 Task: Look for space in Plymouth, United Kingdom from 12th  July, 2023 to 15th July, 2023 for 3 adults in price range Rs.12000 to Rs.16000. Place can be entire place with 2 bedrooms having 3 beds and 1 bathroom. Property type can be house, flat, guest house. Booking option can be shelf check-in. Required host language is English.
Action: Mouse moved to (563, 111)
Screenshot: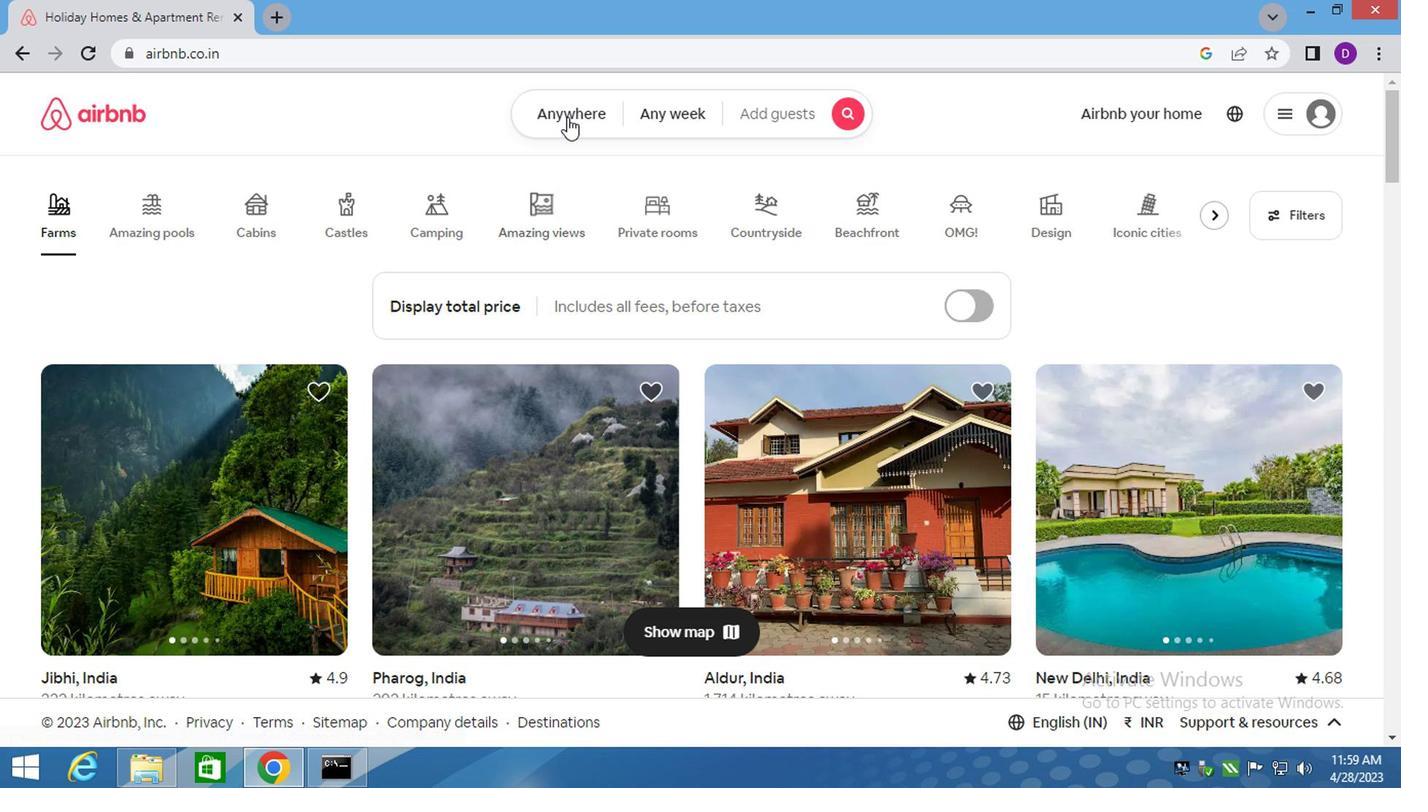 
Action: Mouse pressed left at (563, 111)
Screenshot: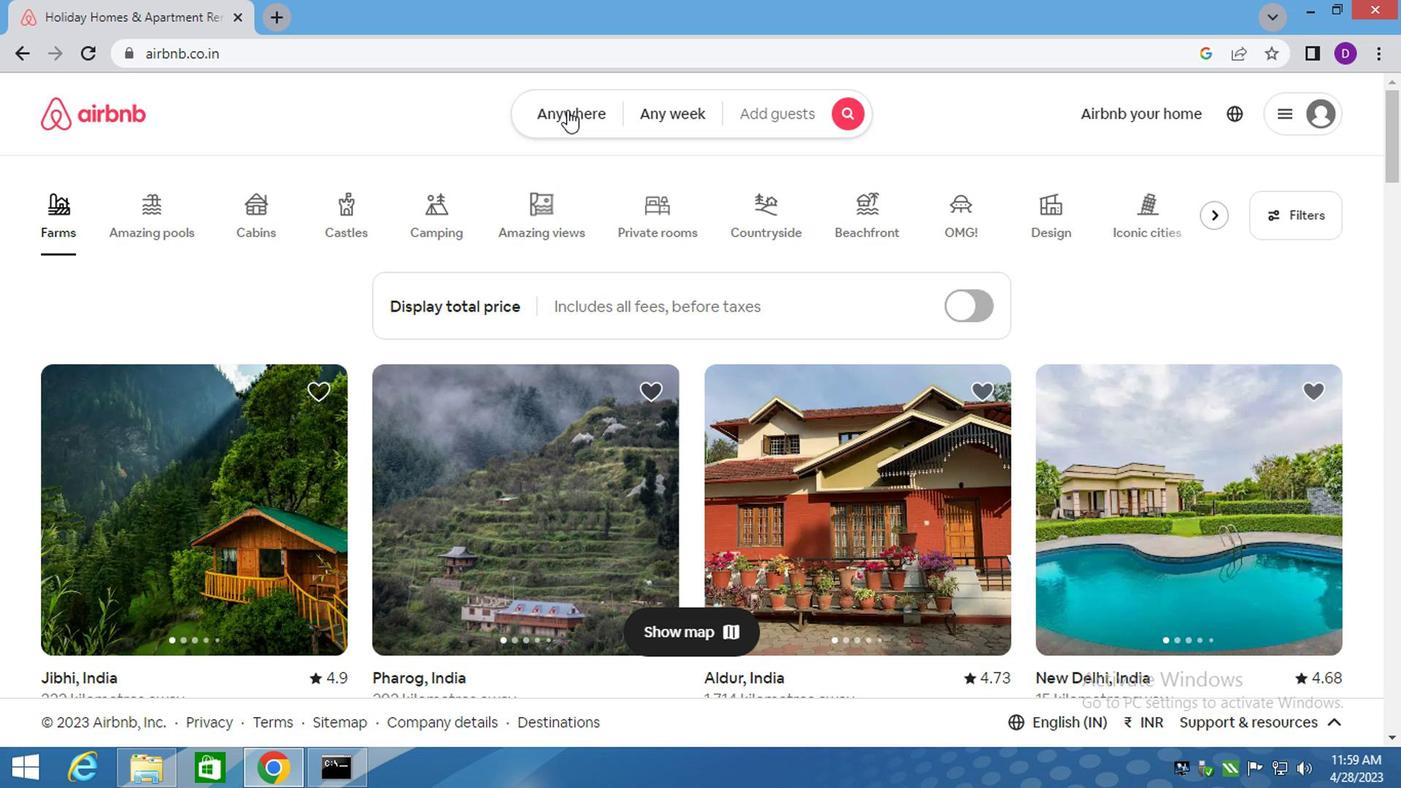 
Action: Mouse moved to (373, 201)
Screenshot: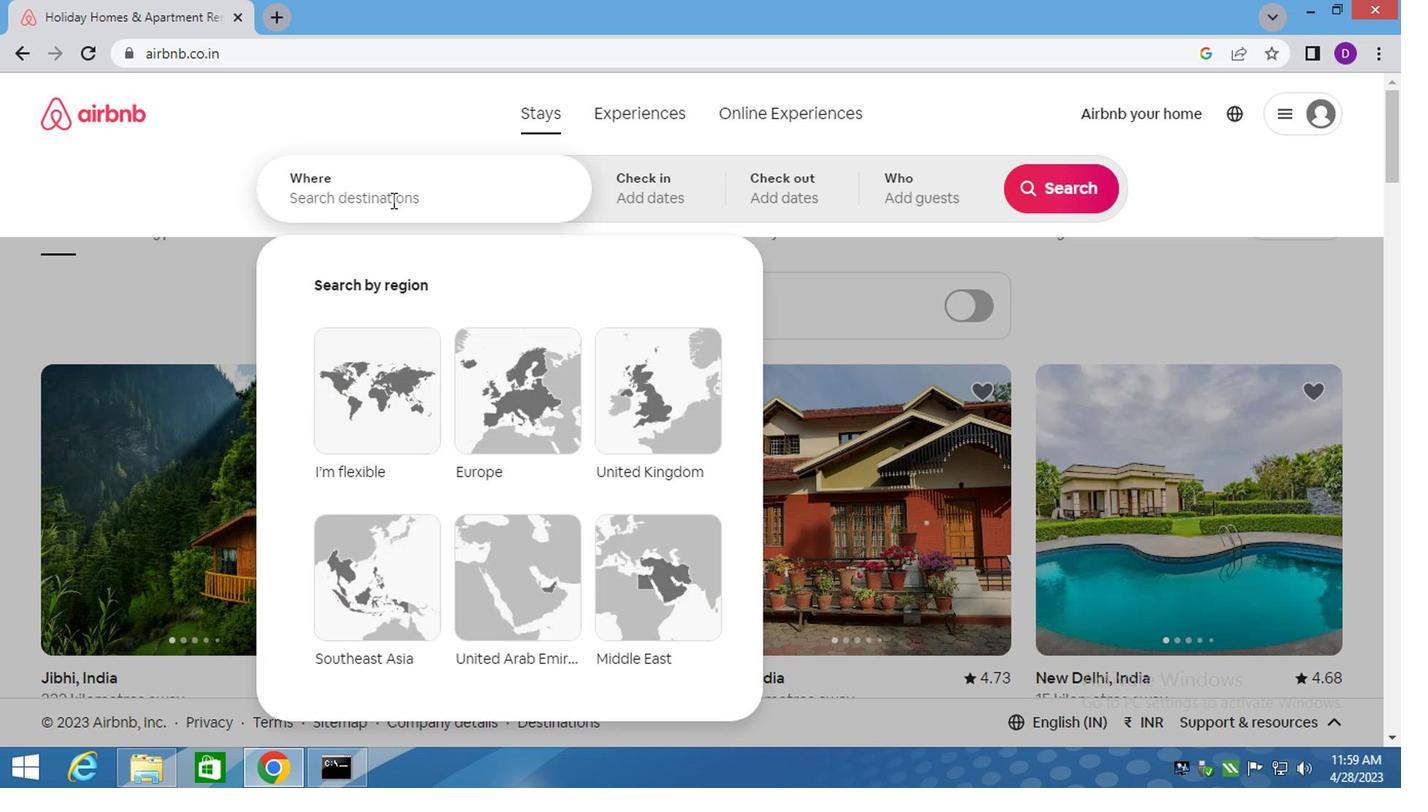 
Action: Mouse pressed left at (373, 201)
Screenshot: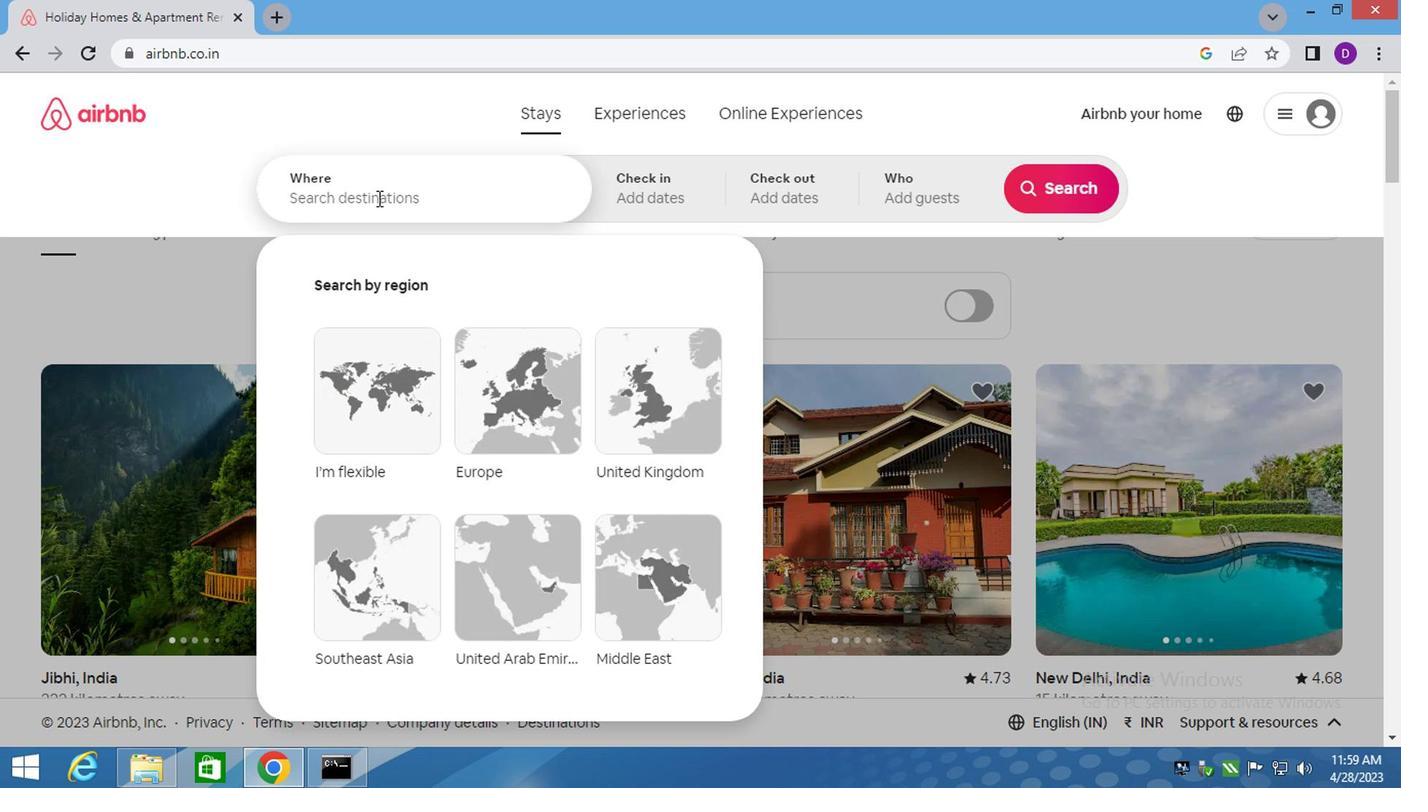 
Action: Key pressed plymouth,<Key.space>united<Key.down><Key.down><Key.enter>
Screenshot: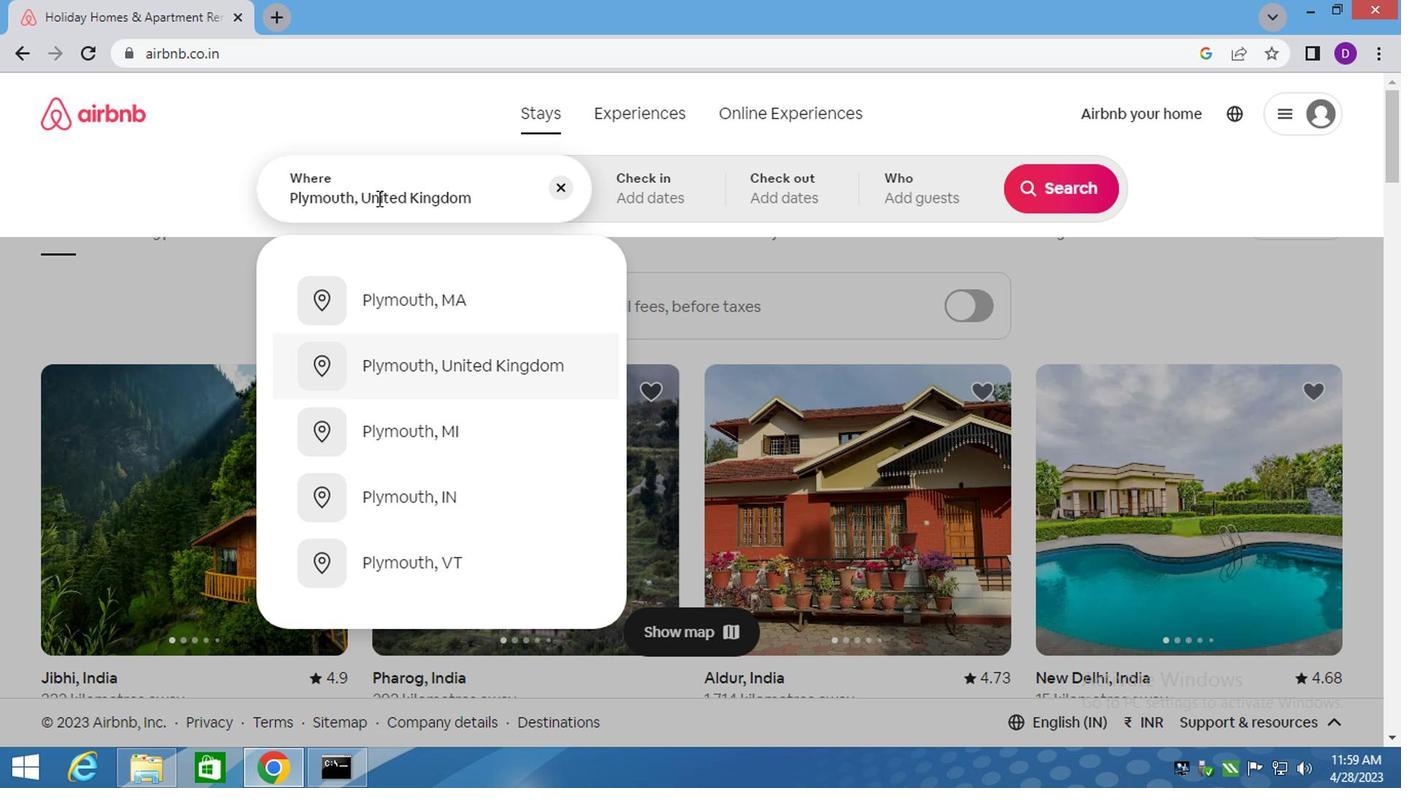 
Action: Mouse moved to (1052, 350)
Screenshot: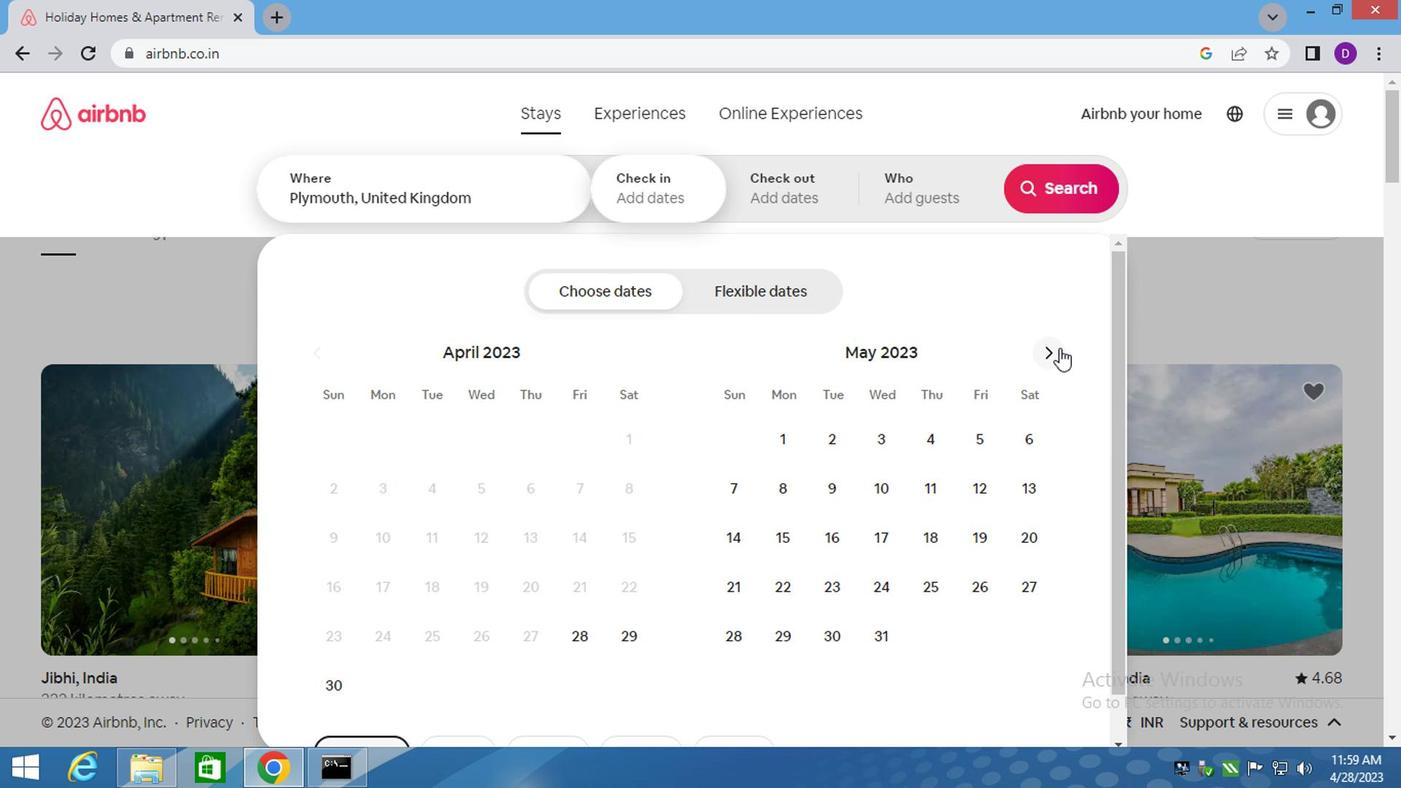 
Action: Mouse pressed left at (1052, 350)
Screenshot: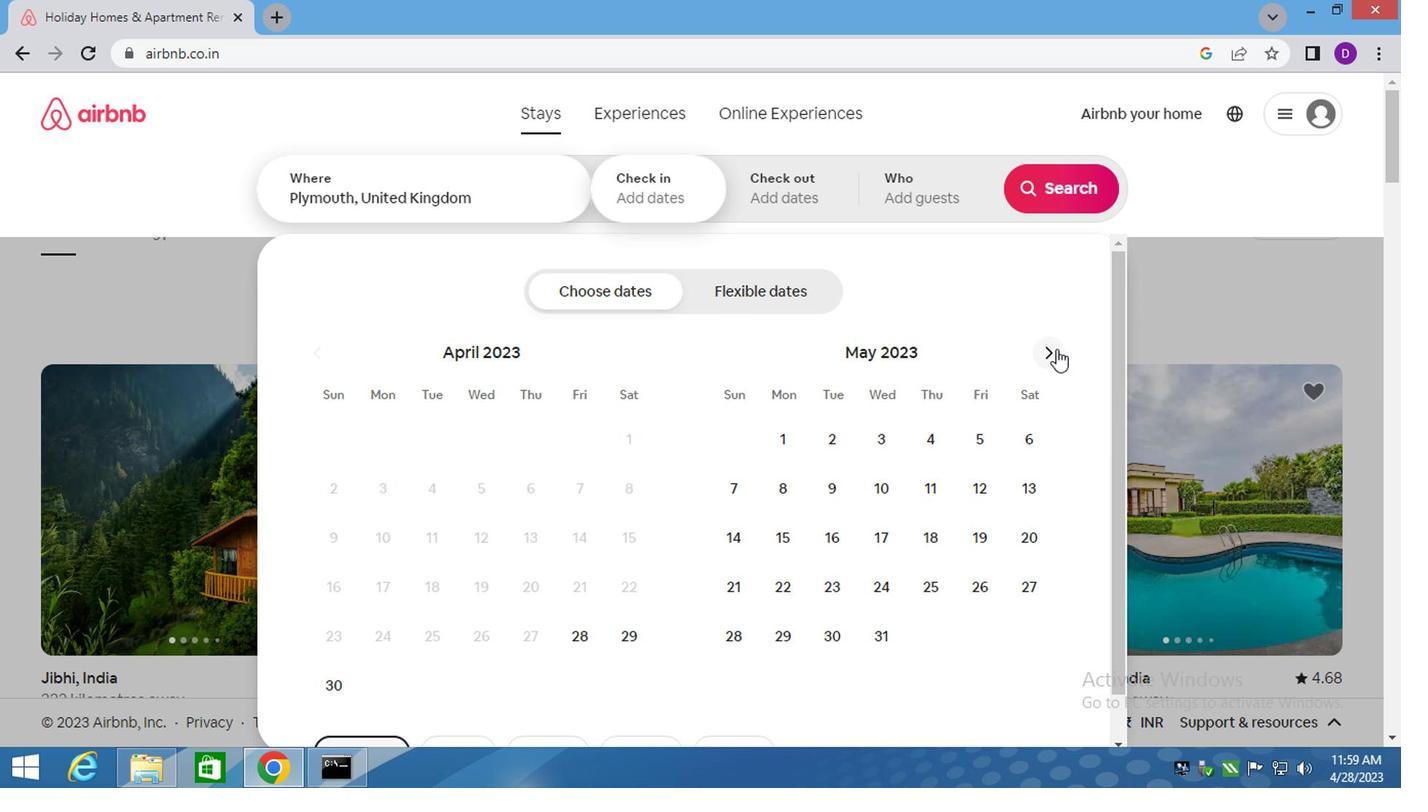 
Action: Mouse pressed left at (1052, 350)
Screenshot: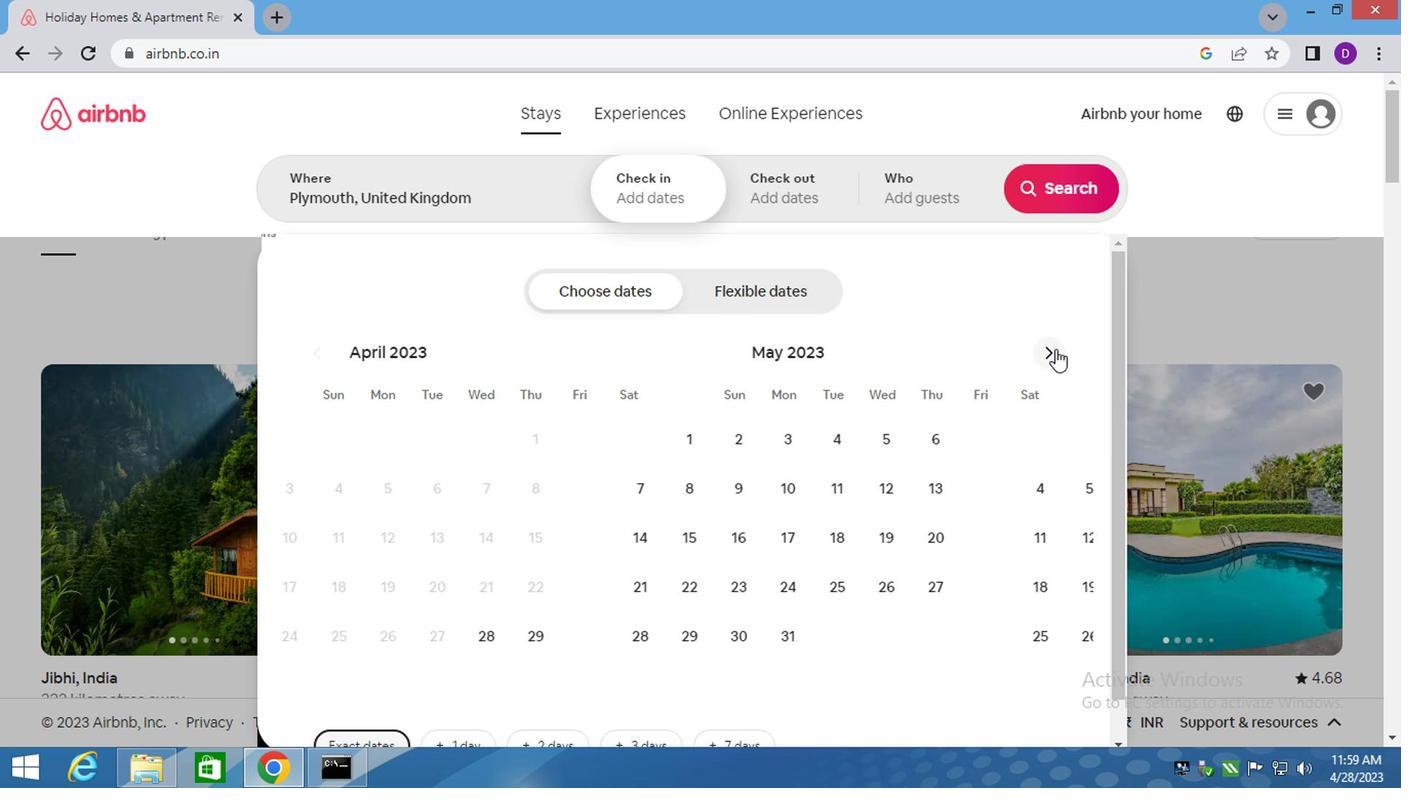 
Action: Mouse moved to (865, 535)
Screenshot: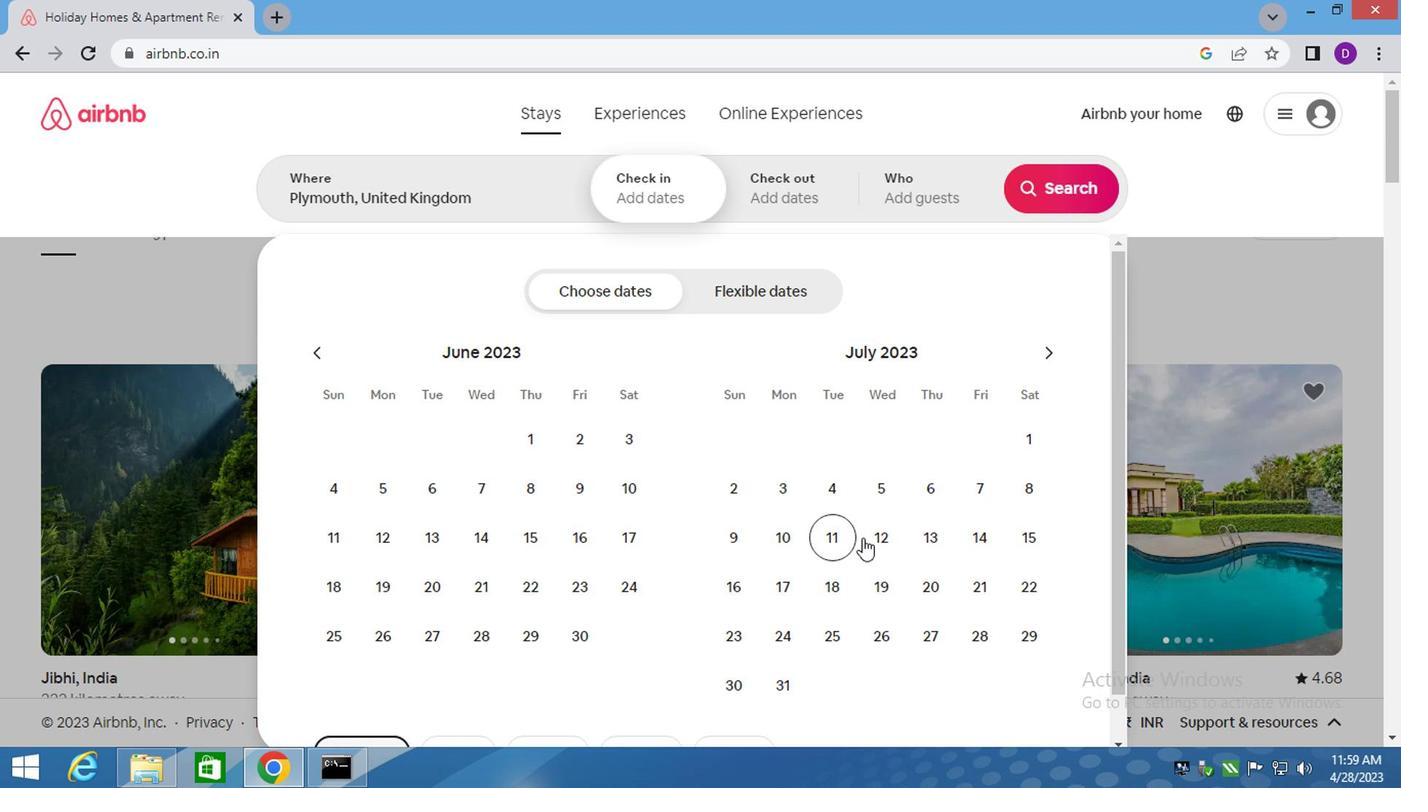 
Action: Mouse pressed left at (865, 535)
Screenshot: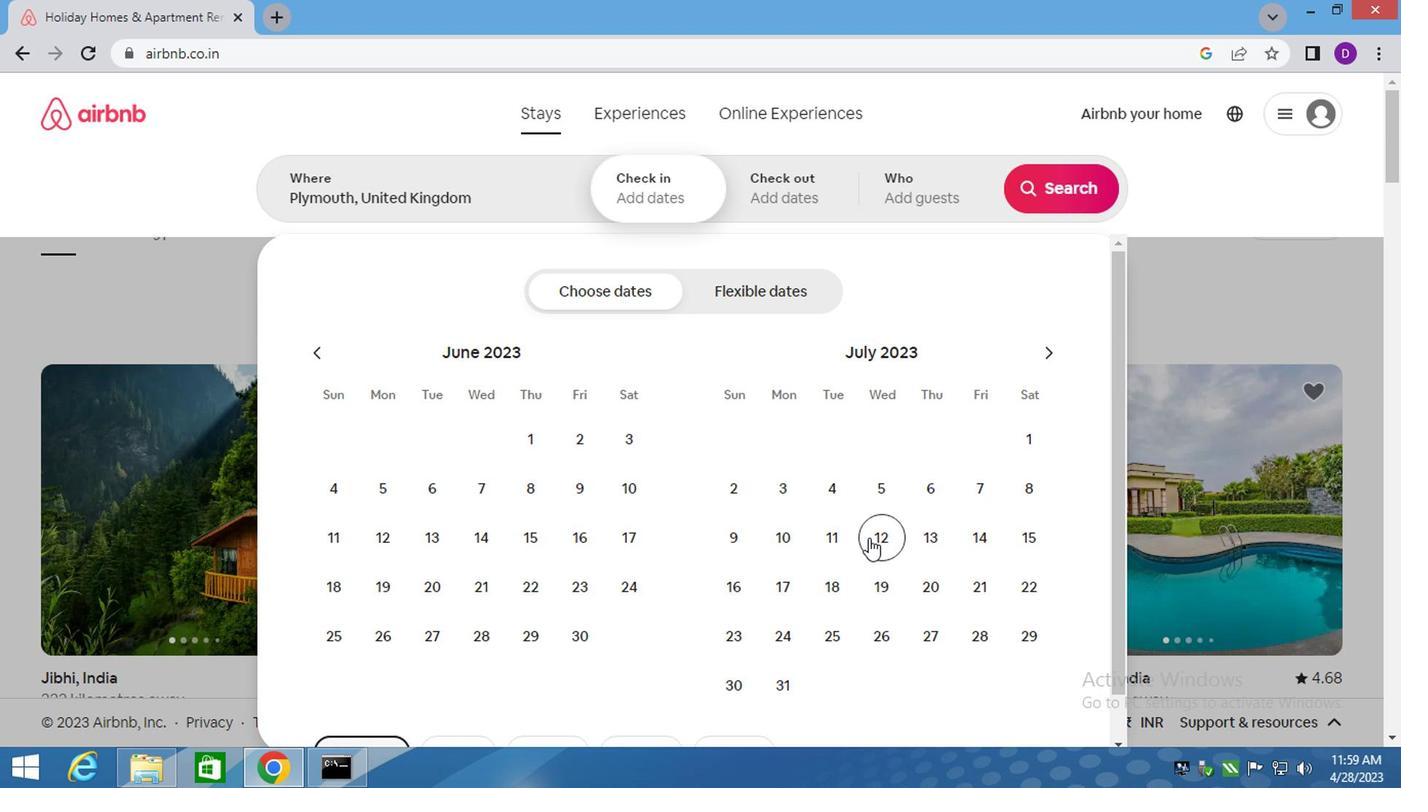 
Action: Mouse moved to (1016, 540)
Screenshot: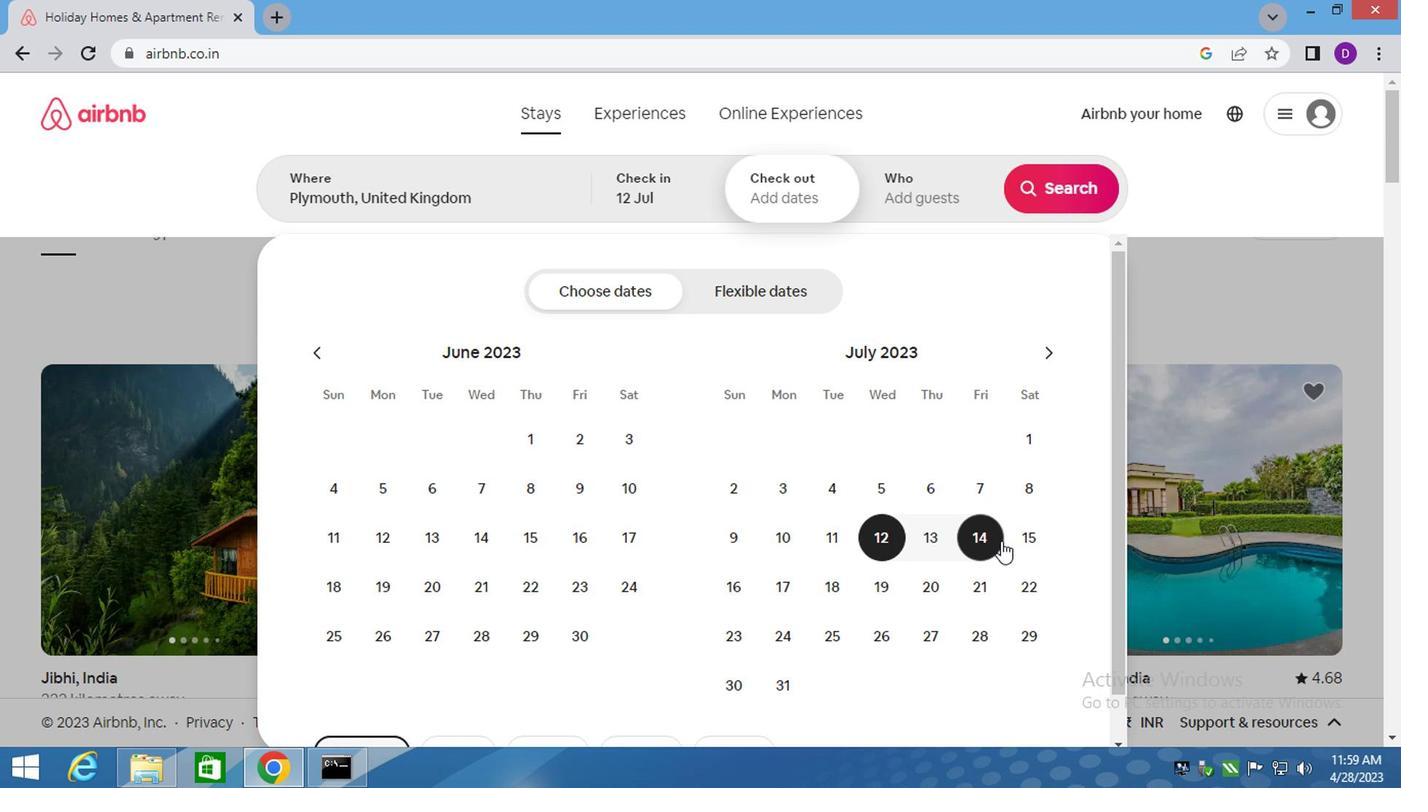
Action: Mouse pressed left at (1016, 540)
Screenshot: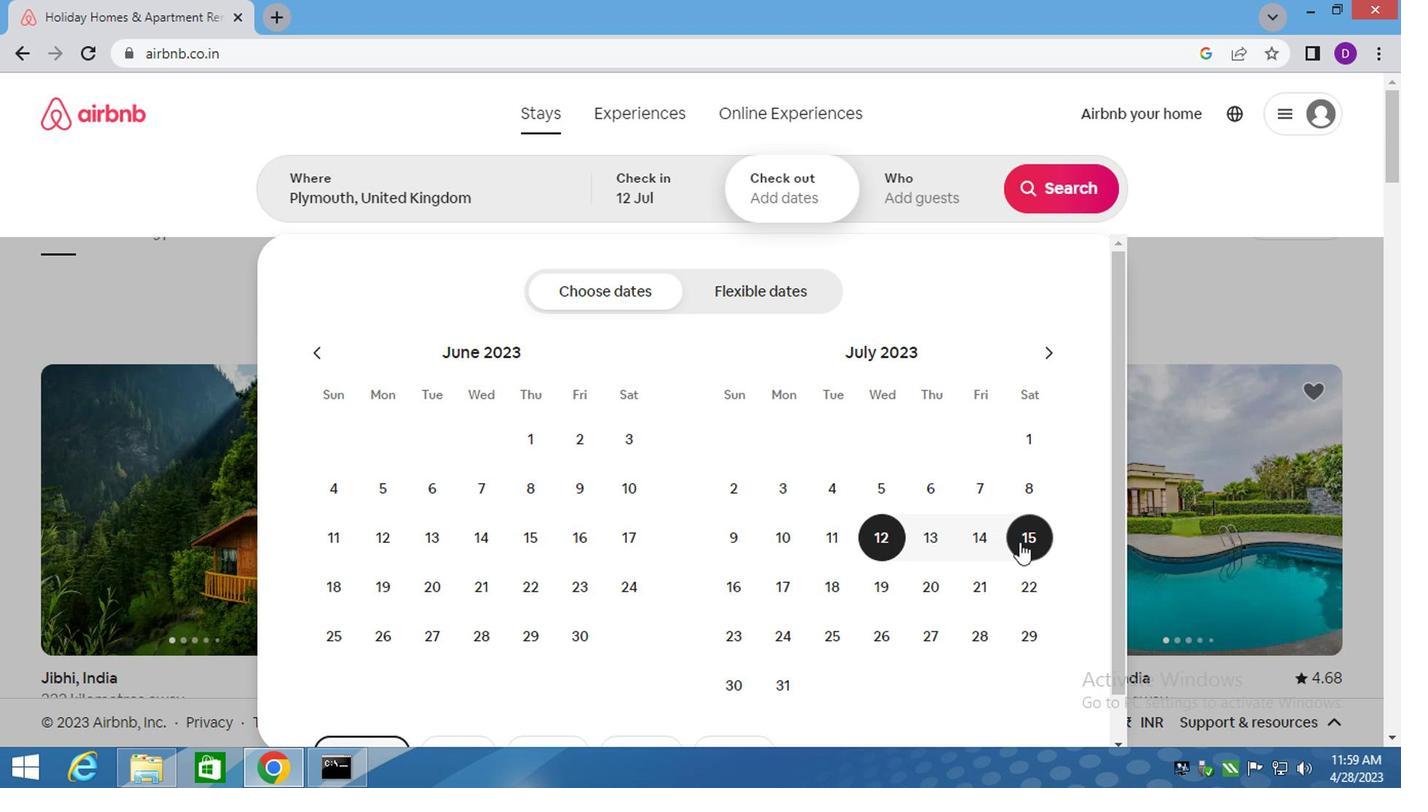 
Action: Mouse moved to (912, 190)
Screenshot: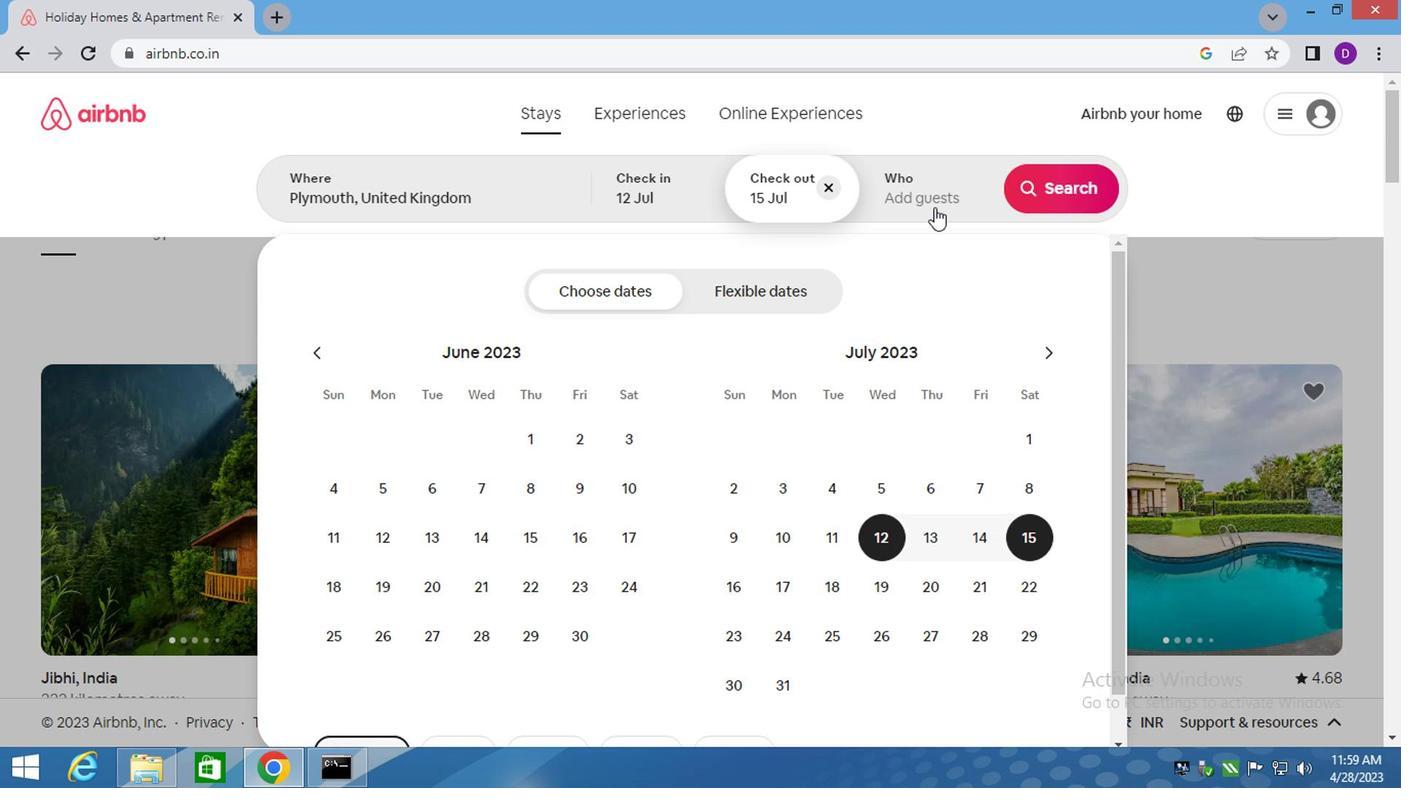 
Action: Mouse pressed left at (912, 190)
Screenshot: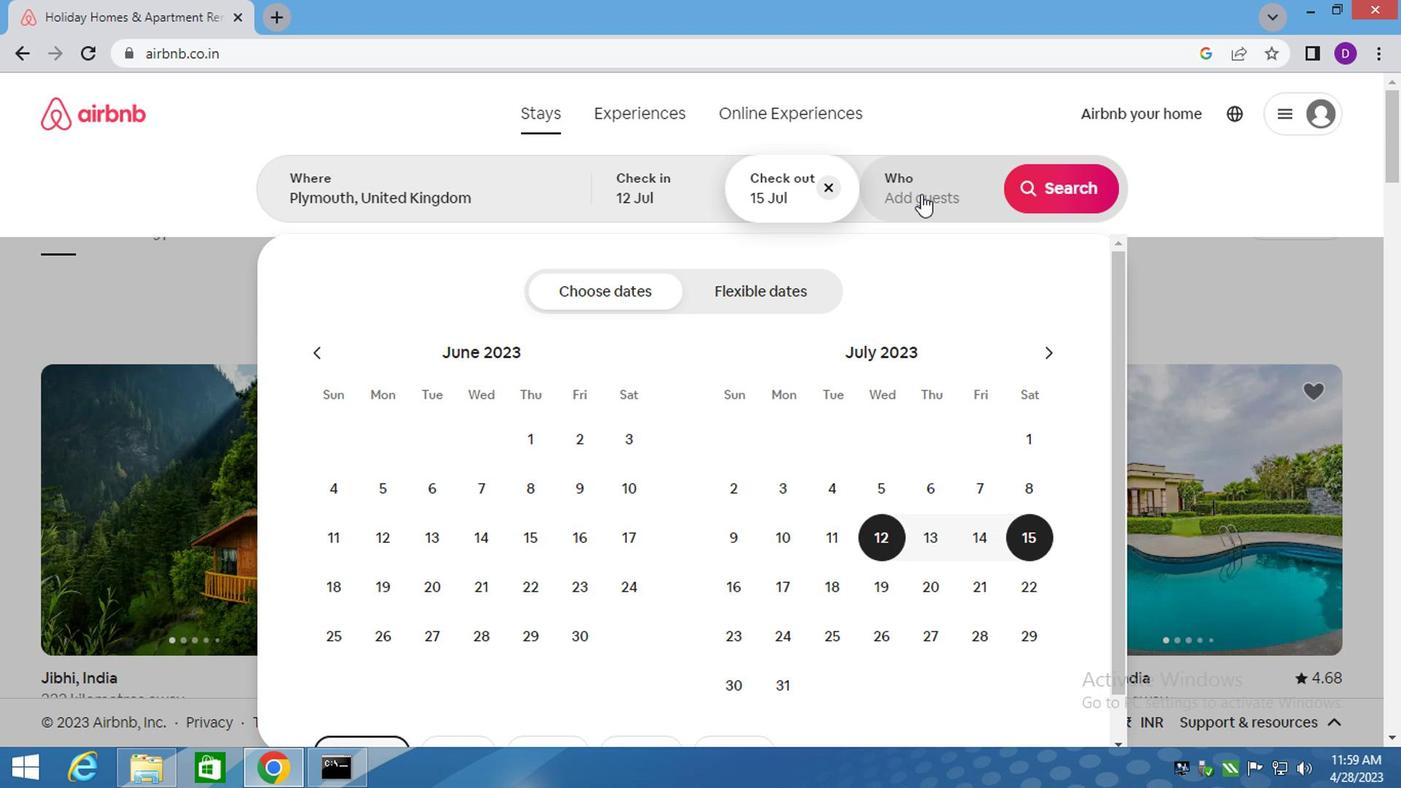 
Action: Mouse moved to (1057, 291)
Screenshot: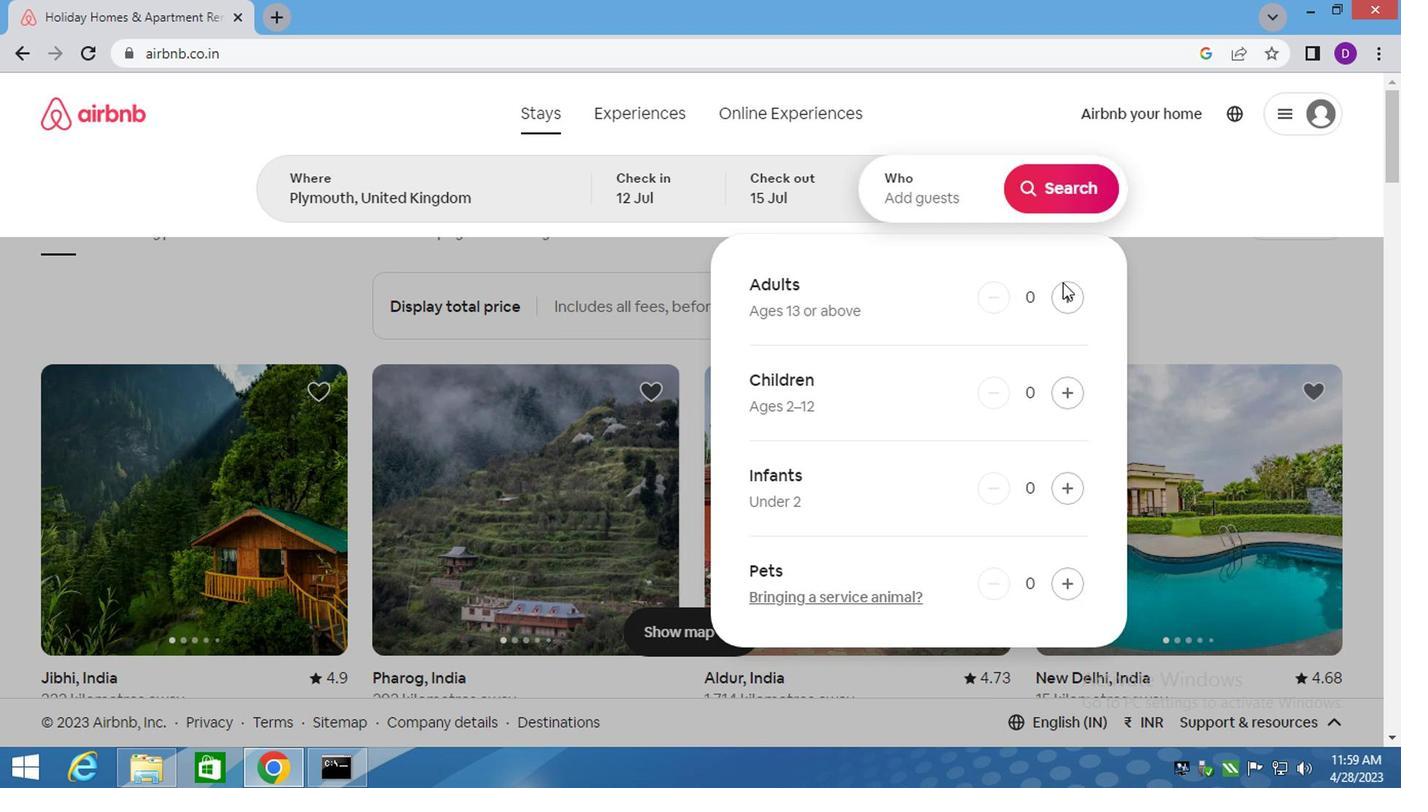 
Action: Mouse pressed left at (1057, 291)
Screenshot: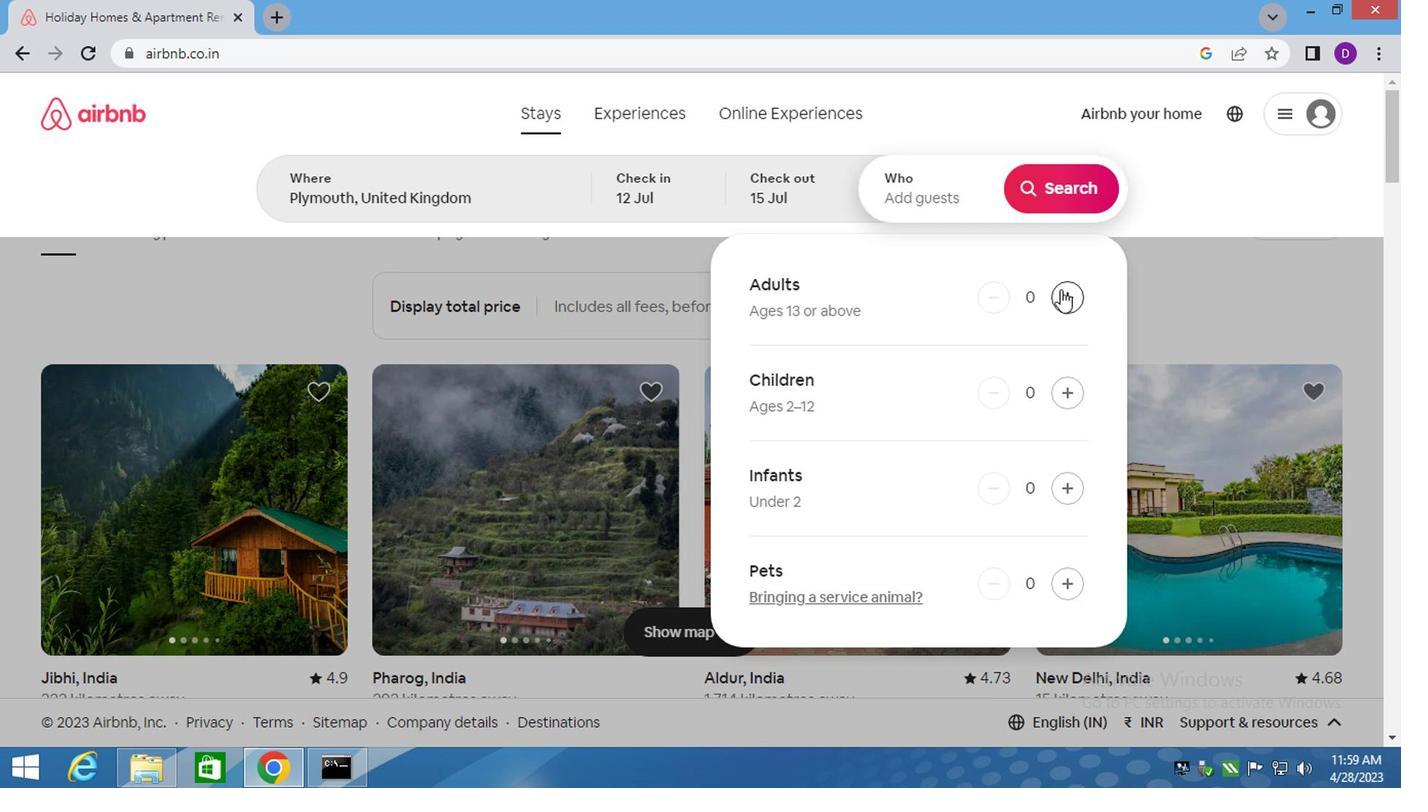 
Action: Mouse pressed left at (1057, 291)
Screenshot: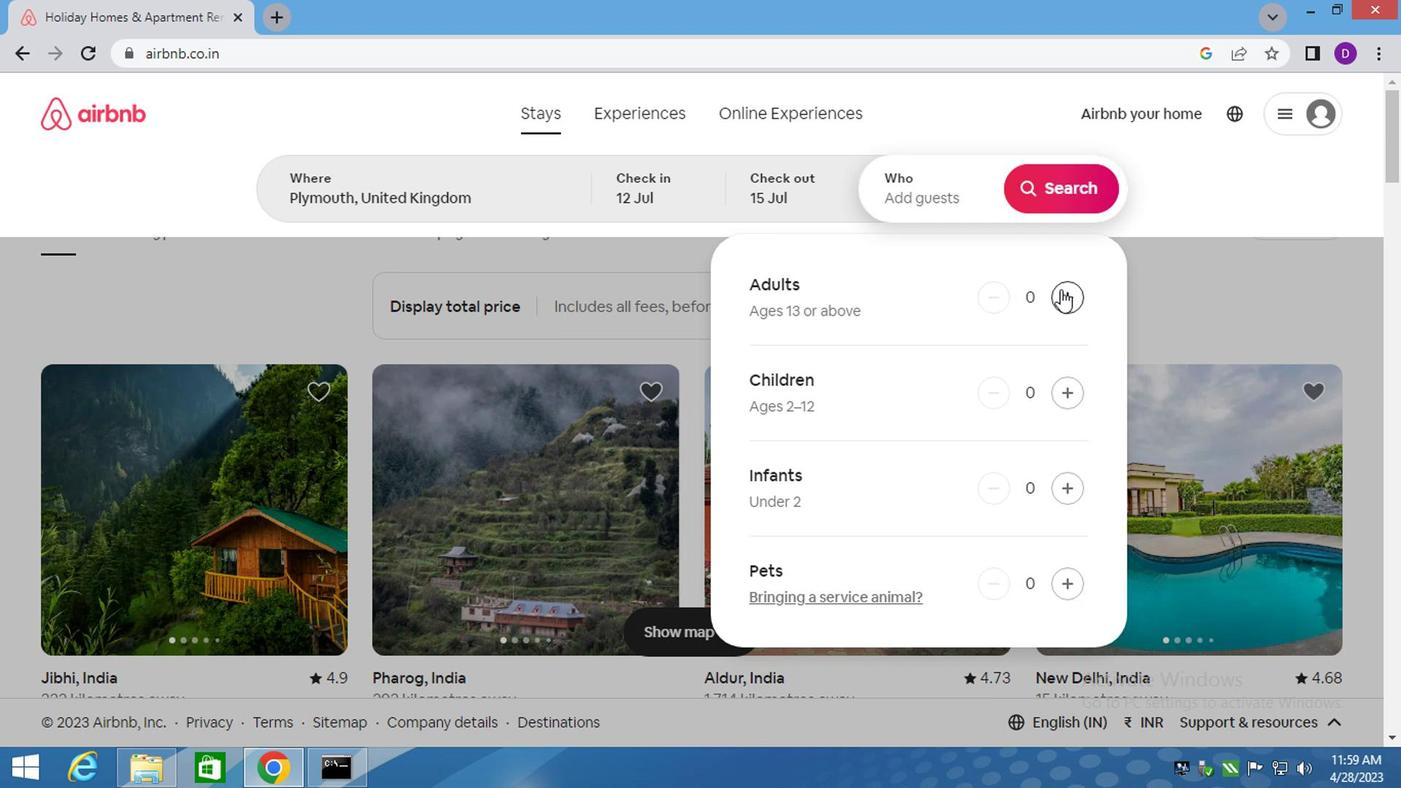 
Action: Mouse moved to (1056, 295)
Screenshot: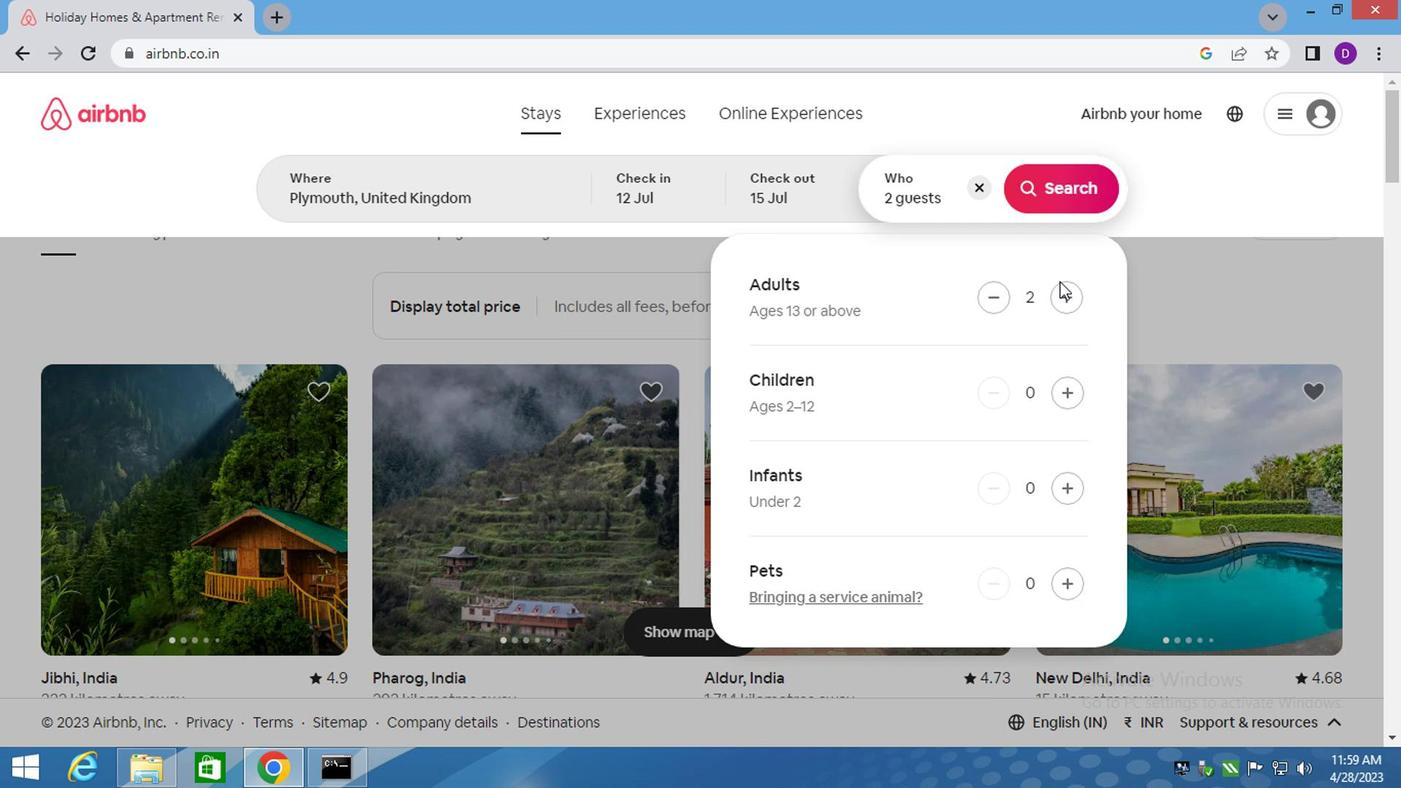 
Action: Mouse pressed left at (1056, 295)
Screenshot: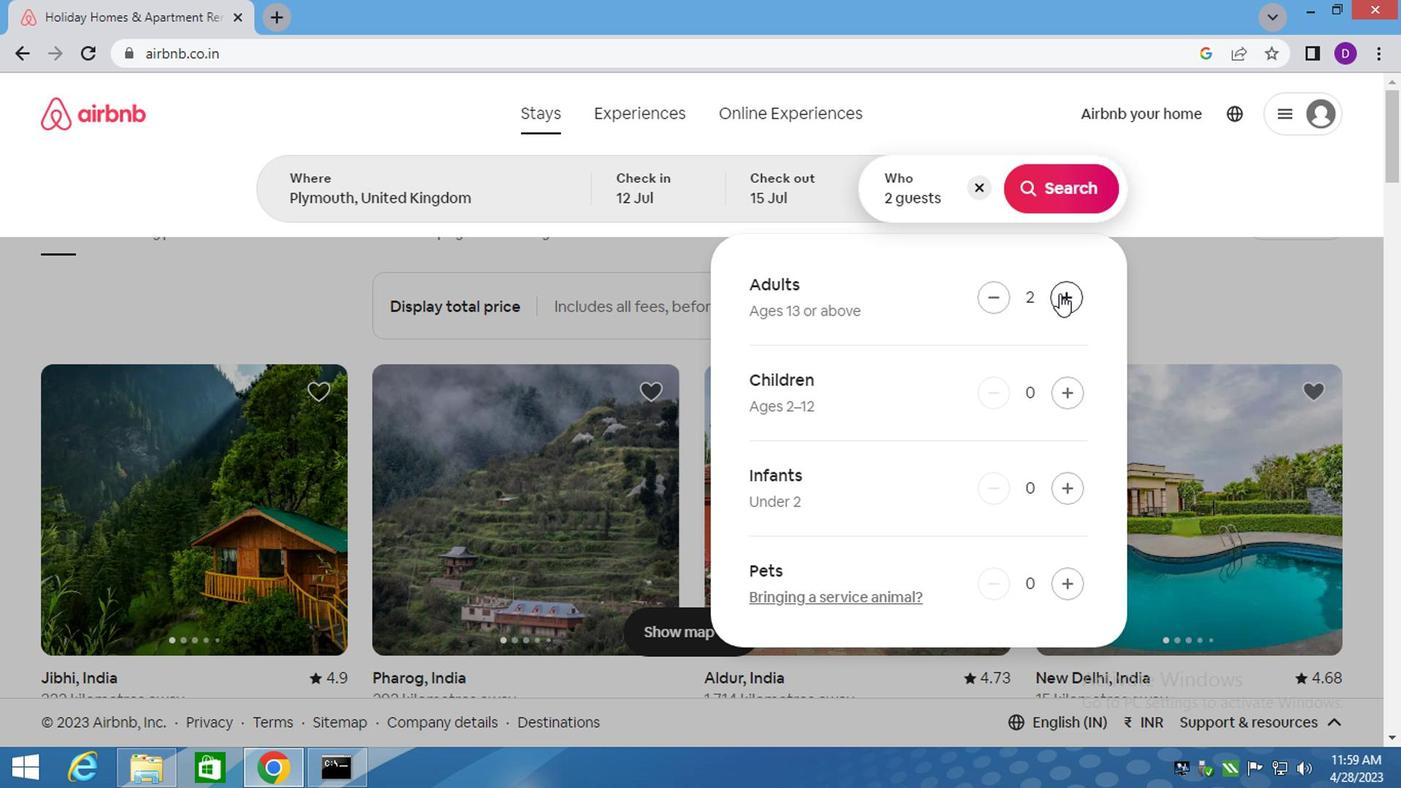 
Action: Mouse moved to (1052, 198)
Screenshot: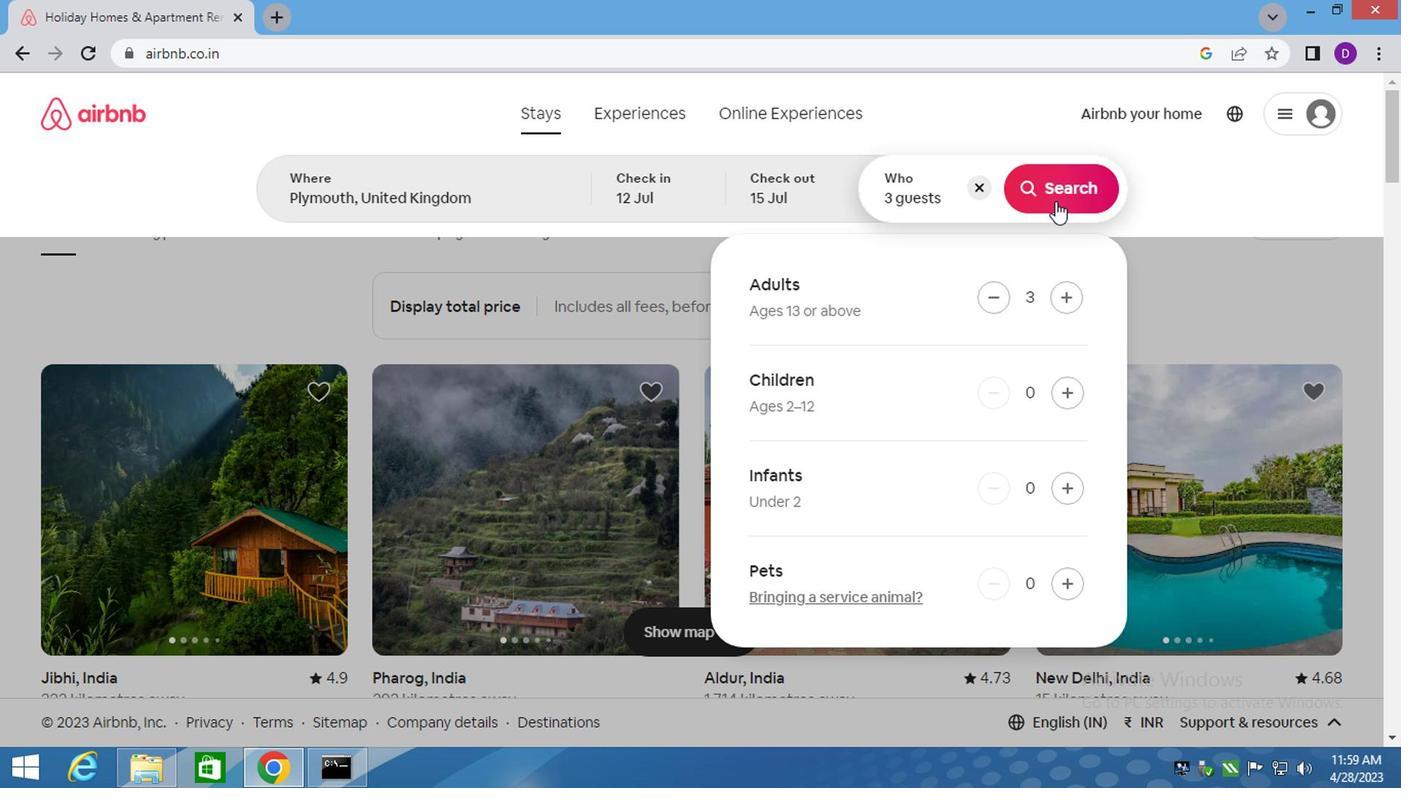 
Action: Mouse pressed left at (1052, 198)
Screenshot: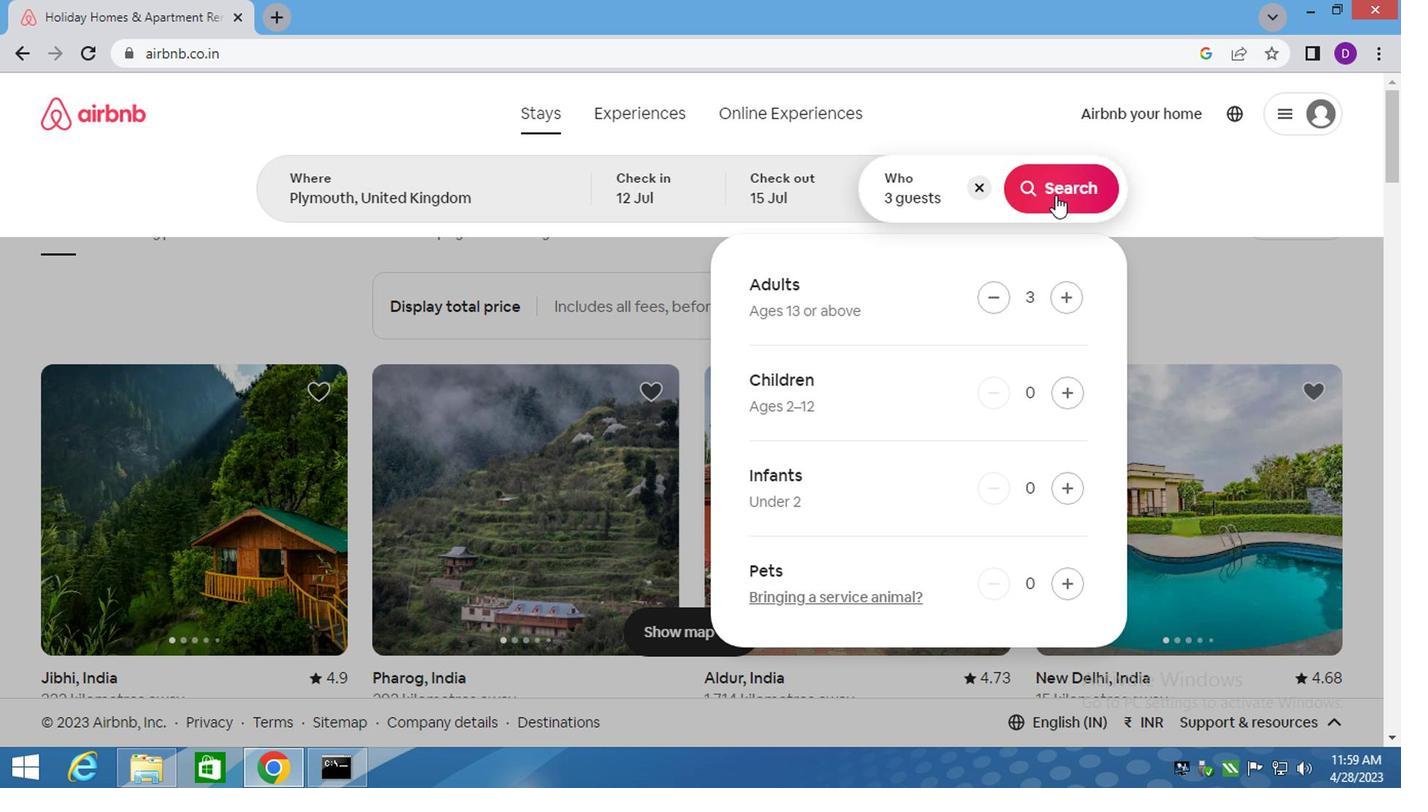 
Action: Mouse moved to (1291, 196)
Screenshot: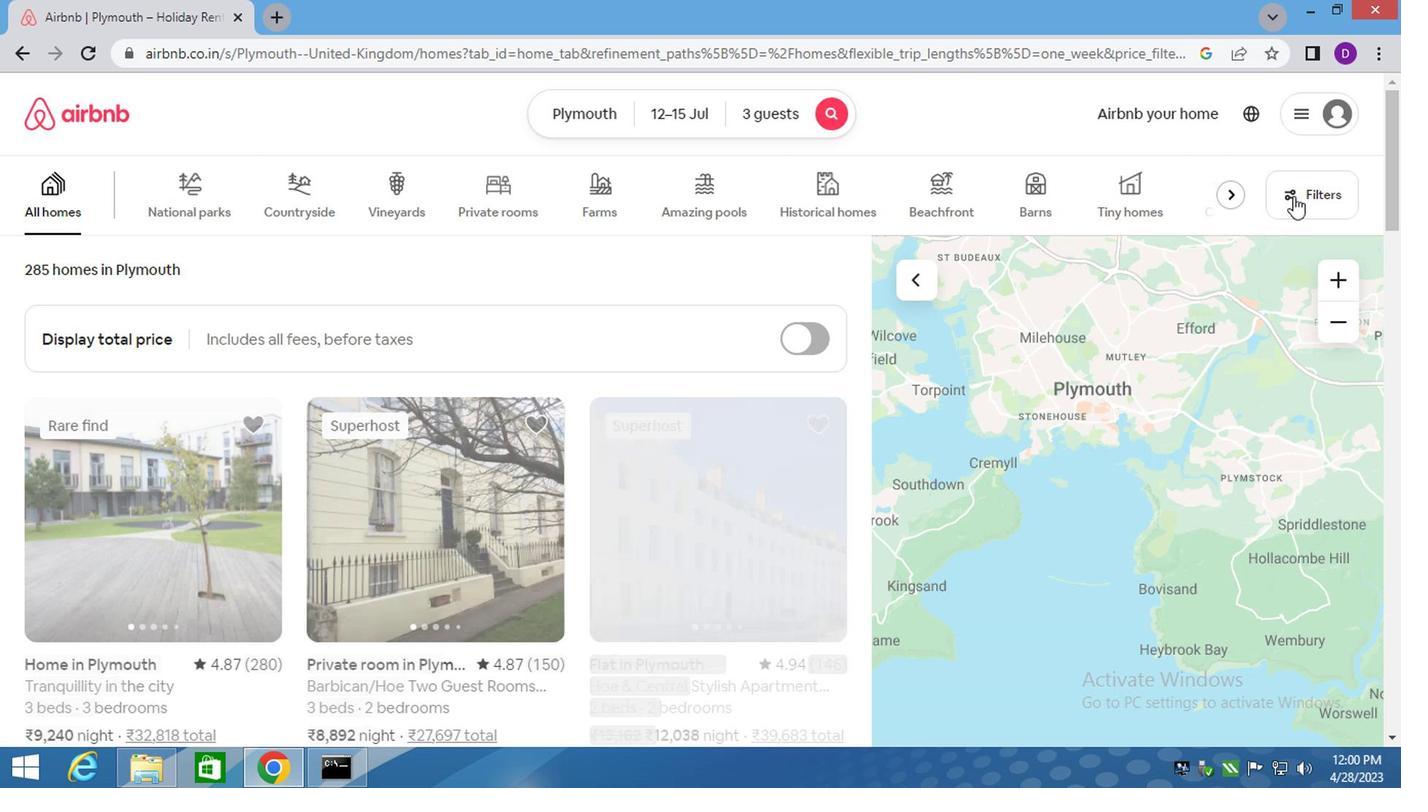 
Action: Mouse pressed left at (1291, 196)
Screenshot: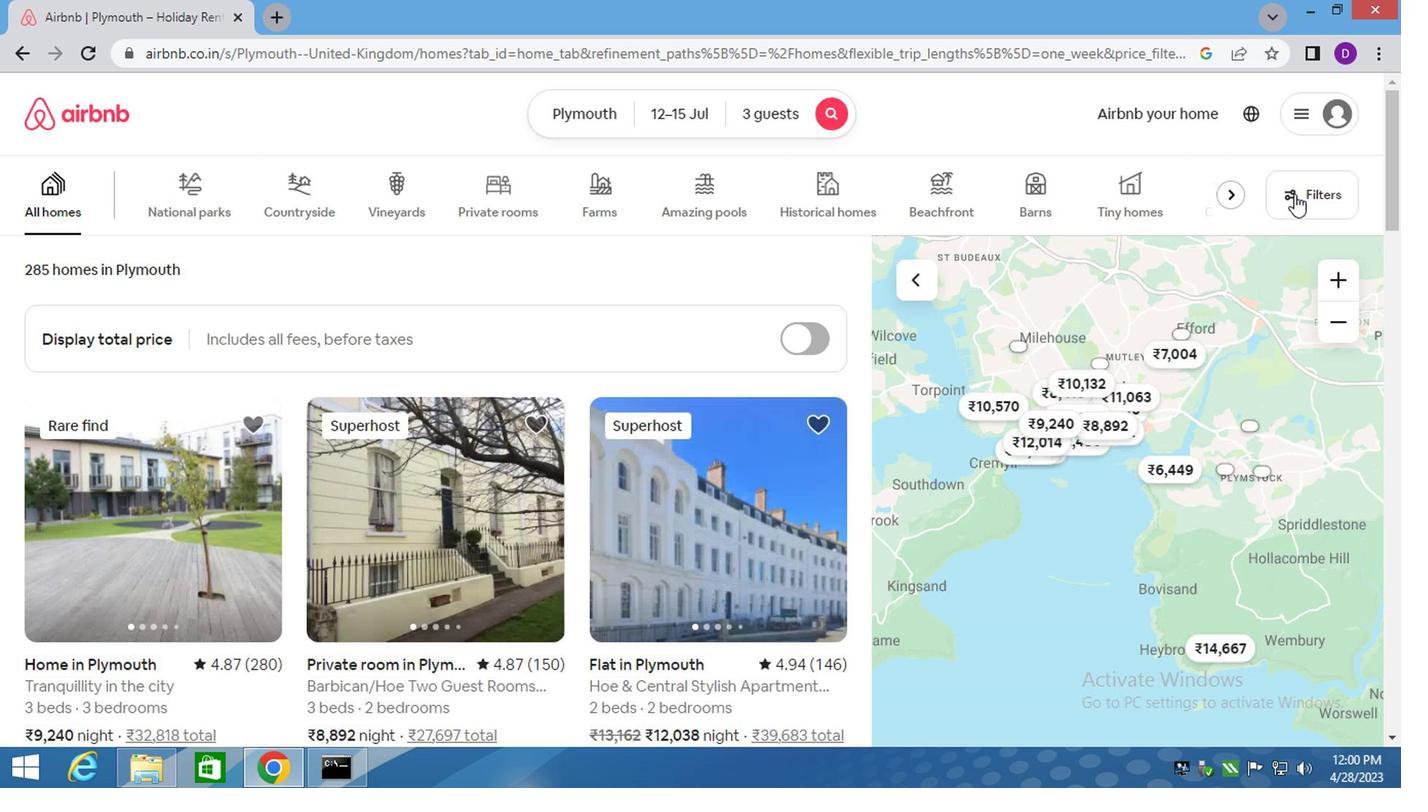 
Action: Mouse moved to (479, 457)
Screenshot: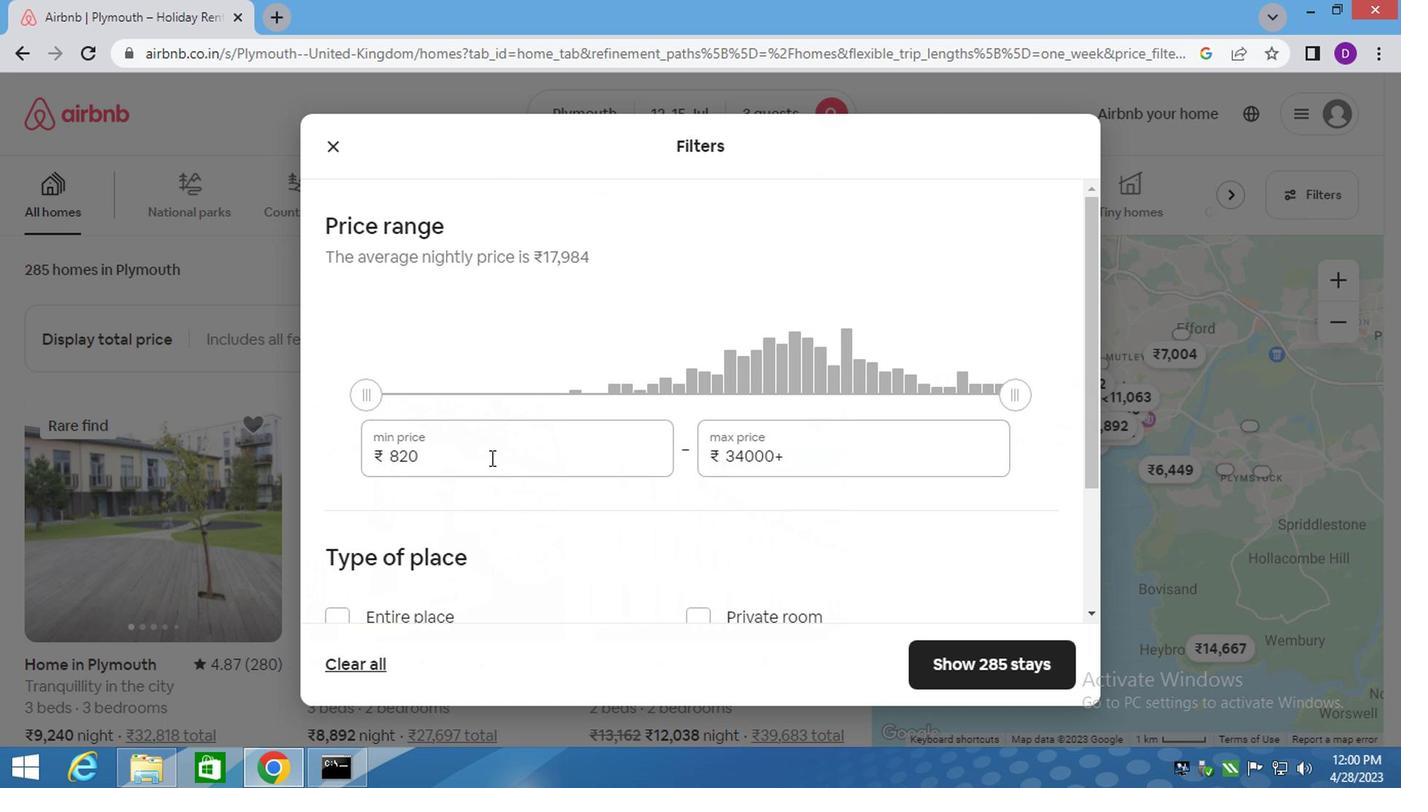 
Action: Mouse pressed left at (479, 457)
Screenshot: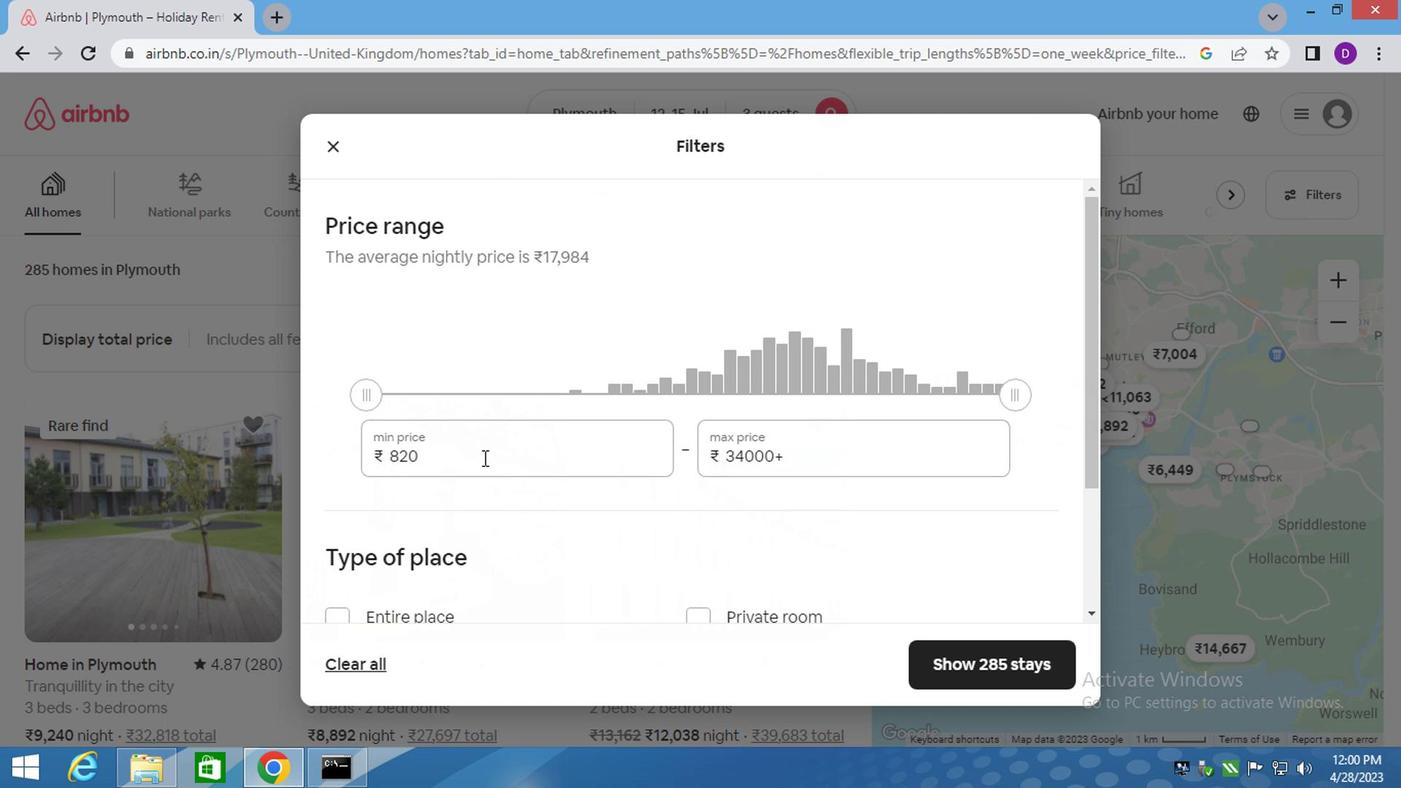 
Action: Mouse pressed left at (479, 457)
Screenshot: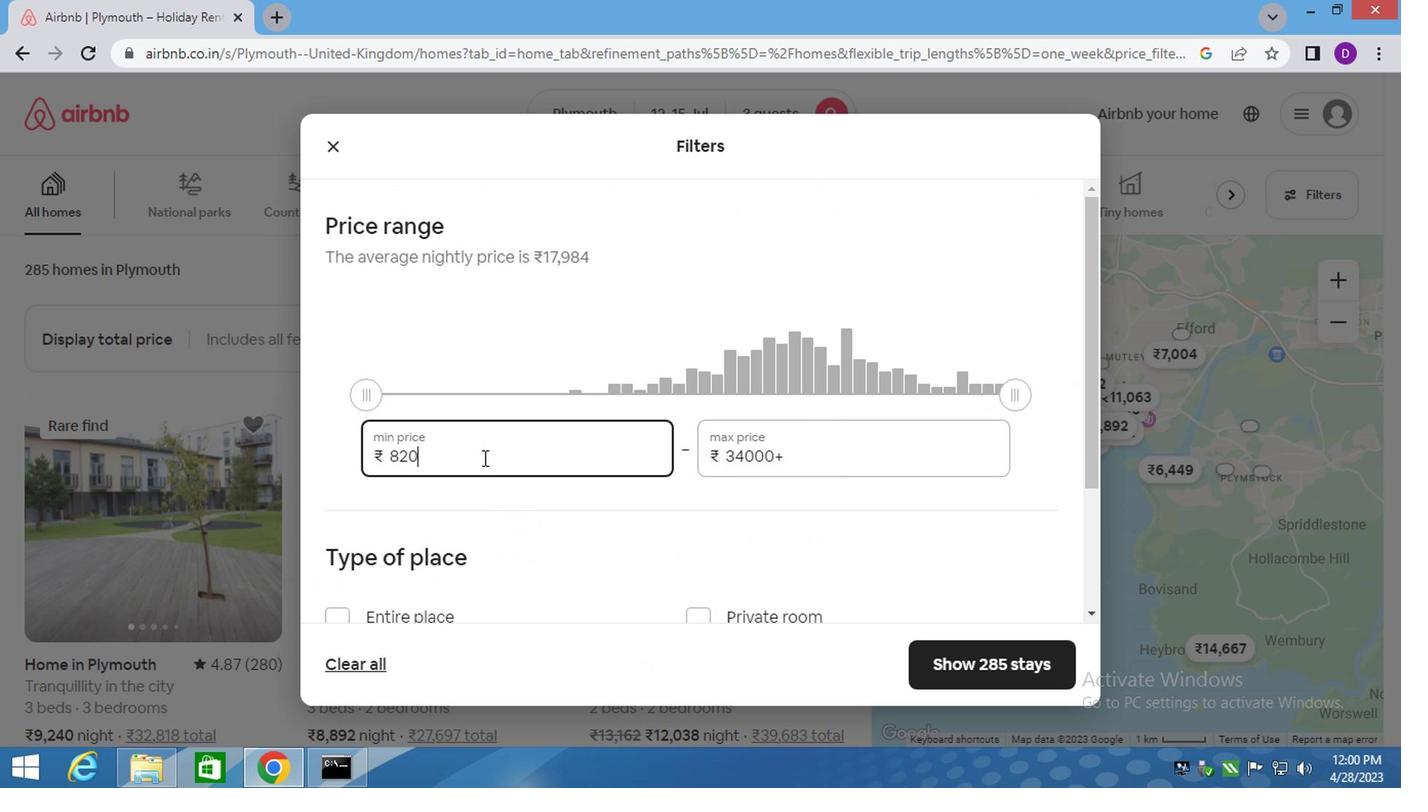 
Action: Mouse pressed left at (479, 457)
Screenshot: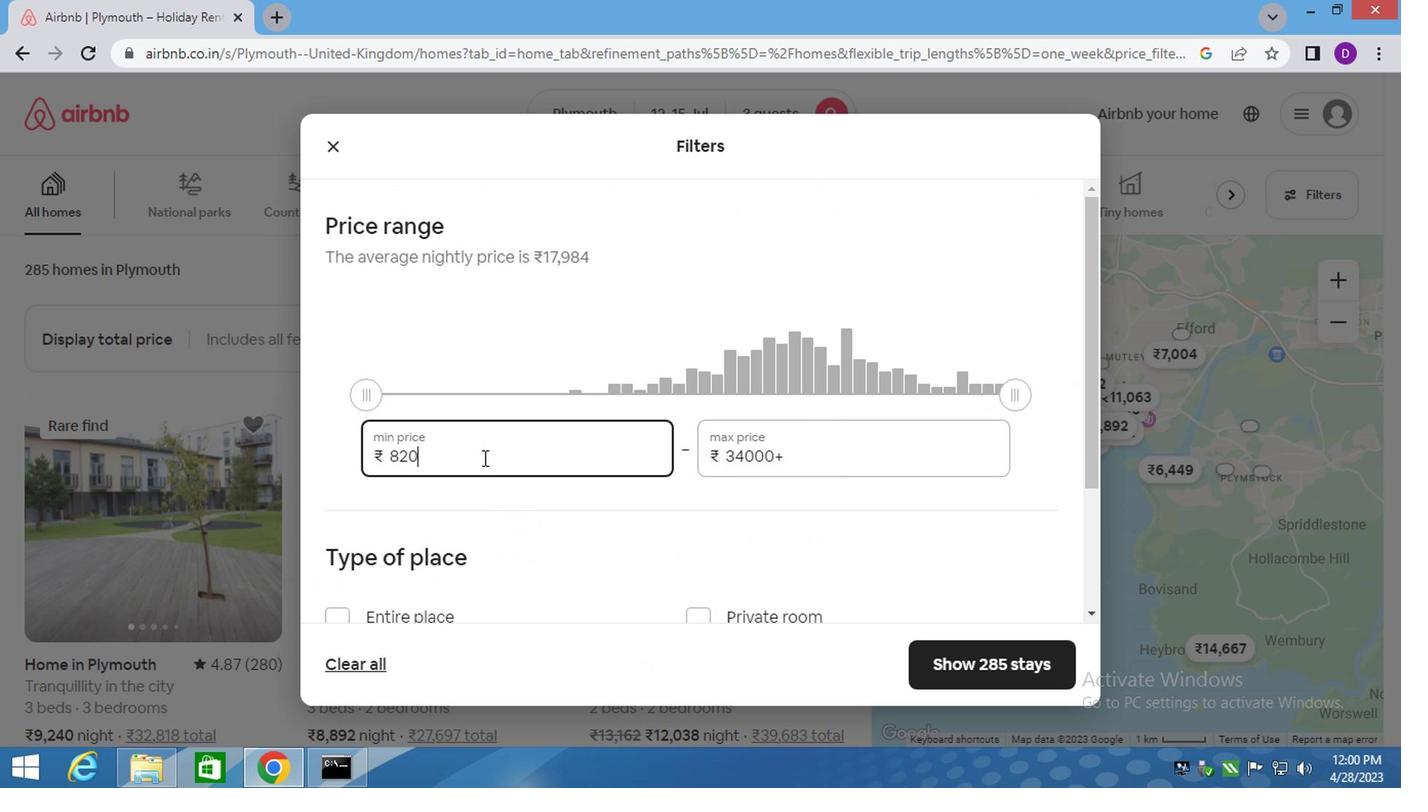 
Action: Key pressed 12000
Screenshot: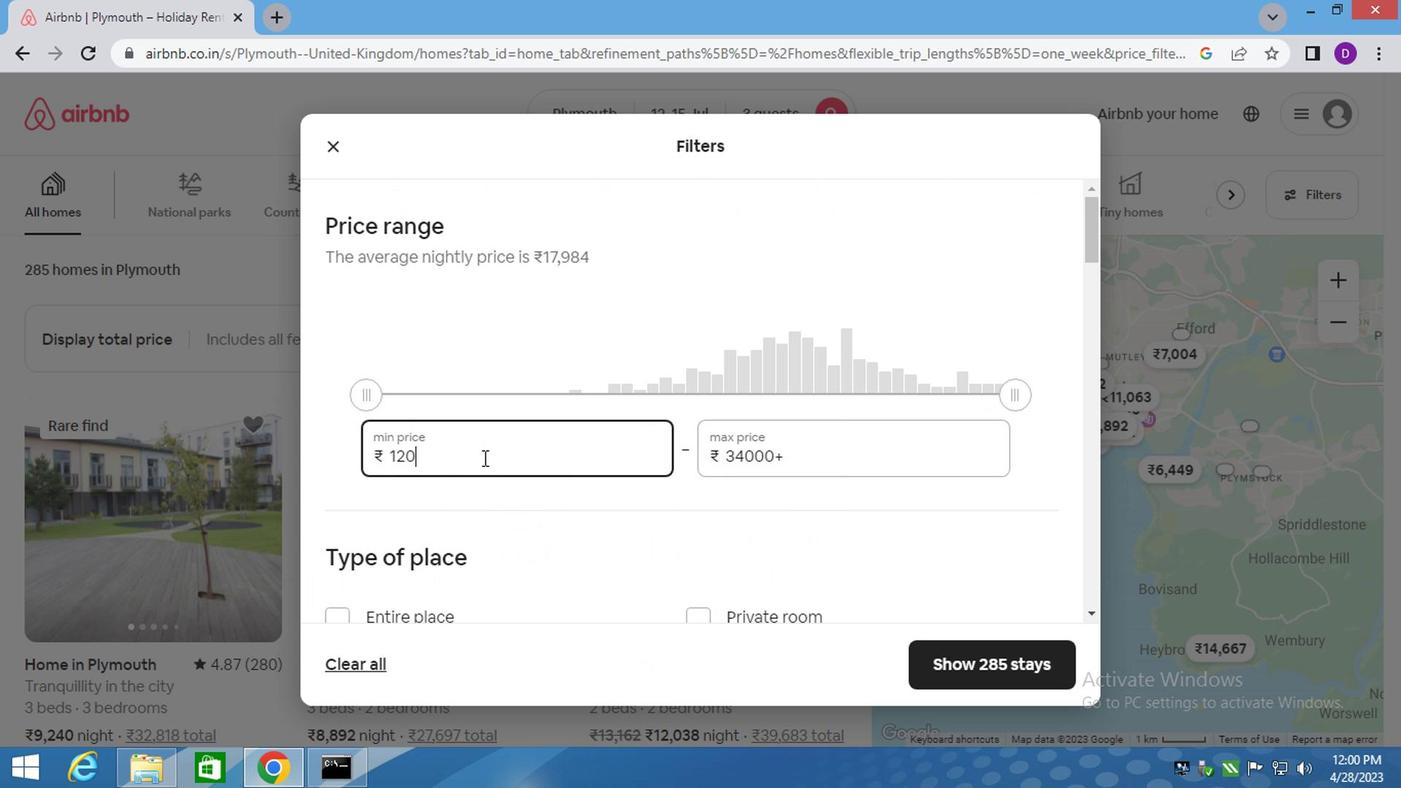 
Action: Mouse moved to (792, 454)
Screenshot: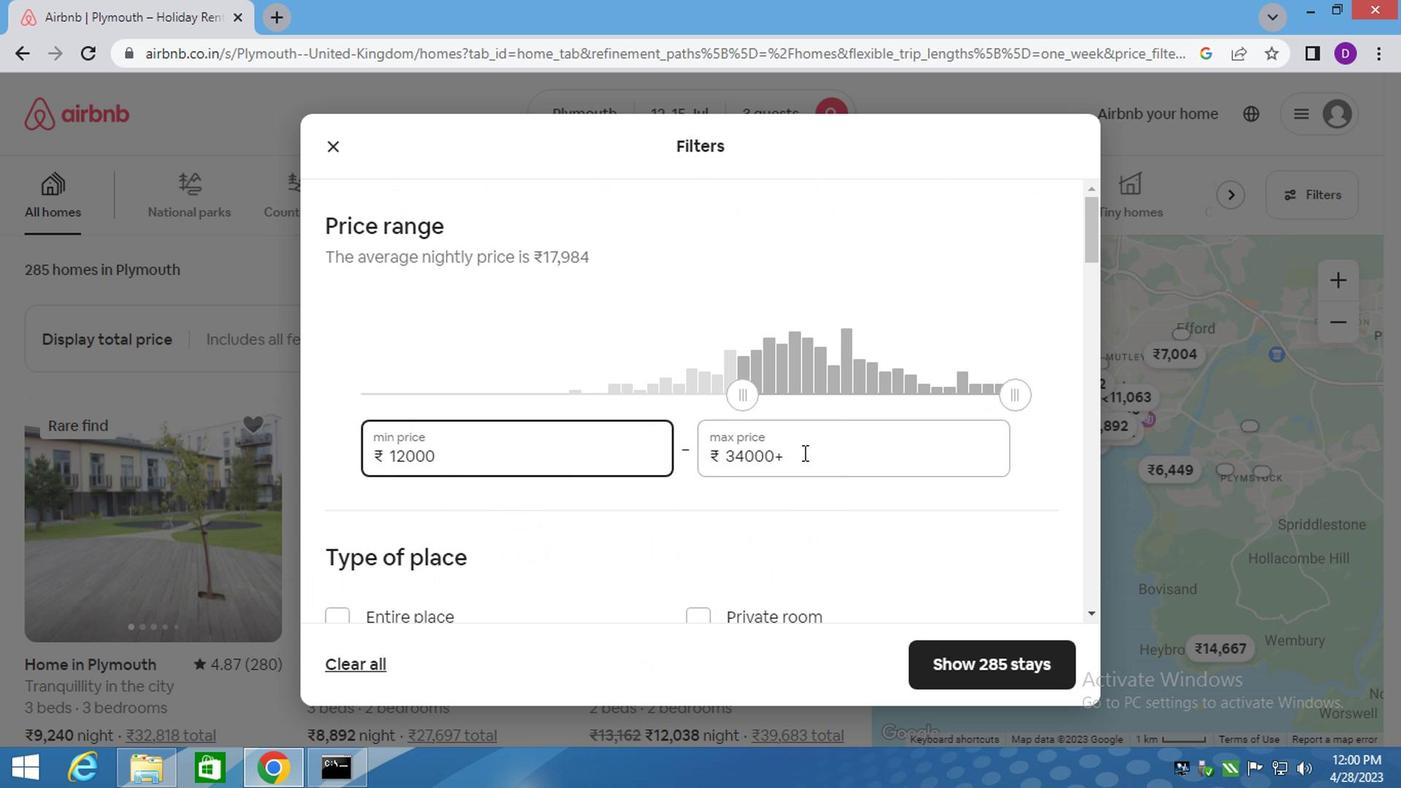 
Action: Mouse pressed left at (792, 454)
Screenshot: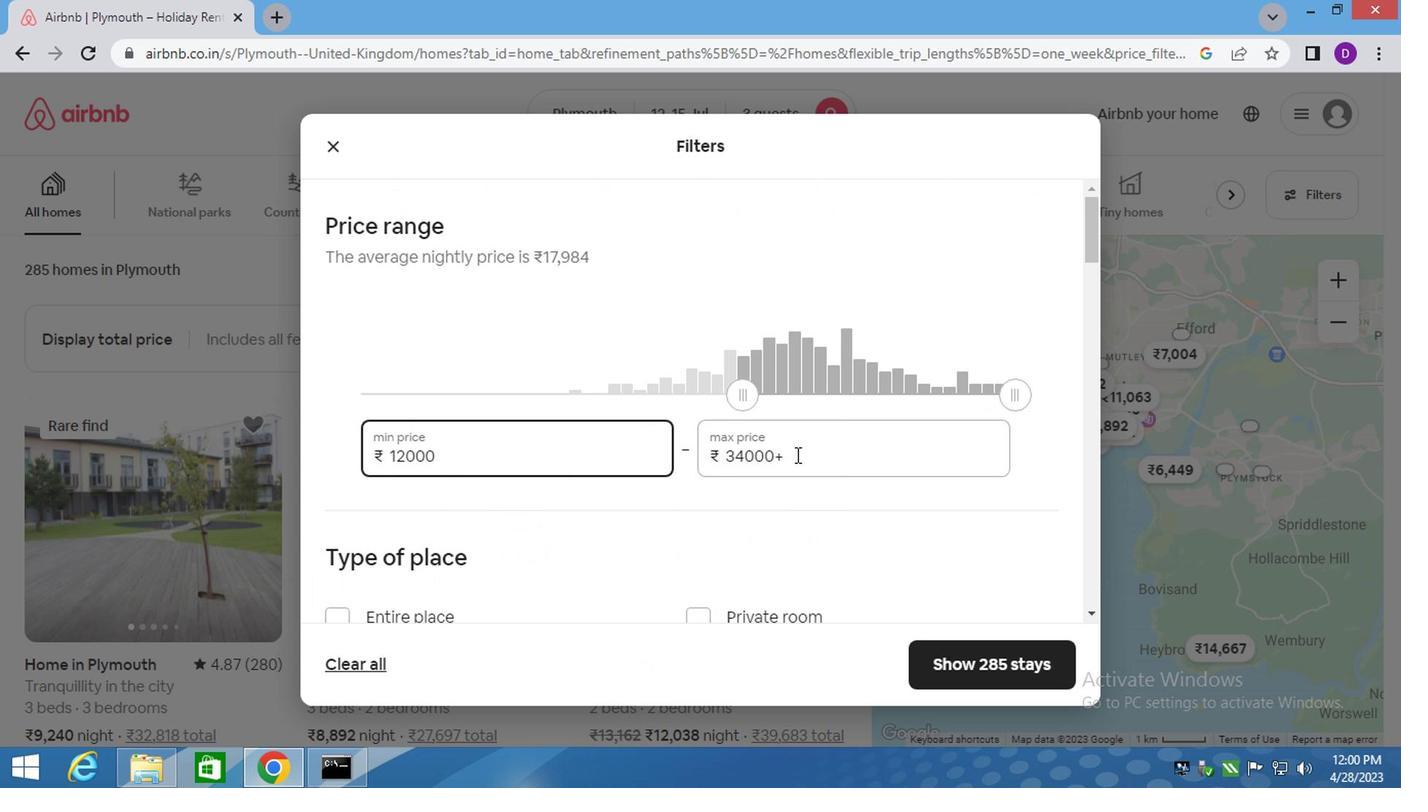 
Action: Mouse pressed left at (792, 454)
Screenshot: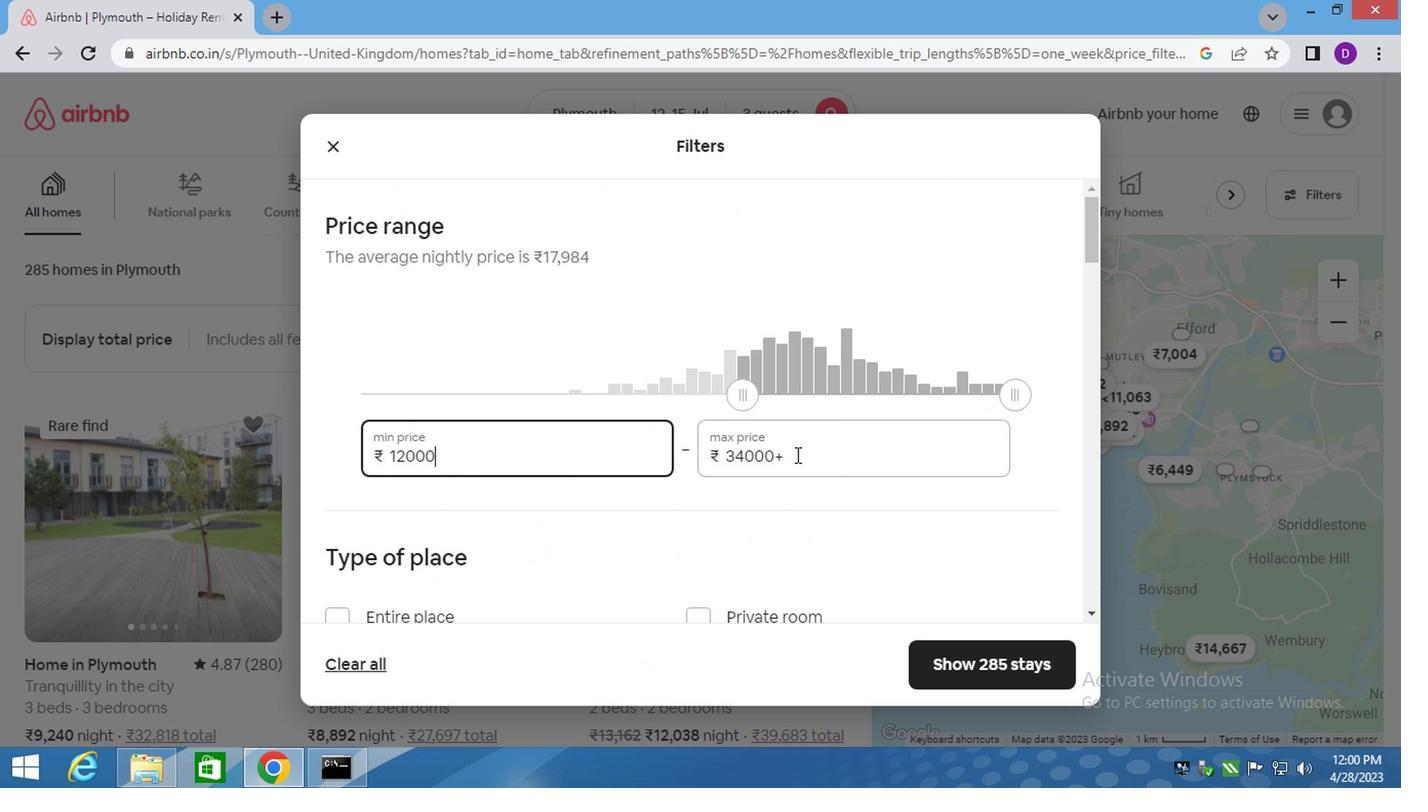 
Action: Mouse pressed left at (792, 454)
Screenshot: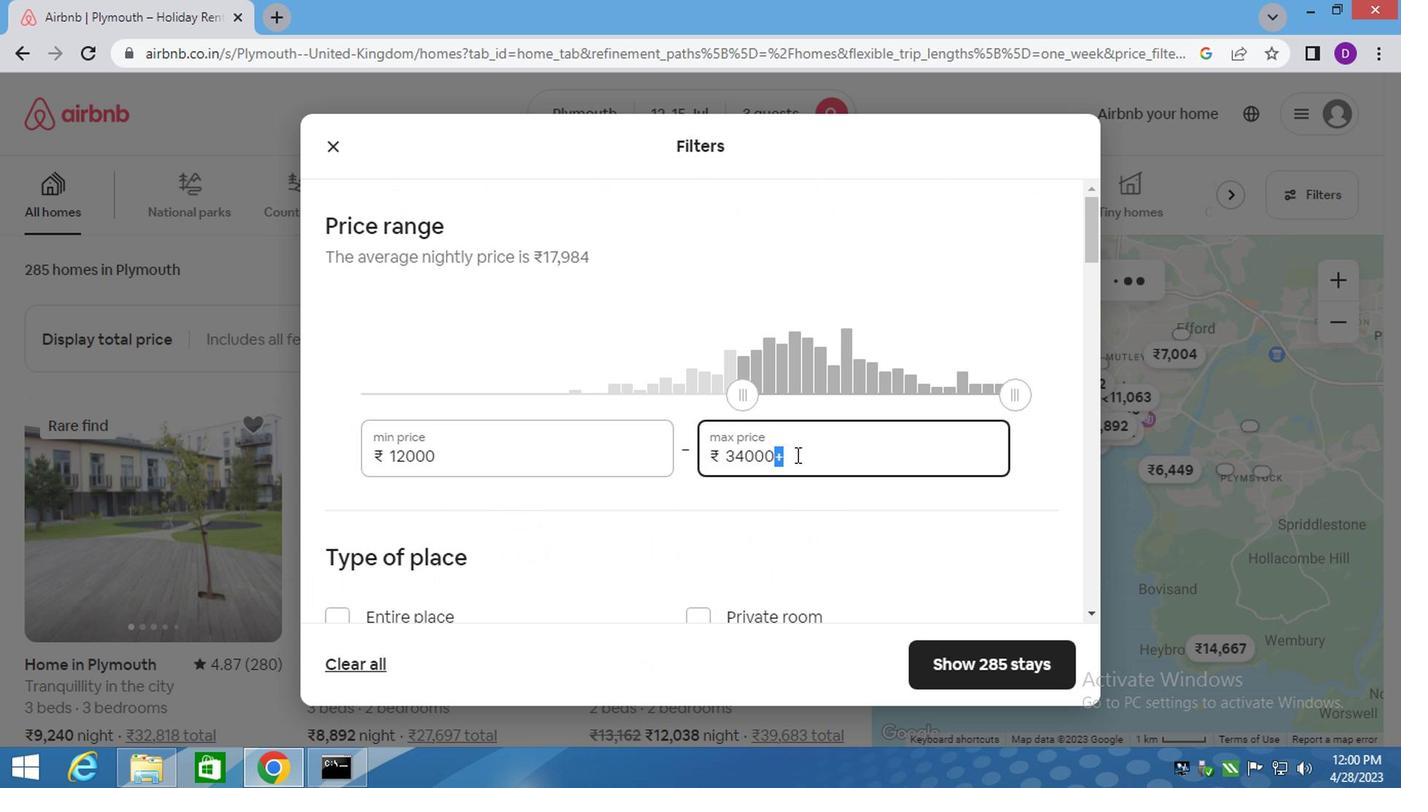 
Action: Mouse moved to (792, 454)
Screenshot: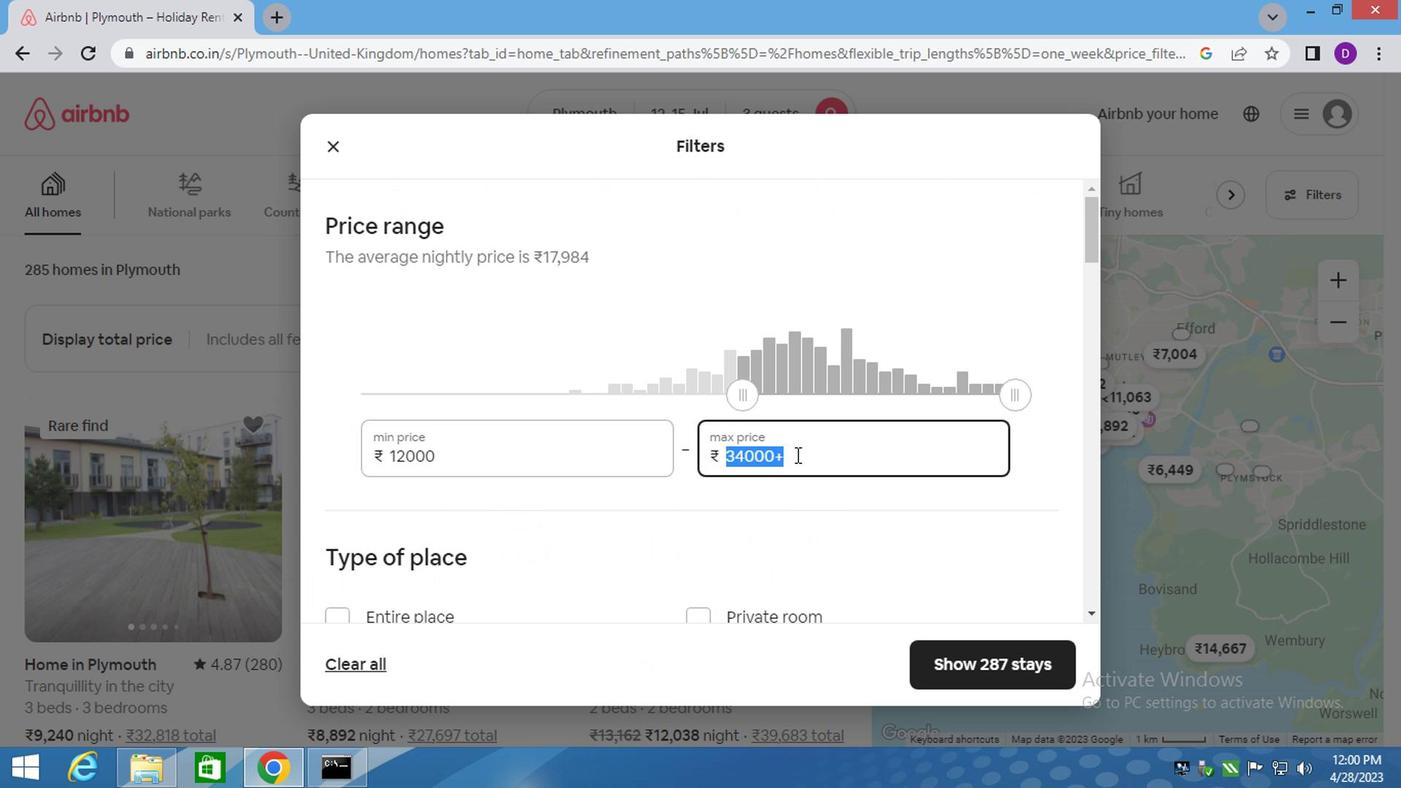 
Action: Key pressed 16000
Screenshot: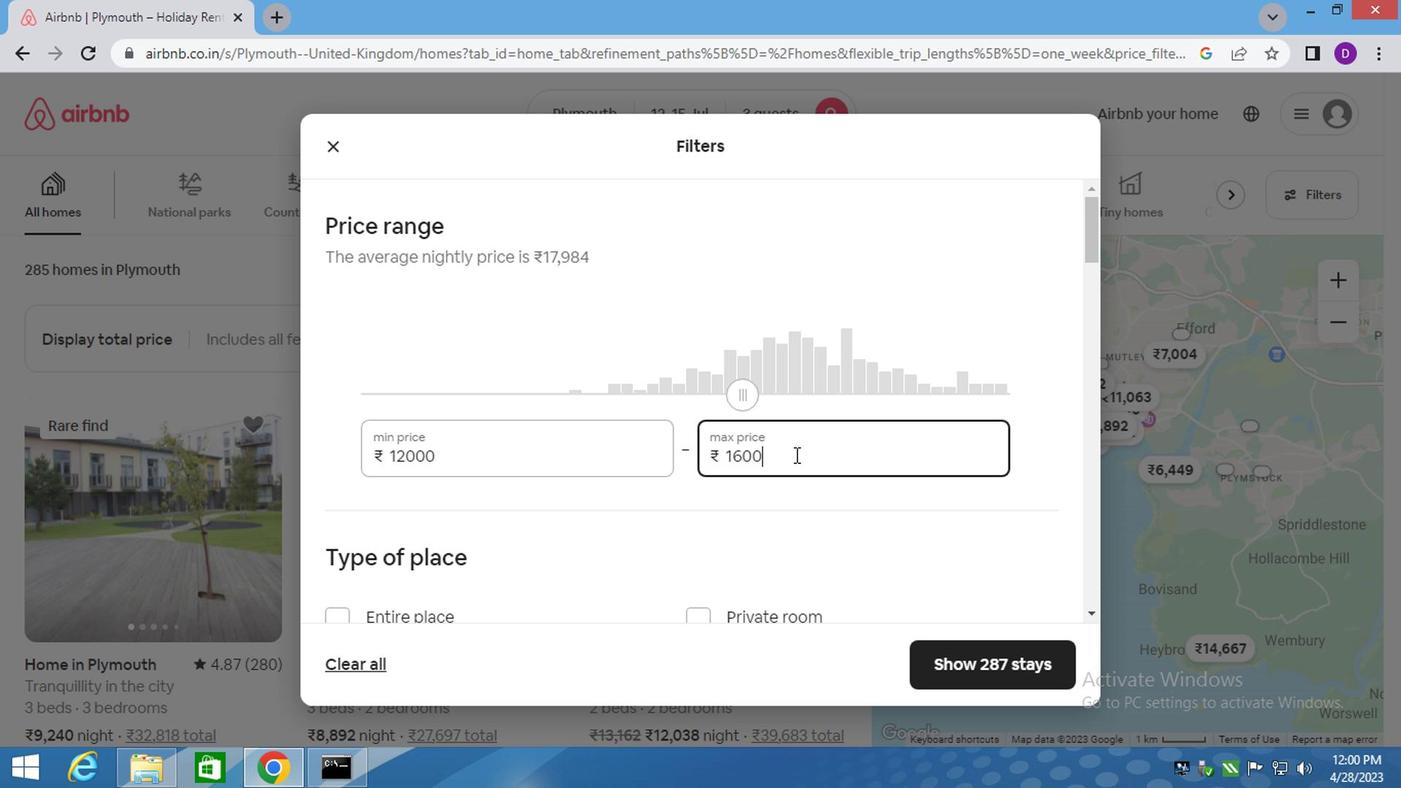 
Action: Mouse scrolled (792, 453) with delta (0, 0)
Screenshot: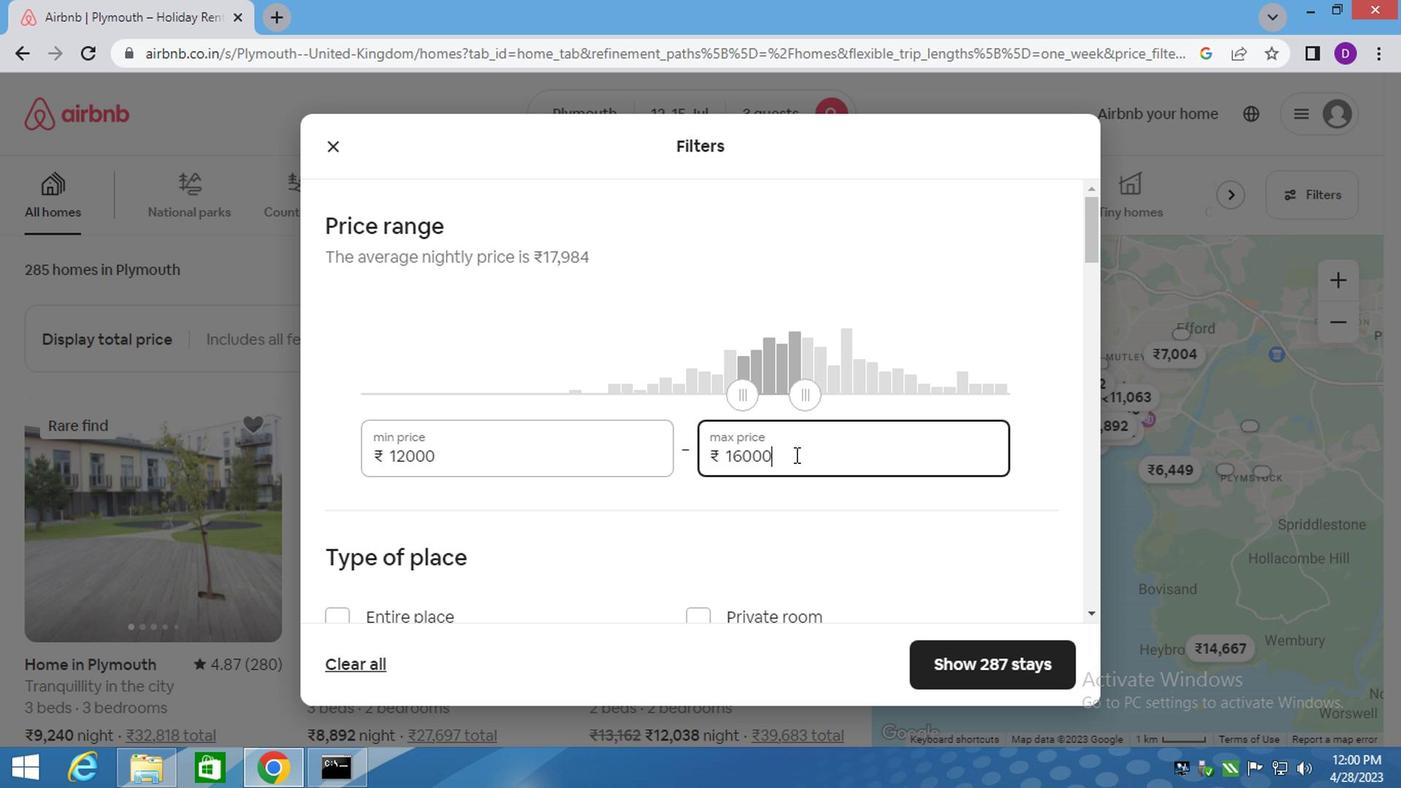 
Action: Mouse scrolled (792, 453) with delta (0, 0)
Screenshot: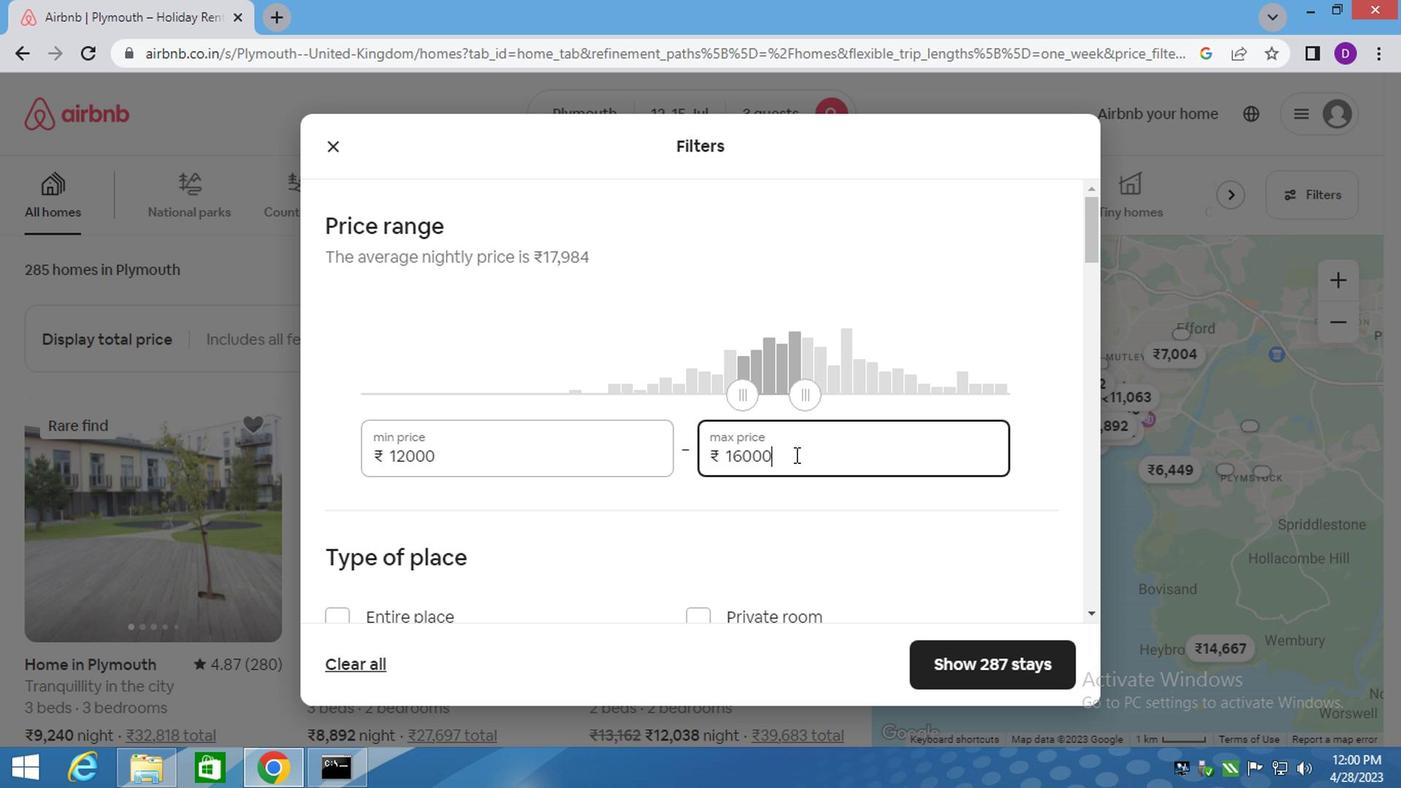 
Action: Mouse scrolled (792, 453) with delta (0, 0)
Screenshot: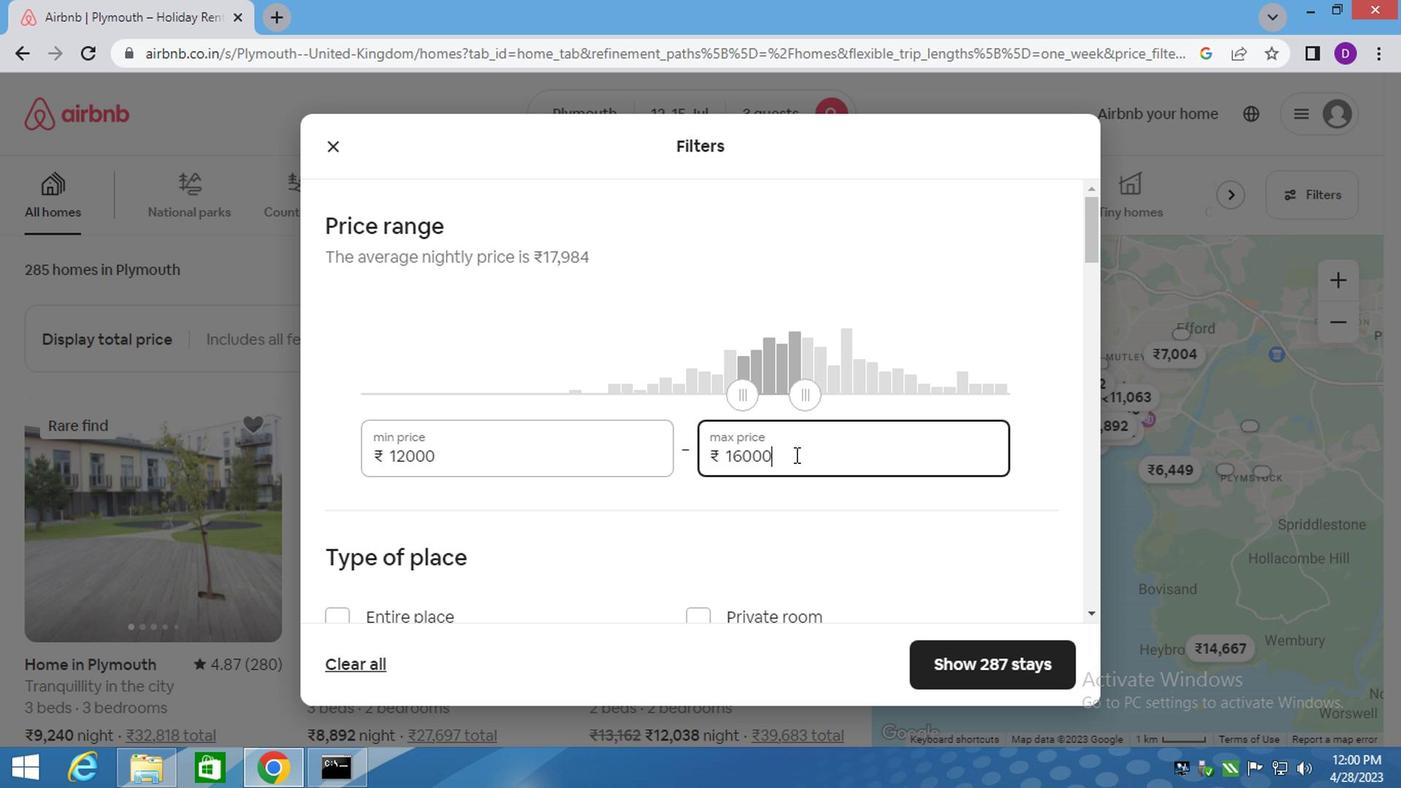 
Action: Mouse moved to (335, 305)
Screenshot: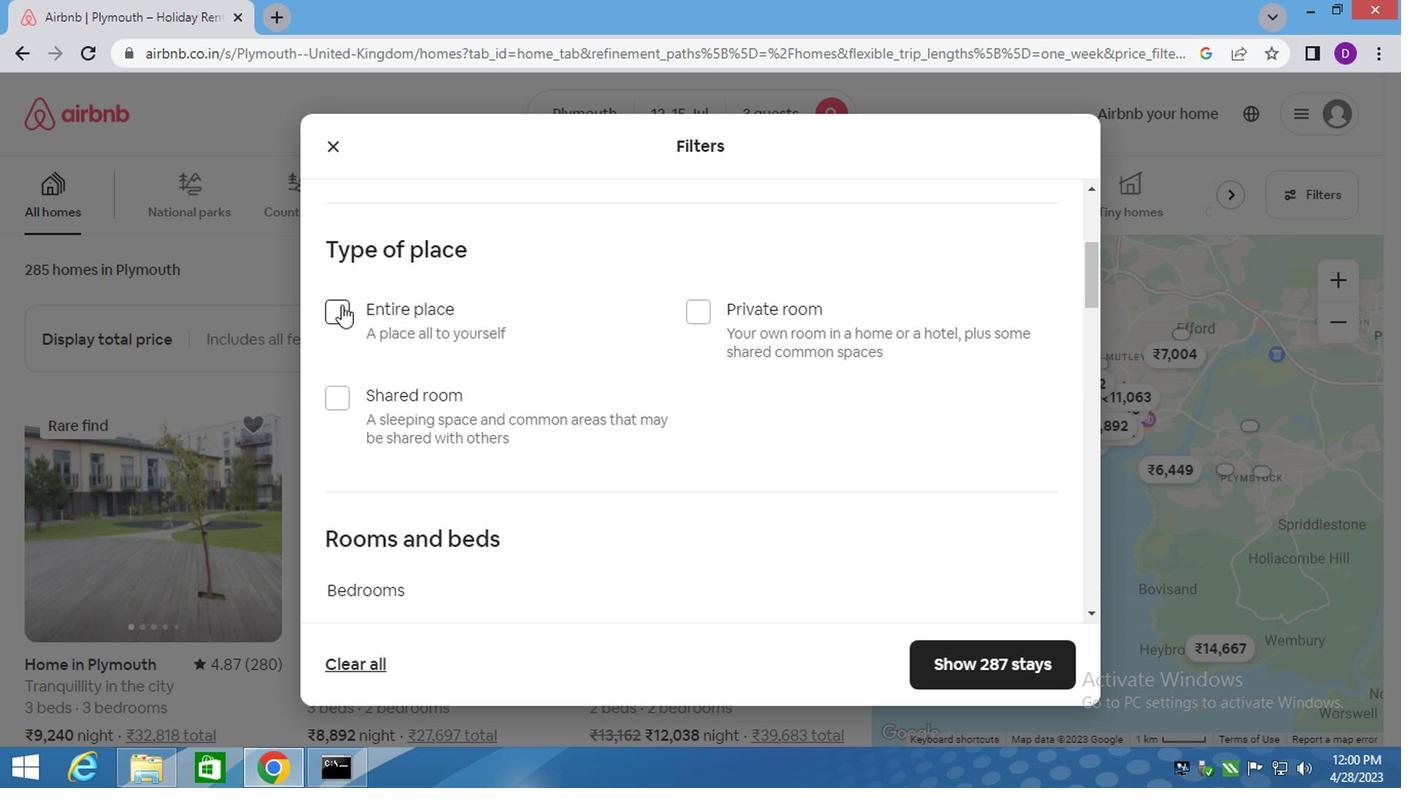
Action: Mouse pressed left at (335, 305)
Screenshot: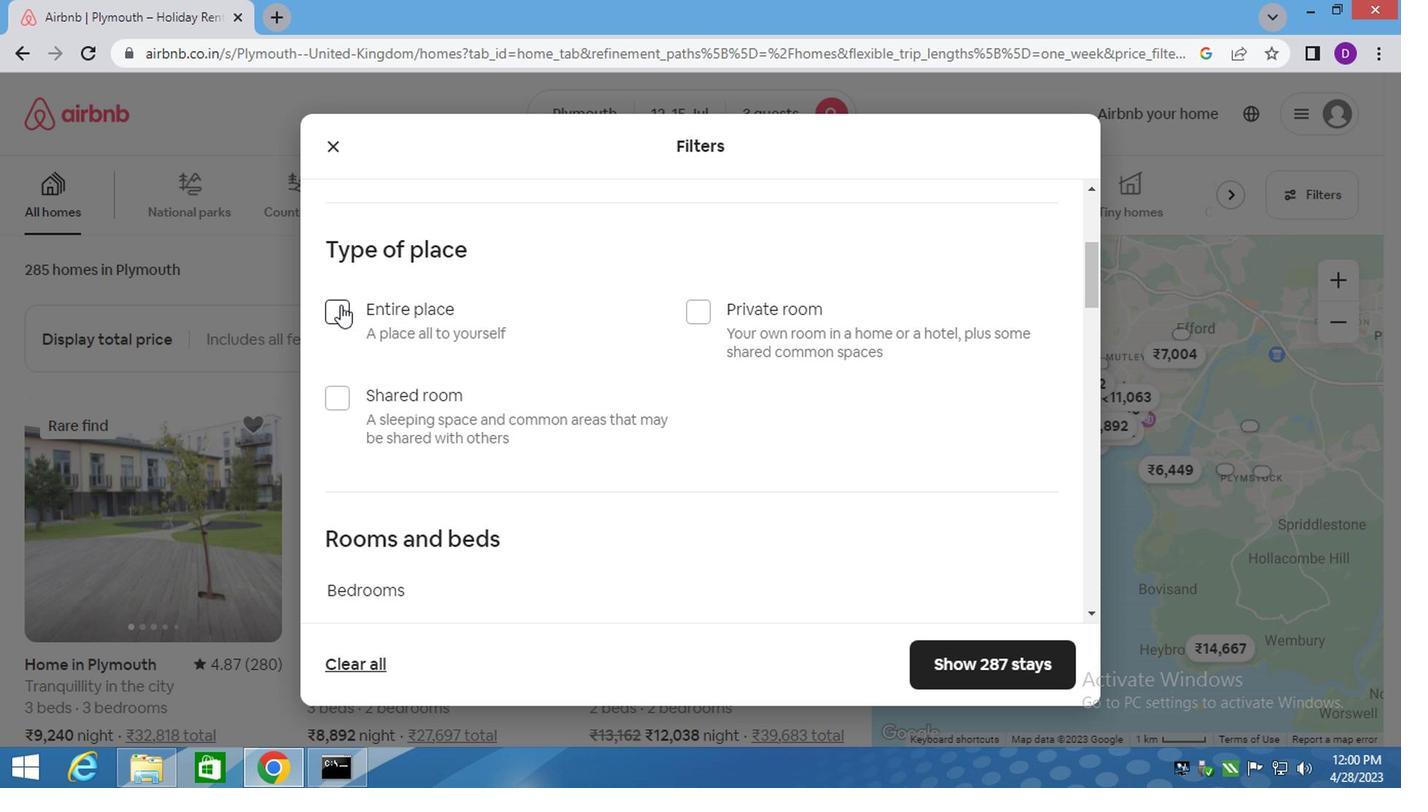 
Action: Mouse moved to (378, 353)
Screenshot: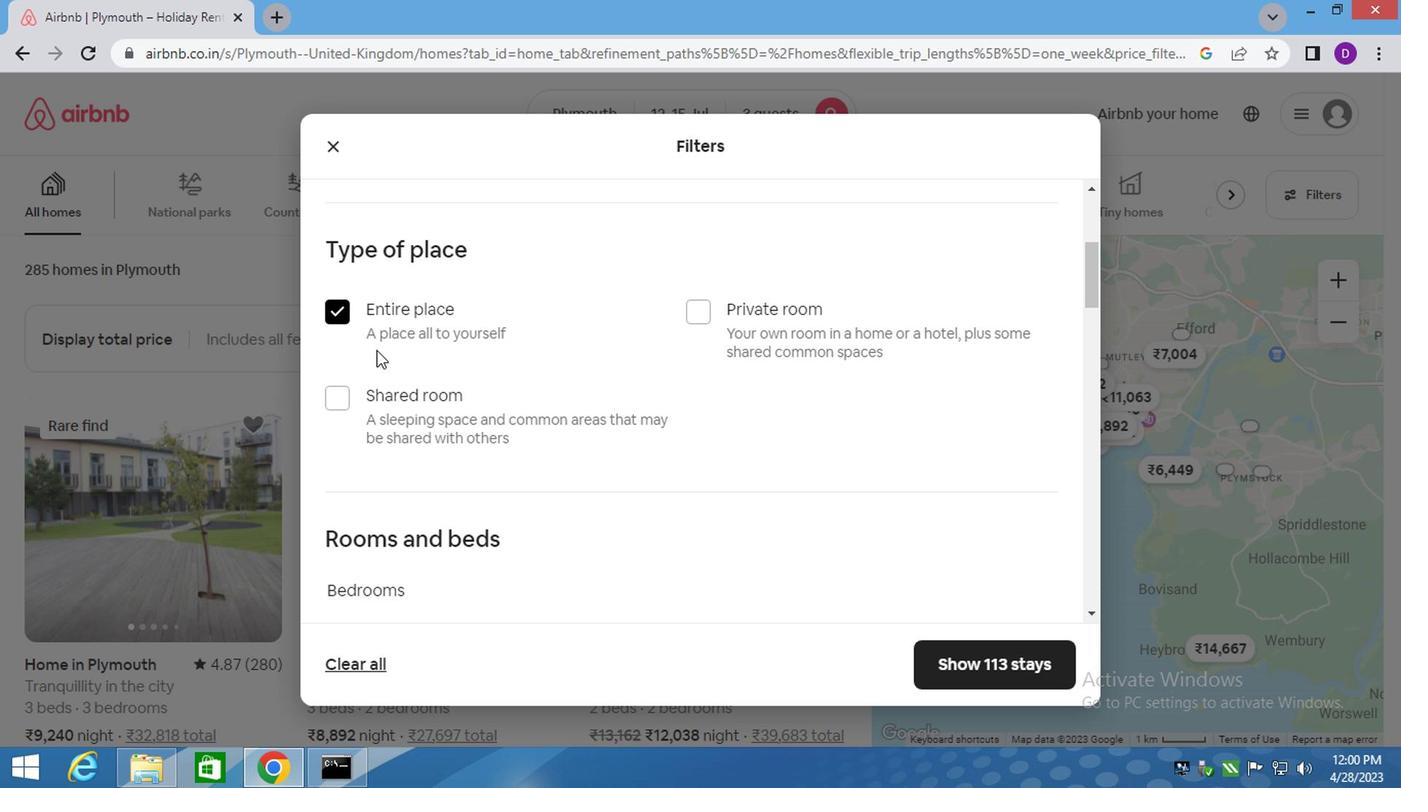 
Action: Mouse scrolled (378, 351) with delta (0, -1)
Screenshot: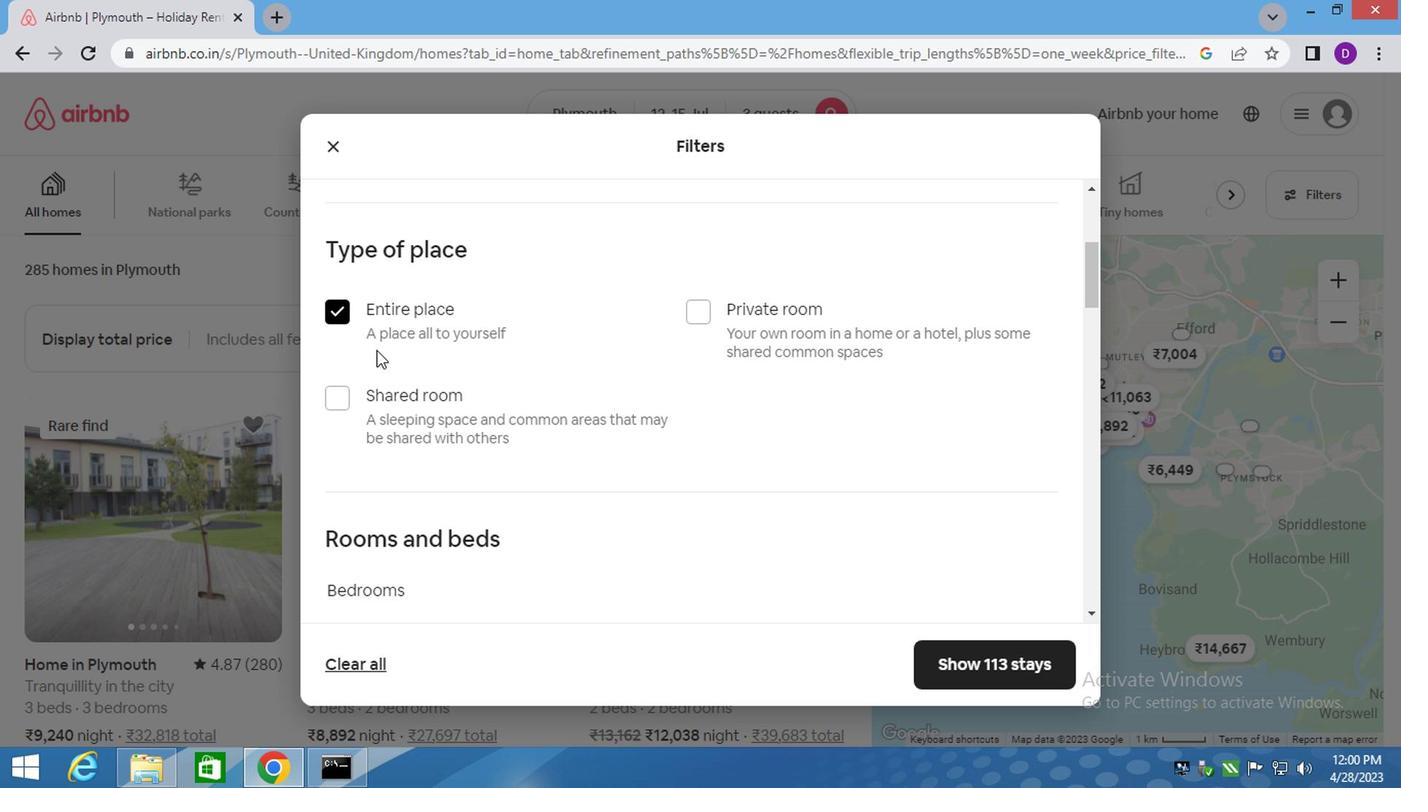 
Action: Mouse moved to (384, 358)
Screenshot: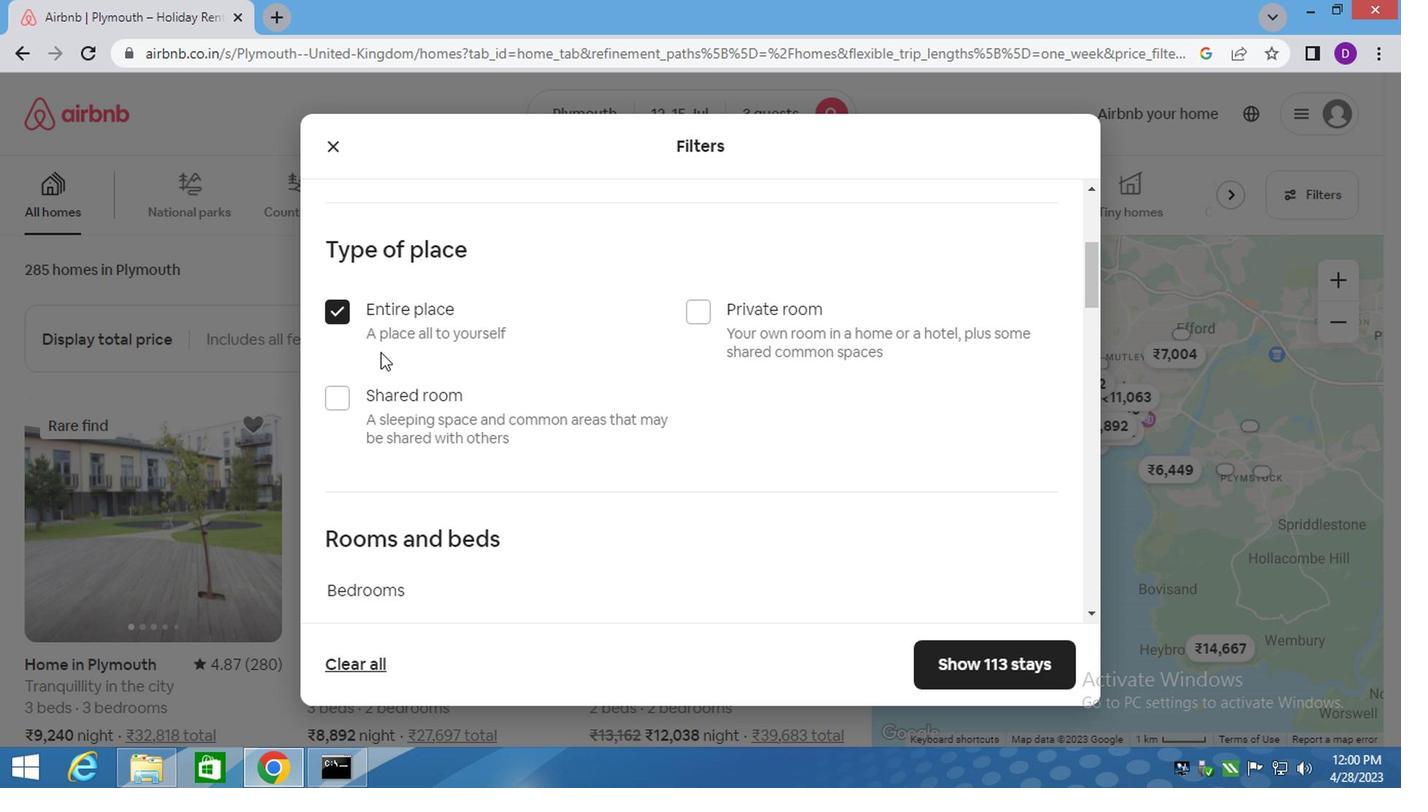 
Action: Mouse scrolled (381, 355) with delta (0, 0)
Screenshot: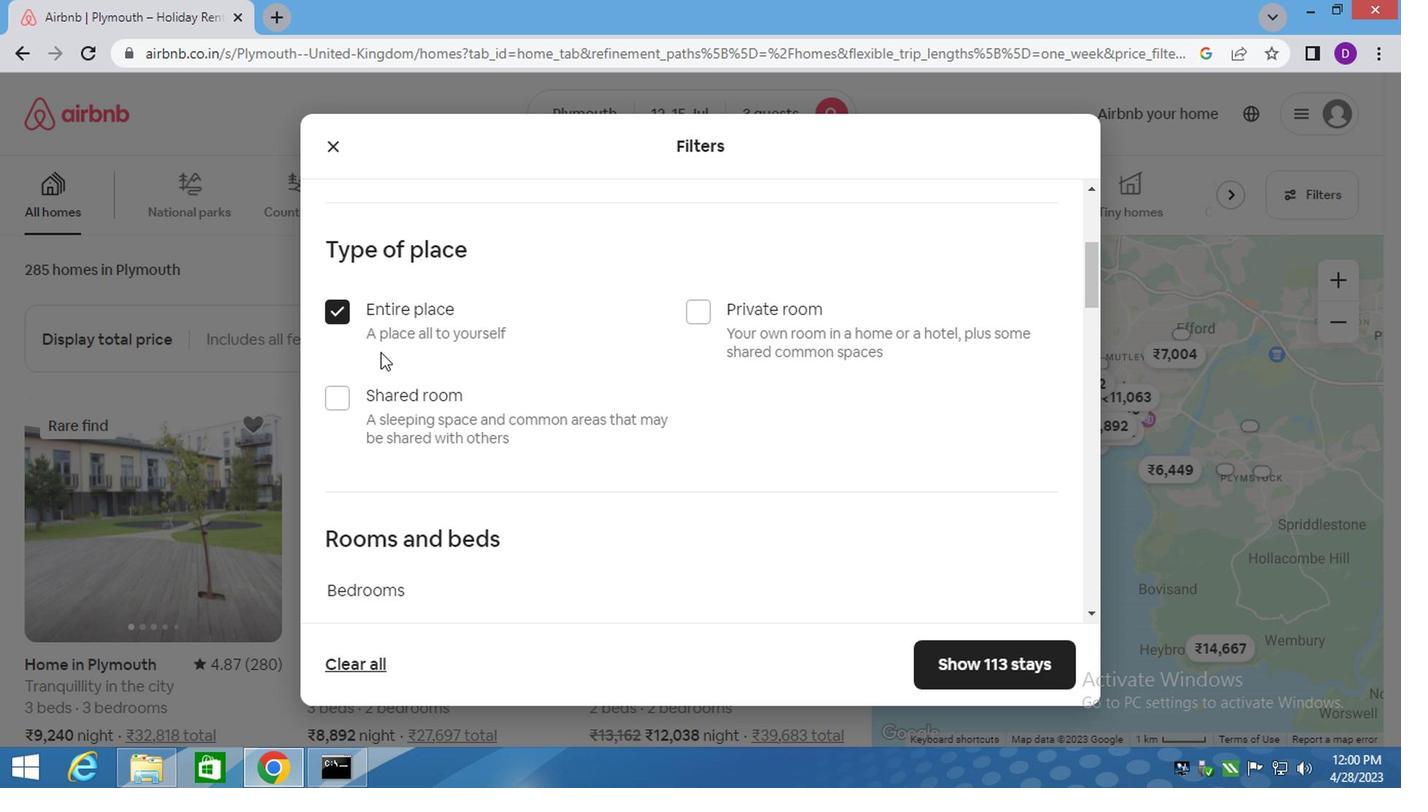 
Action: Mouse moved to (384, 359)
Screenshot: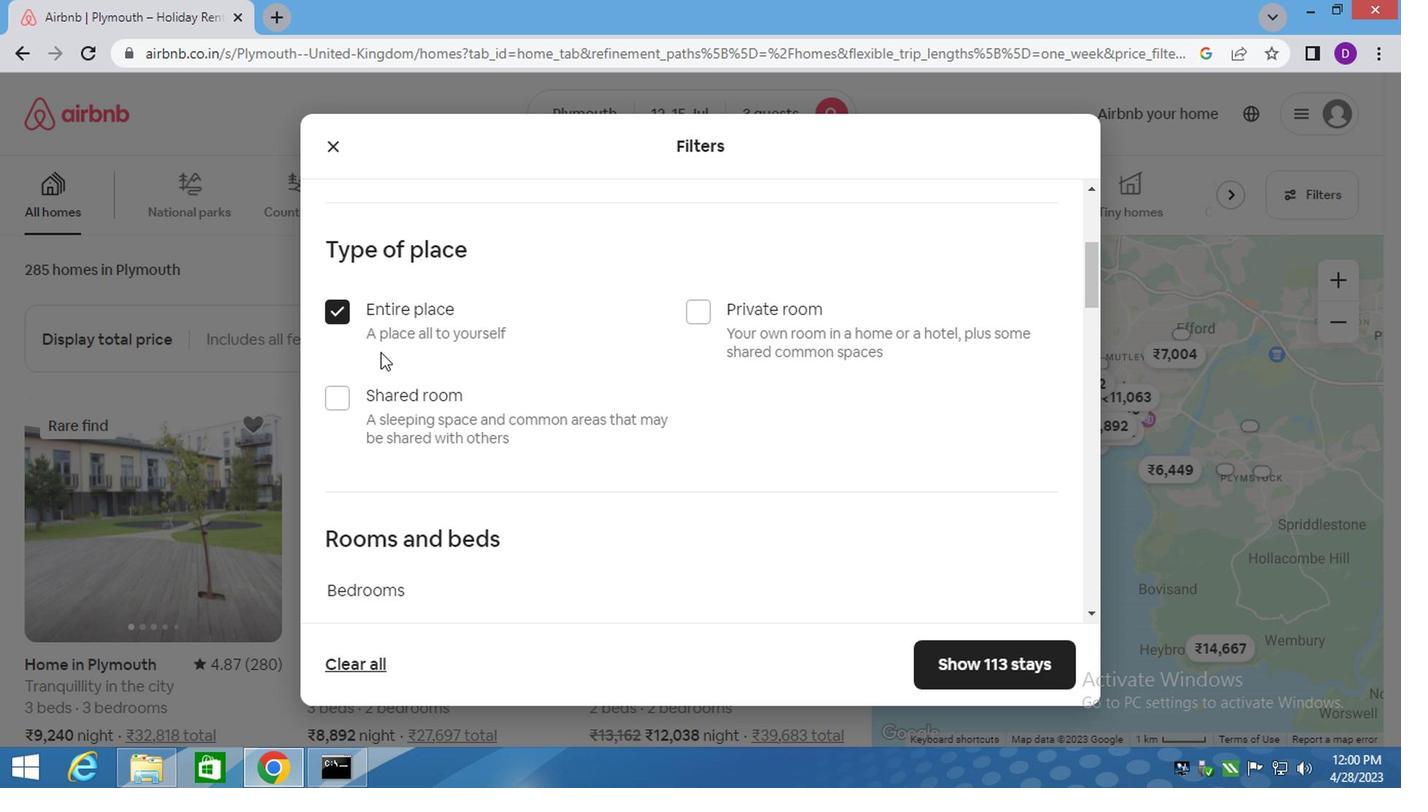
Action: Mouse scrolled (384, 358) with delta (0, 0)
Screenshot: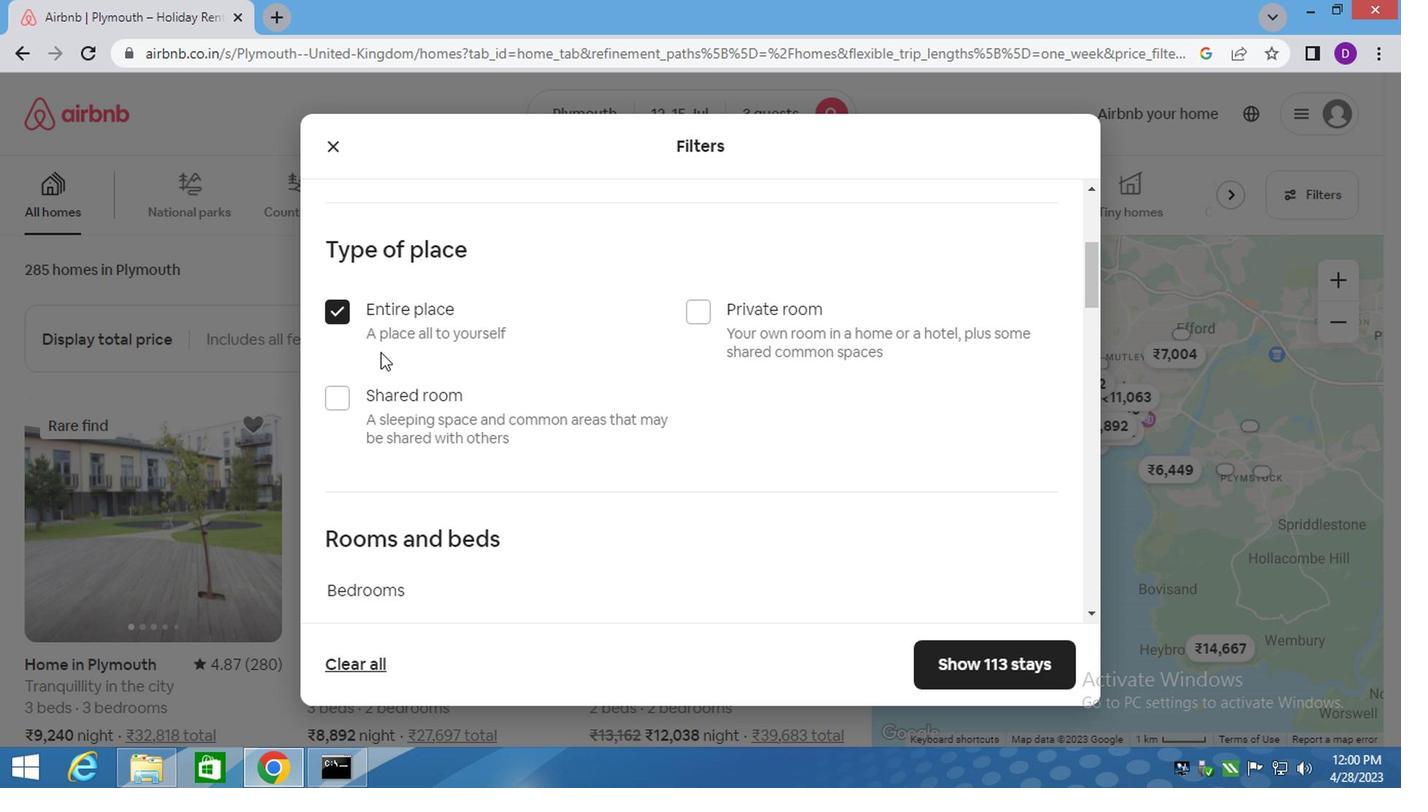 
Action: Mouse scrolled (384, 358) with delta (0, 0)
Screenshot: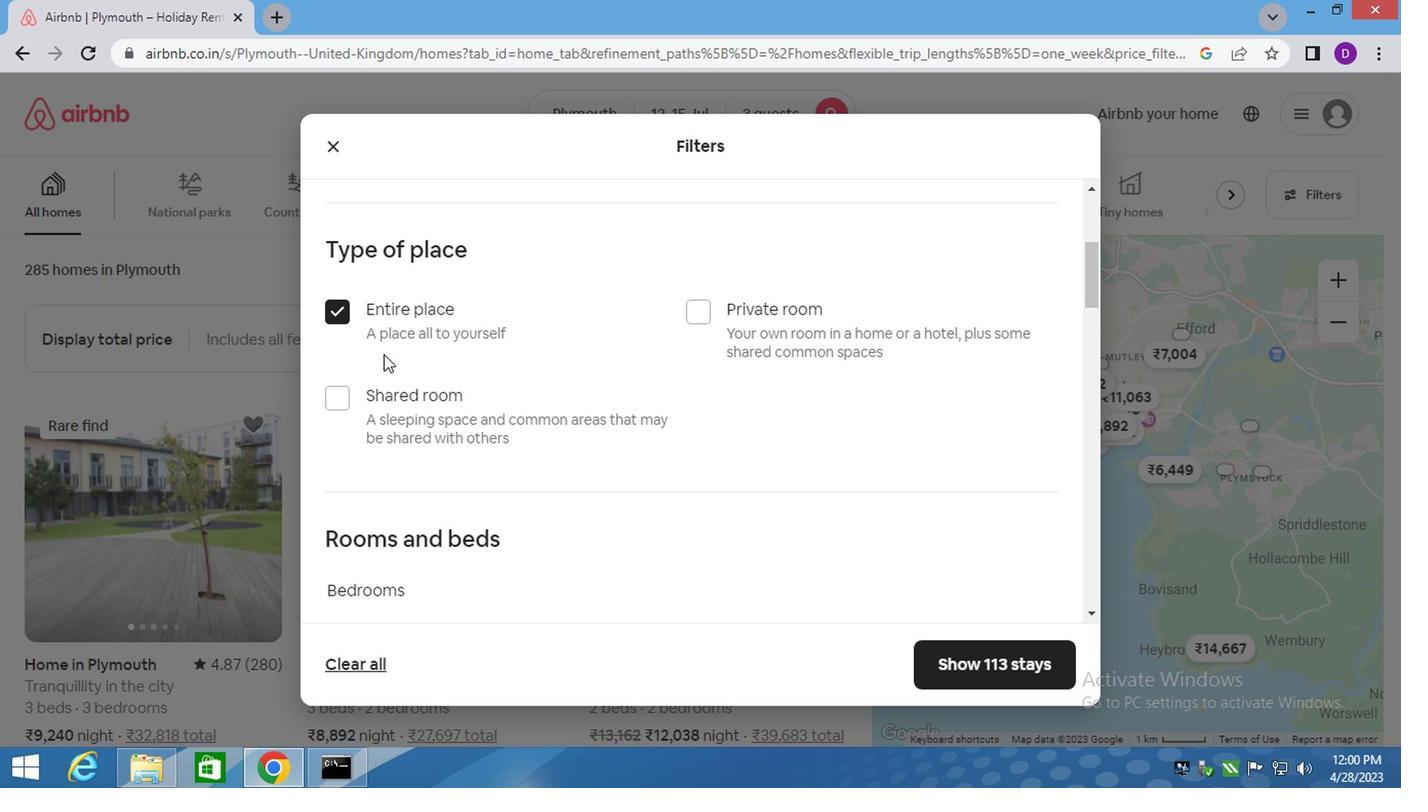 
Action: Mouse moved to (506, 242)
Screenshot: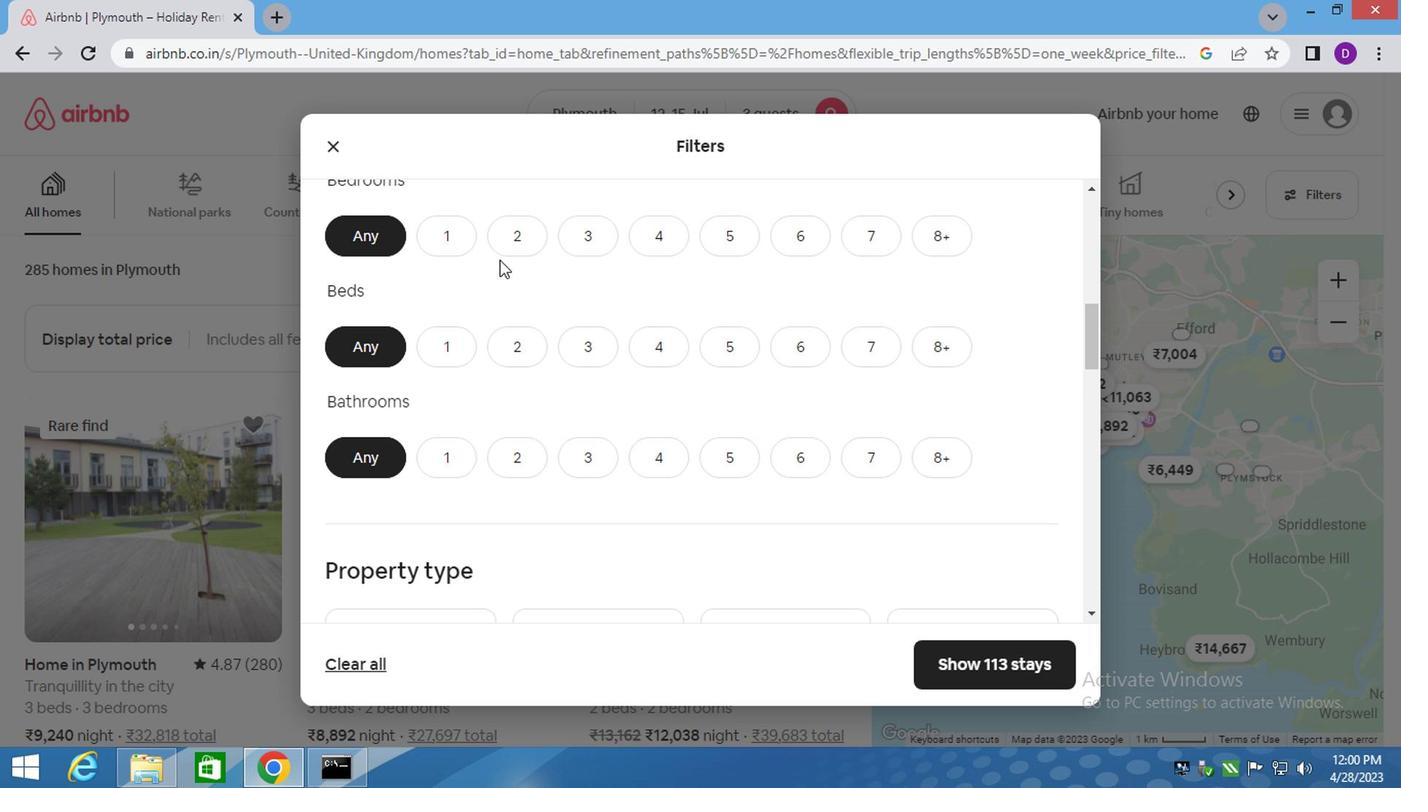 
Action: Mouse pressed left at (506, 242)
Screenshot: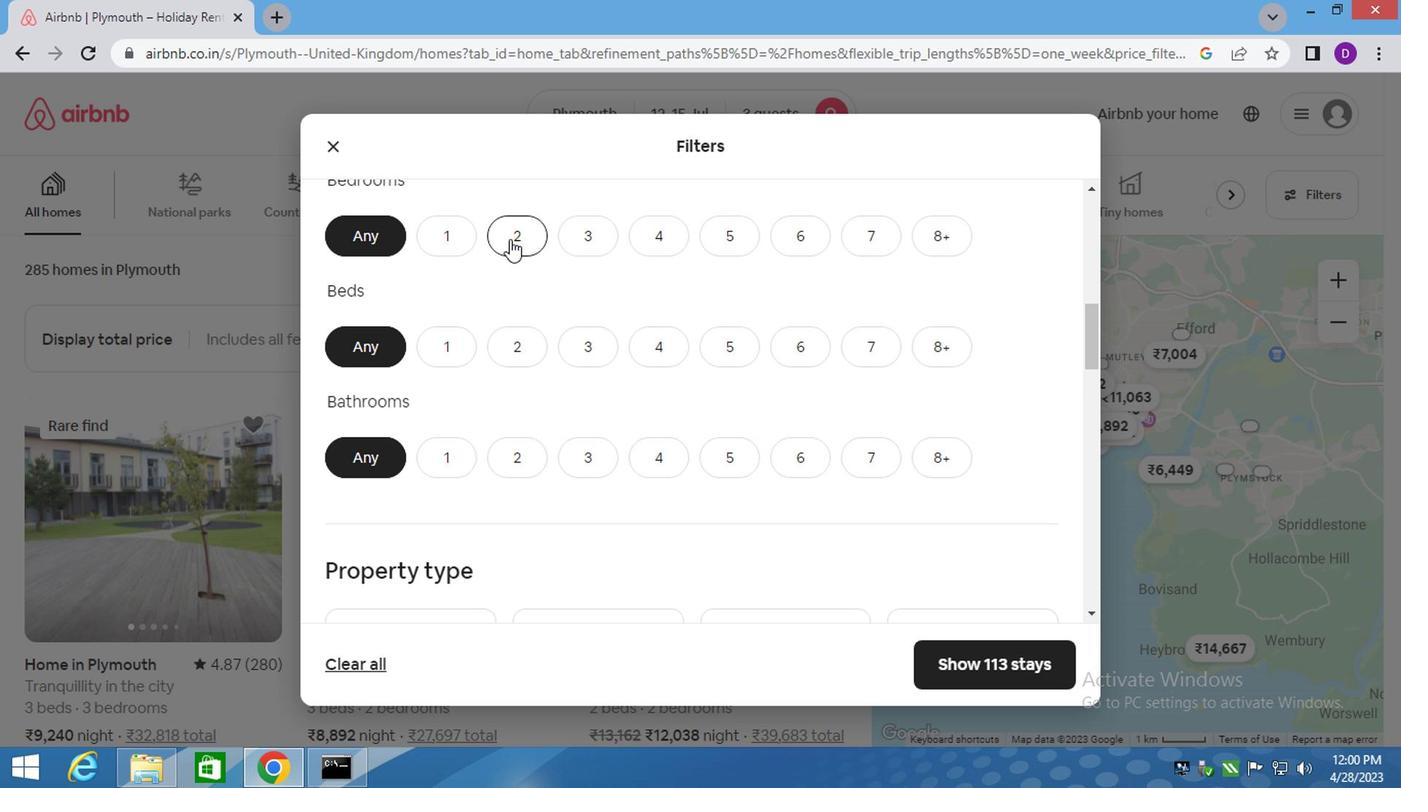 
Action: Mouse moved to (580, 356)
Screenshot: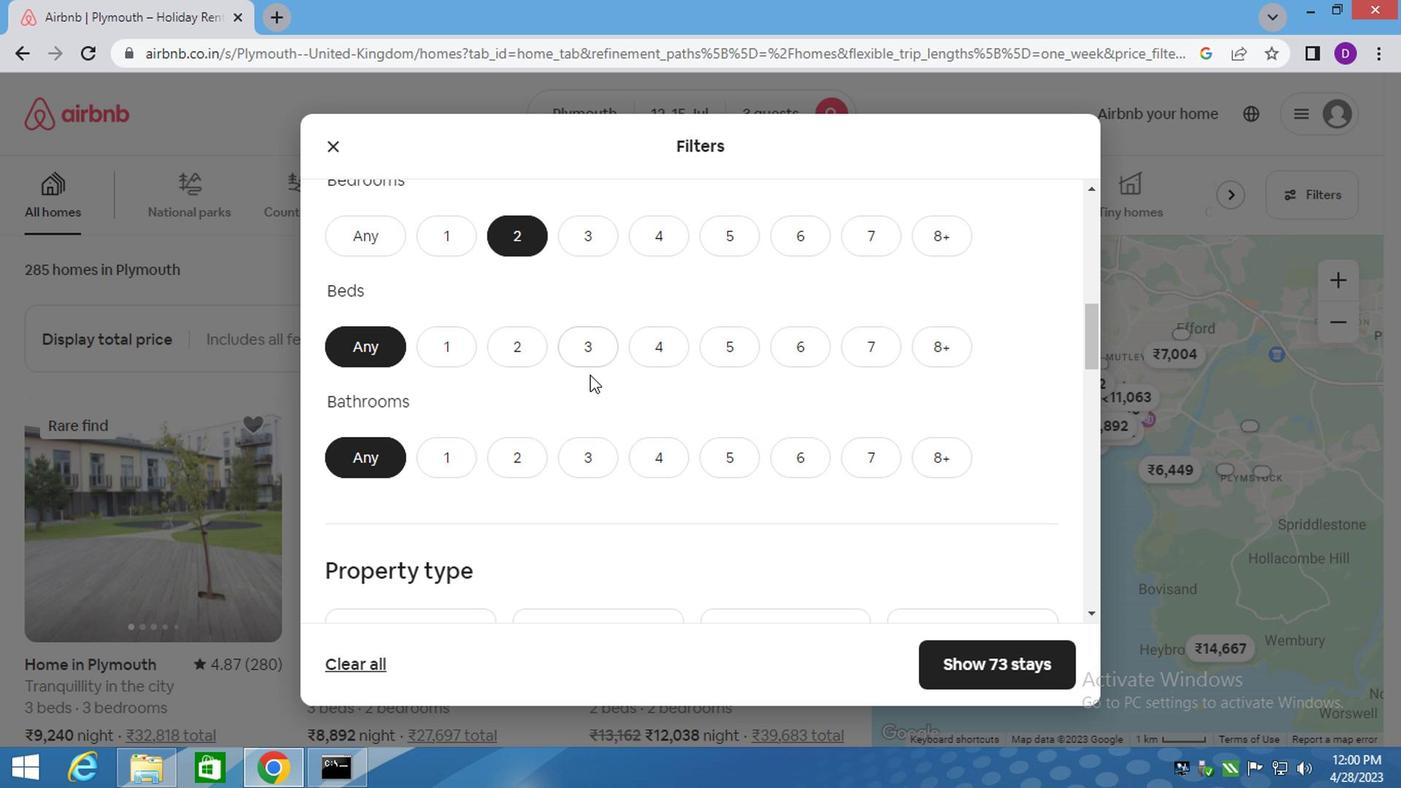 
Action: Mouse pressed left at (580, 356)
Screenshot: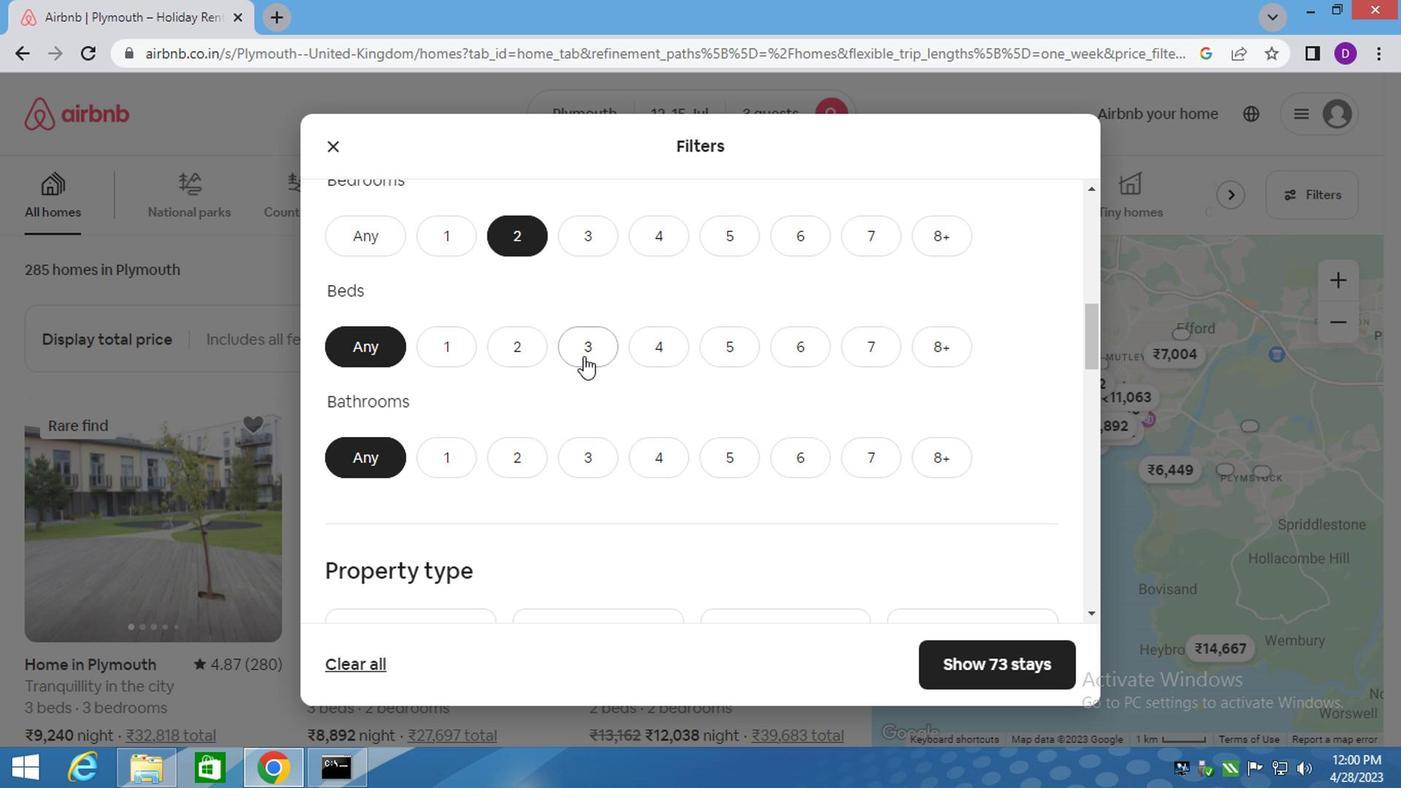 
Action: Mouse moved to (457, 448)
Screenshot: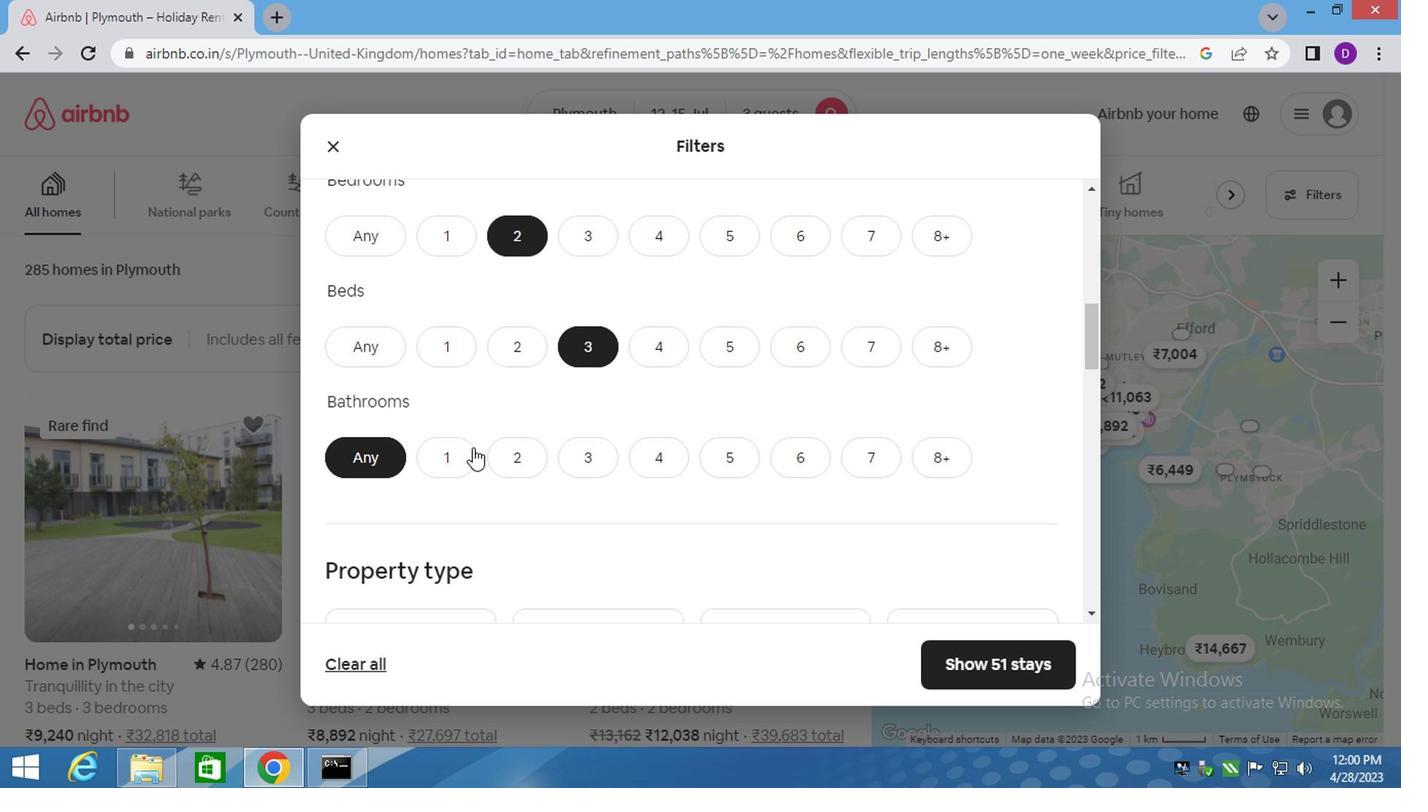 
Action: Mouse pressed left at (457, 448)
Screenshot: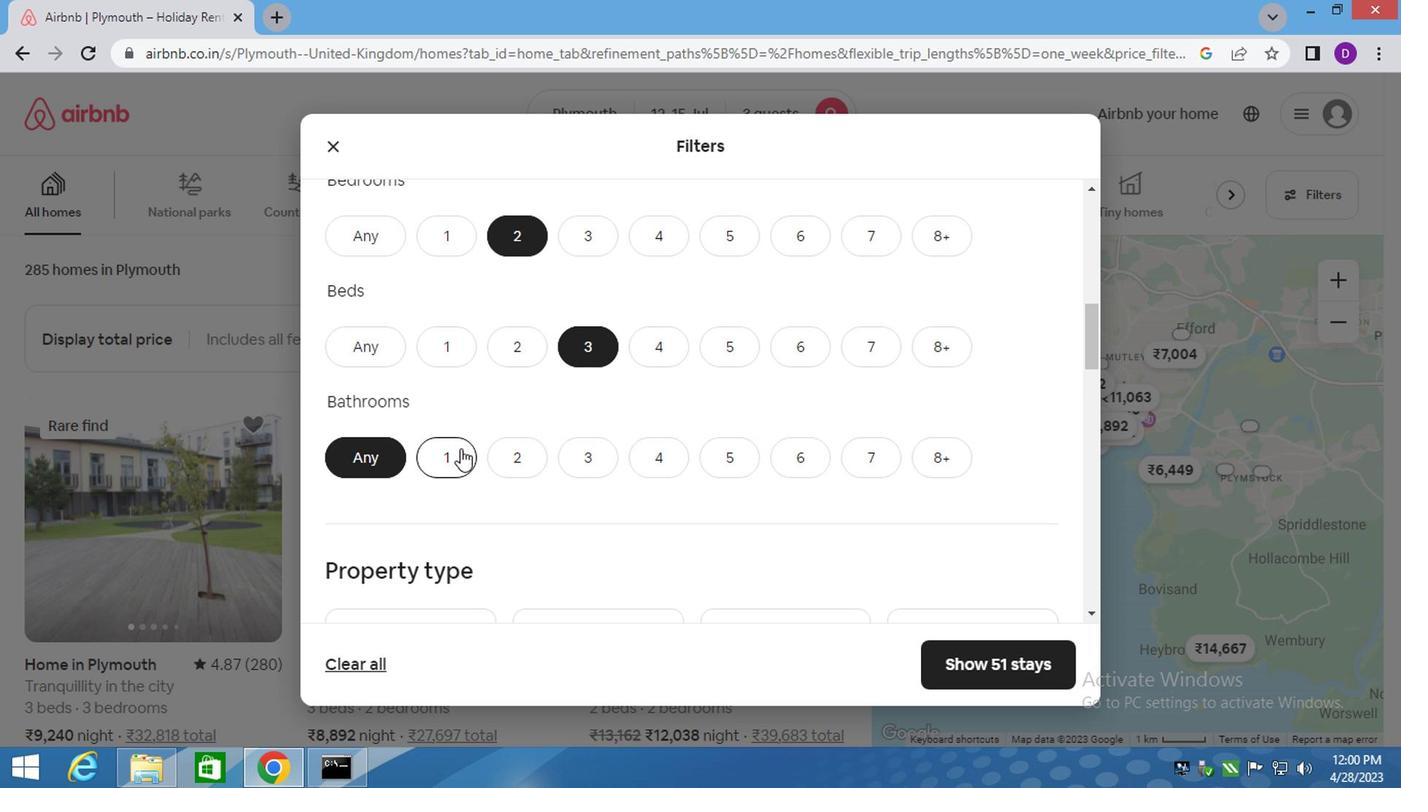 
Action: Mouse moved to (530, 481)
Screenshot: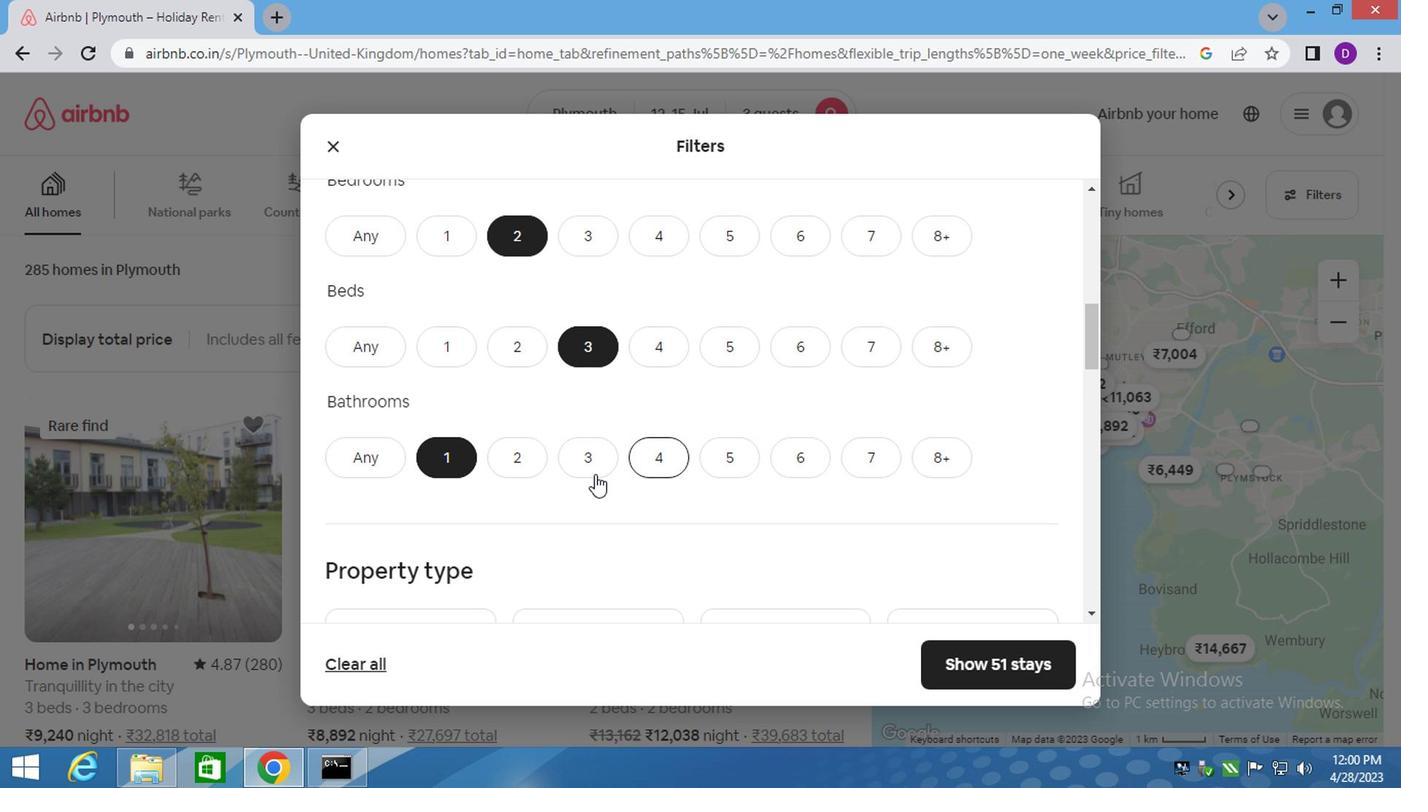 
Action: Mouse scrolled (530, 480) with delta (0, -1)
Screenshot: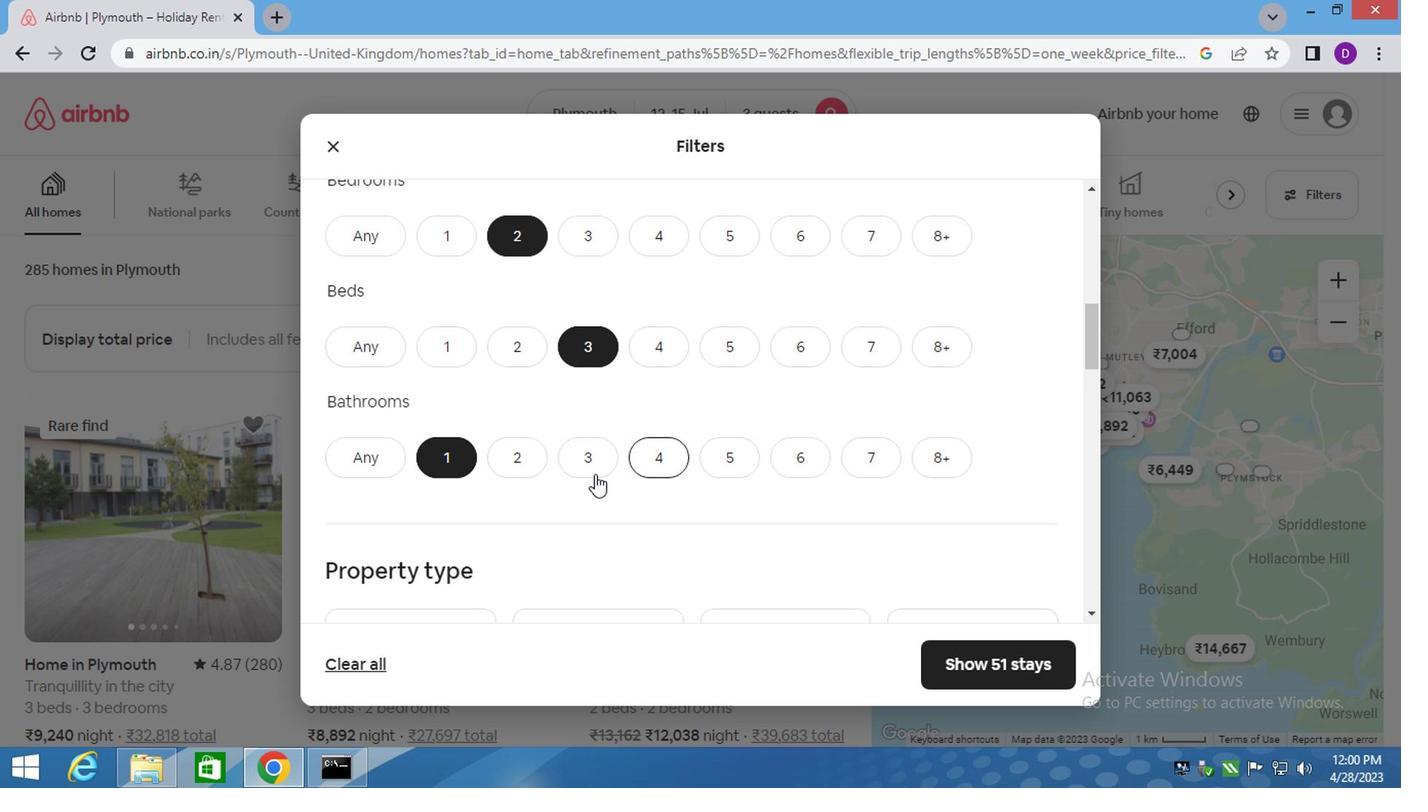 
Action: Mouse moved to (529, 482)
Screenshot: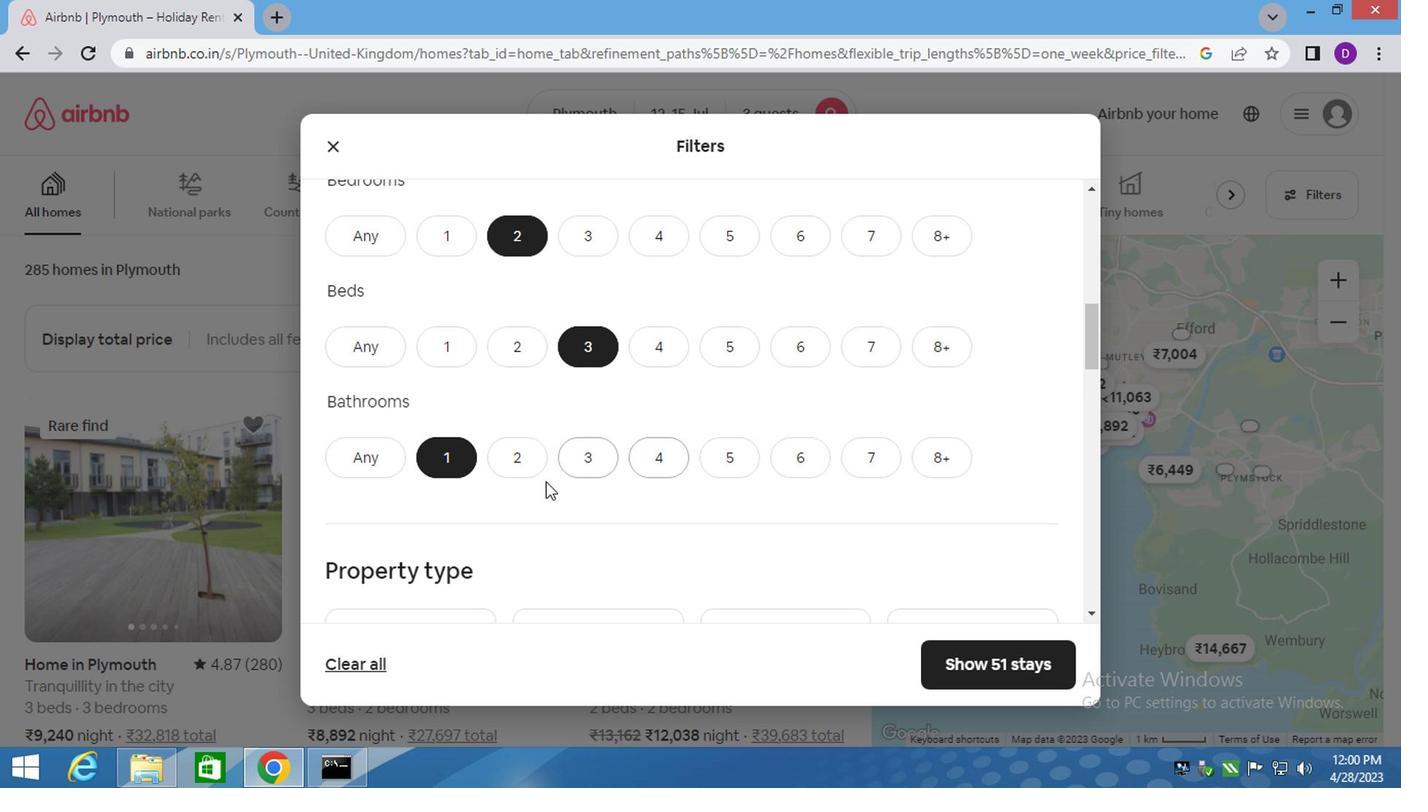 
Action: Mouse scrolled (529, 481) with delta (0, 0)
Screenshot: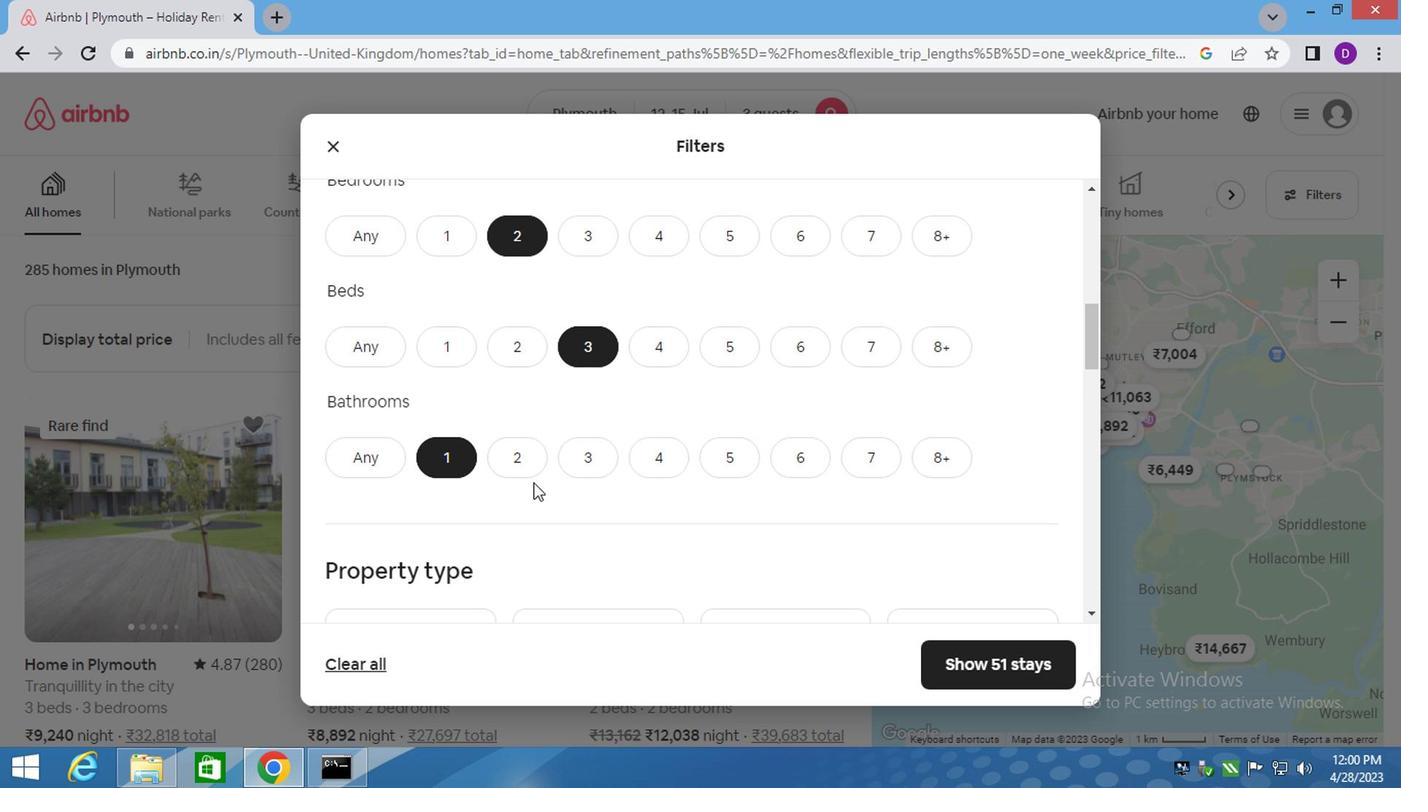 
Action: Mouse moved to (462, 437)
Screenshot: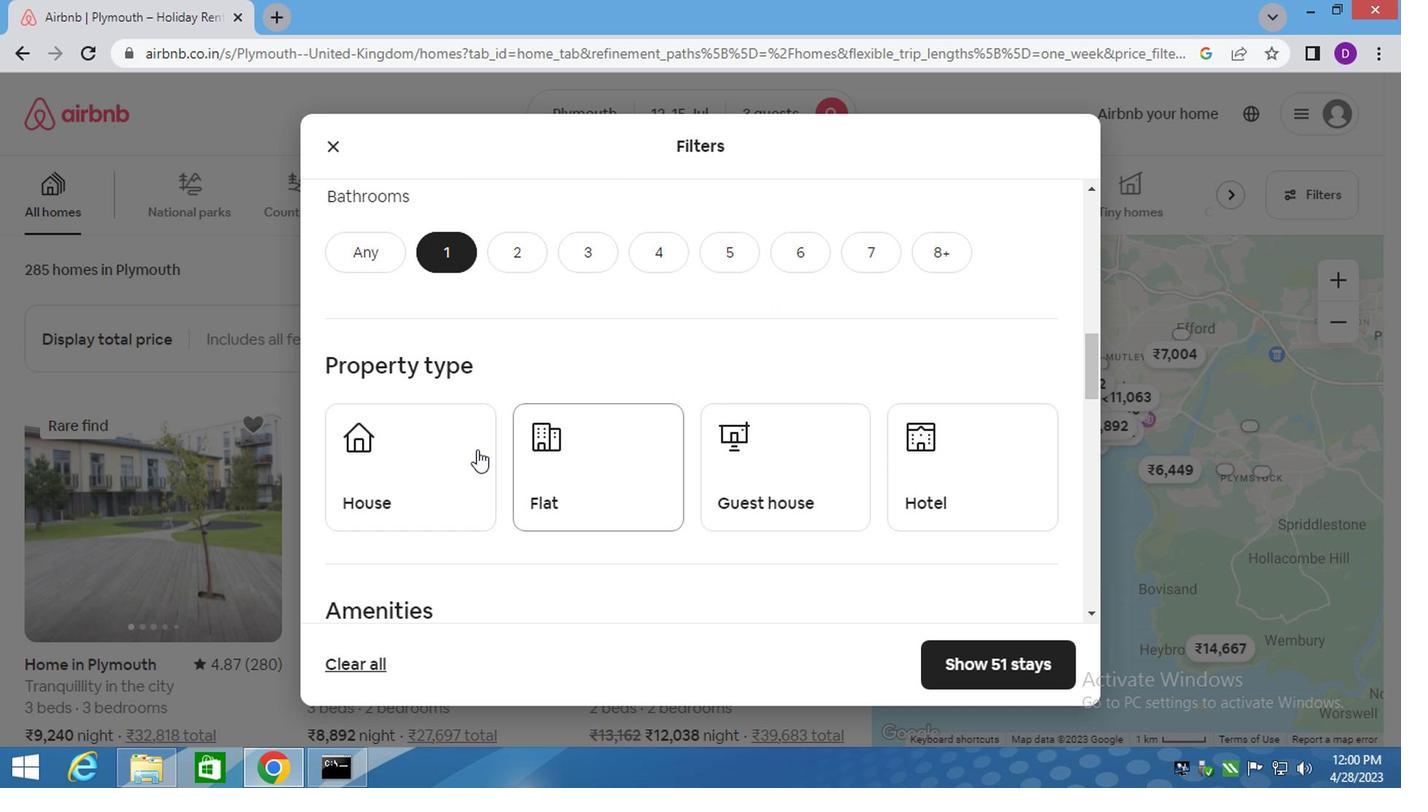 
Action: Mouse pressed left at (462, 437)
Screenshot: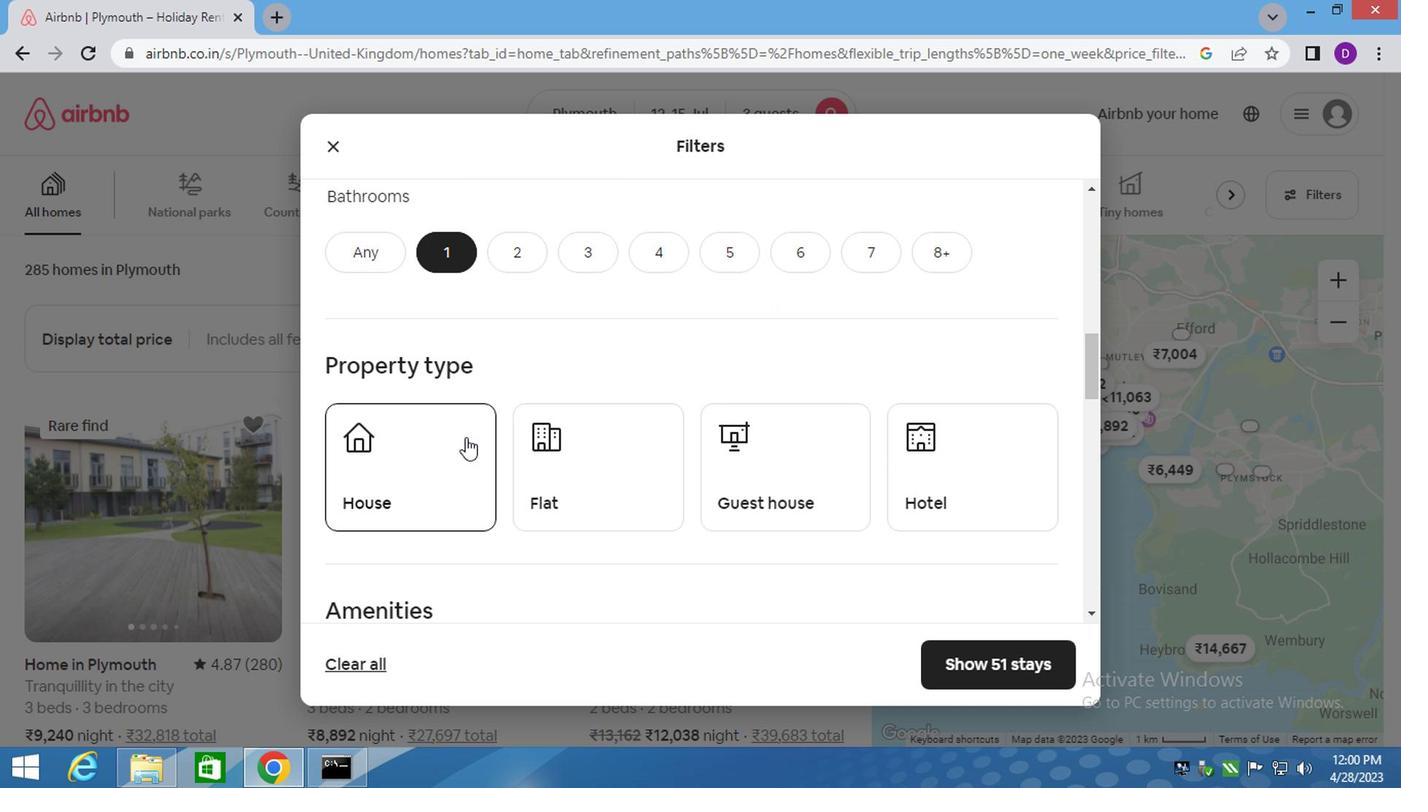 
Action: Mouse moved to (563, 459)
Screenshot: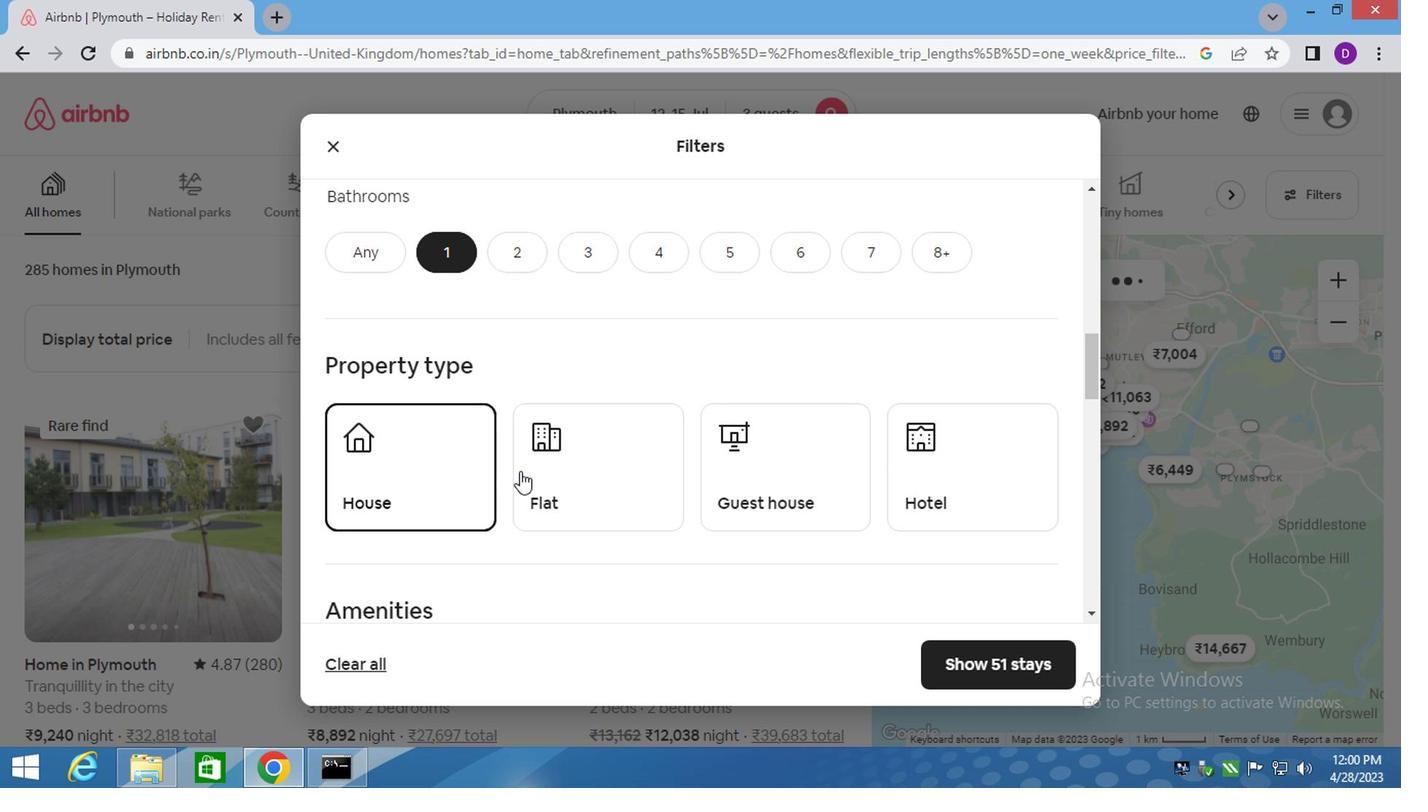 
Action: Mouse pressed left at (563, 459)
Screenshot: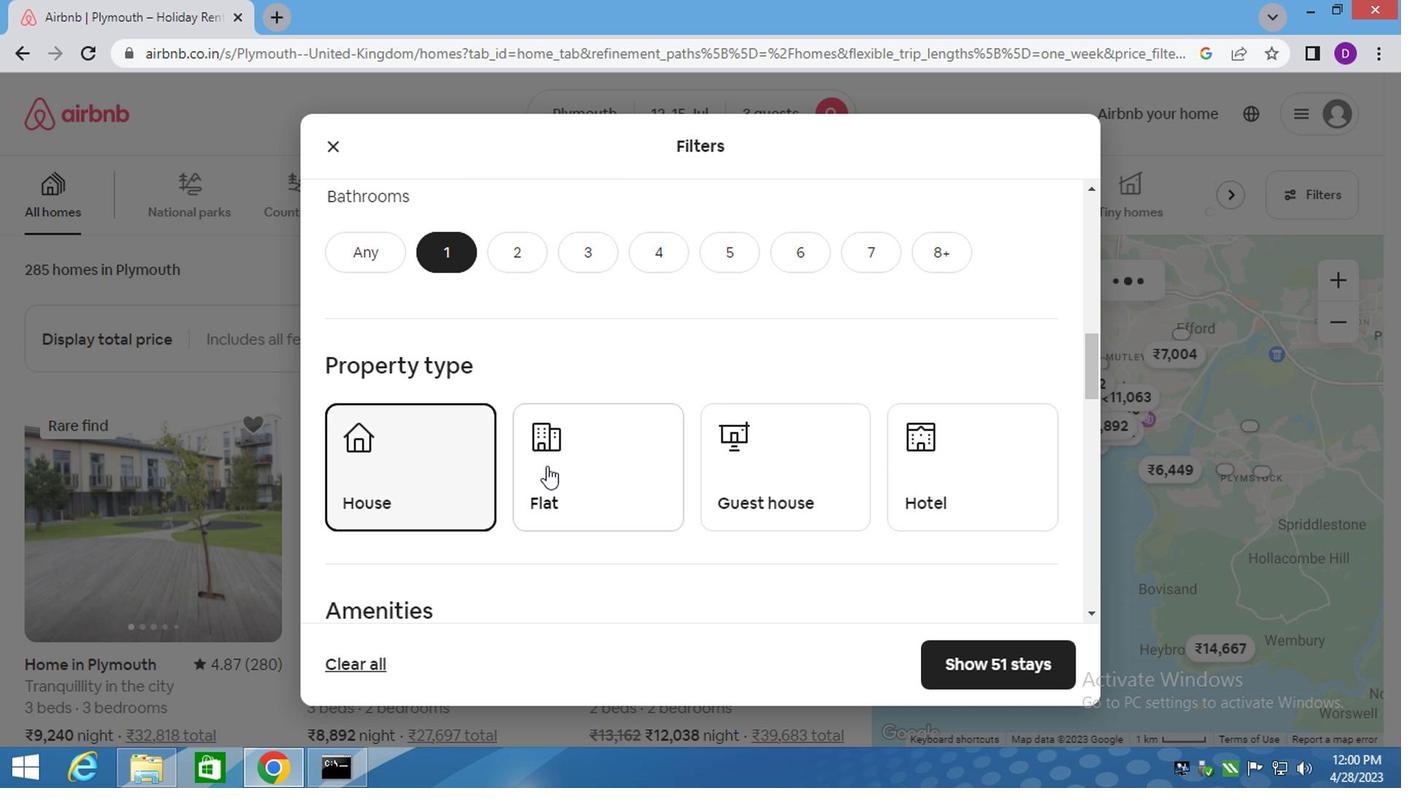 
Action: Mouse moved to (726, 460)
Screenshot: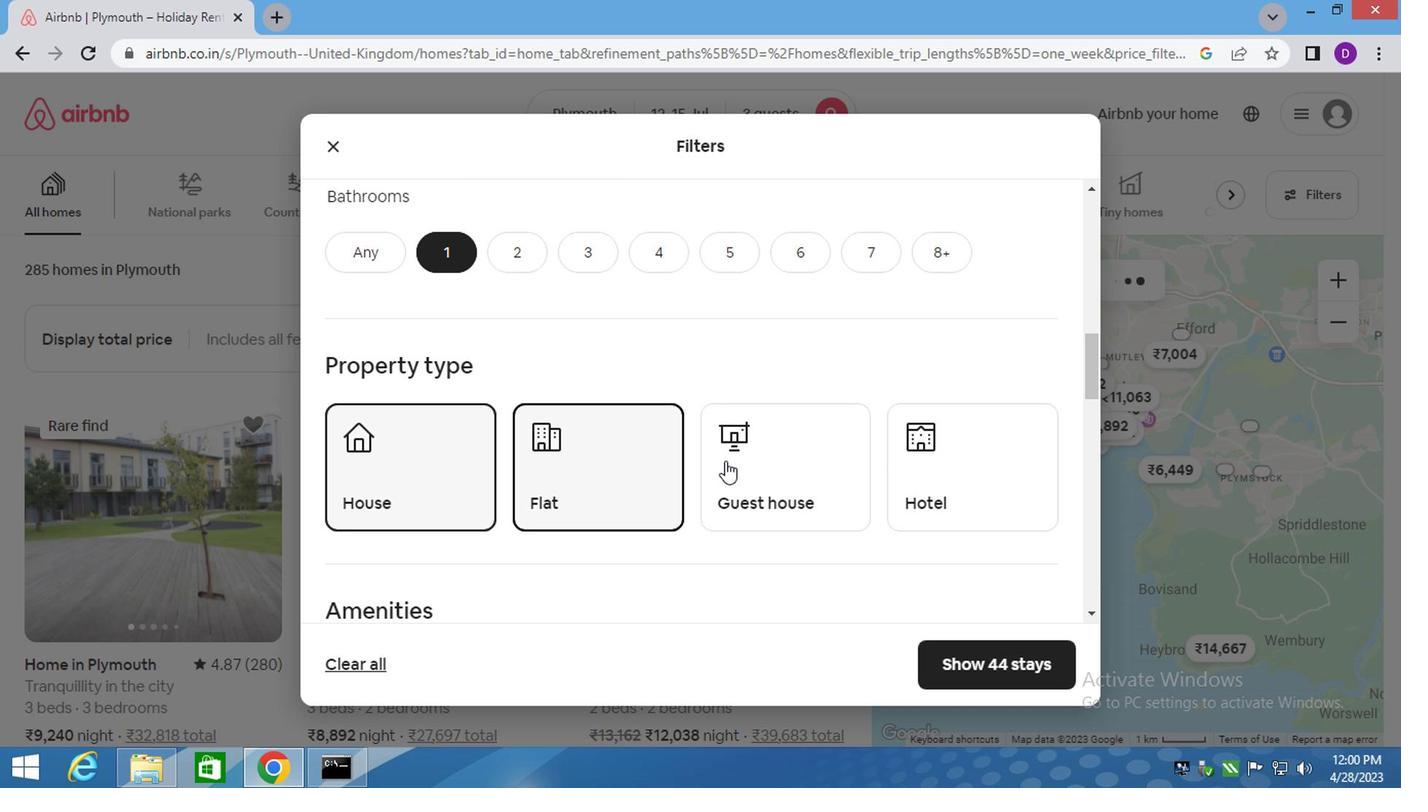 
Action: Mouse pressed left at (726, 460)
Screenshot: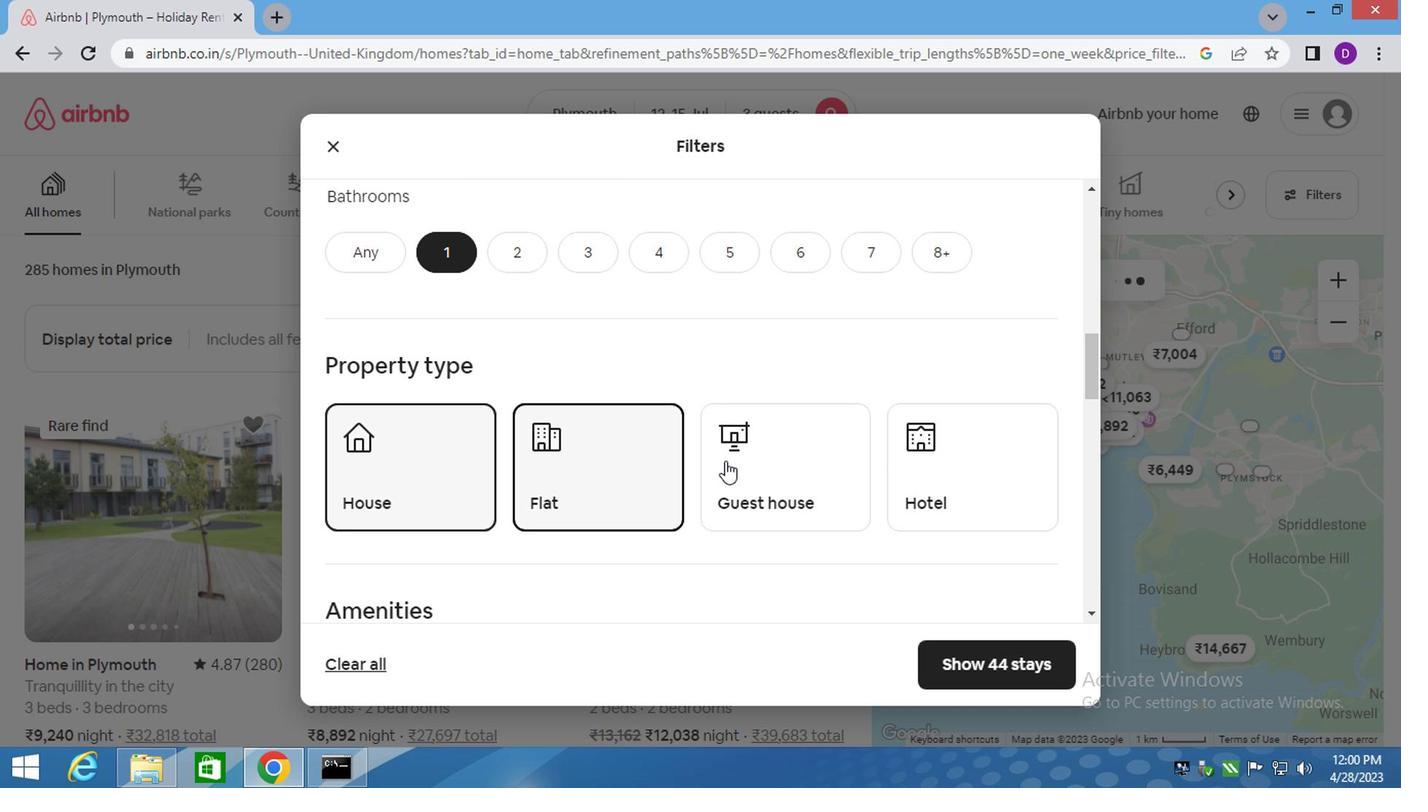 
Action: Mouse moved to (623, 526)
Screenshot: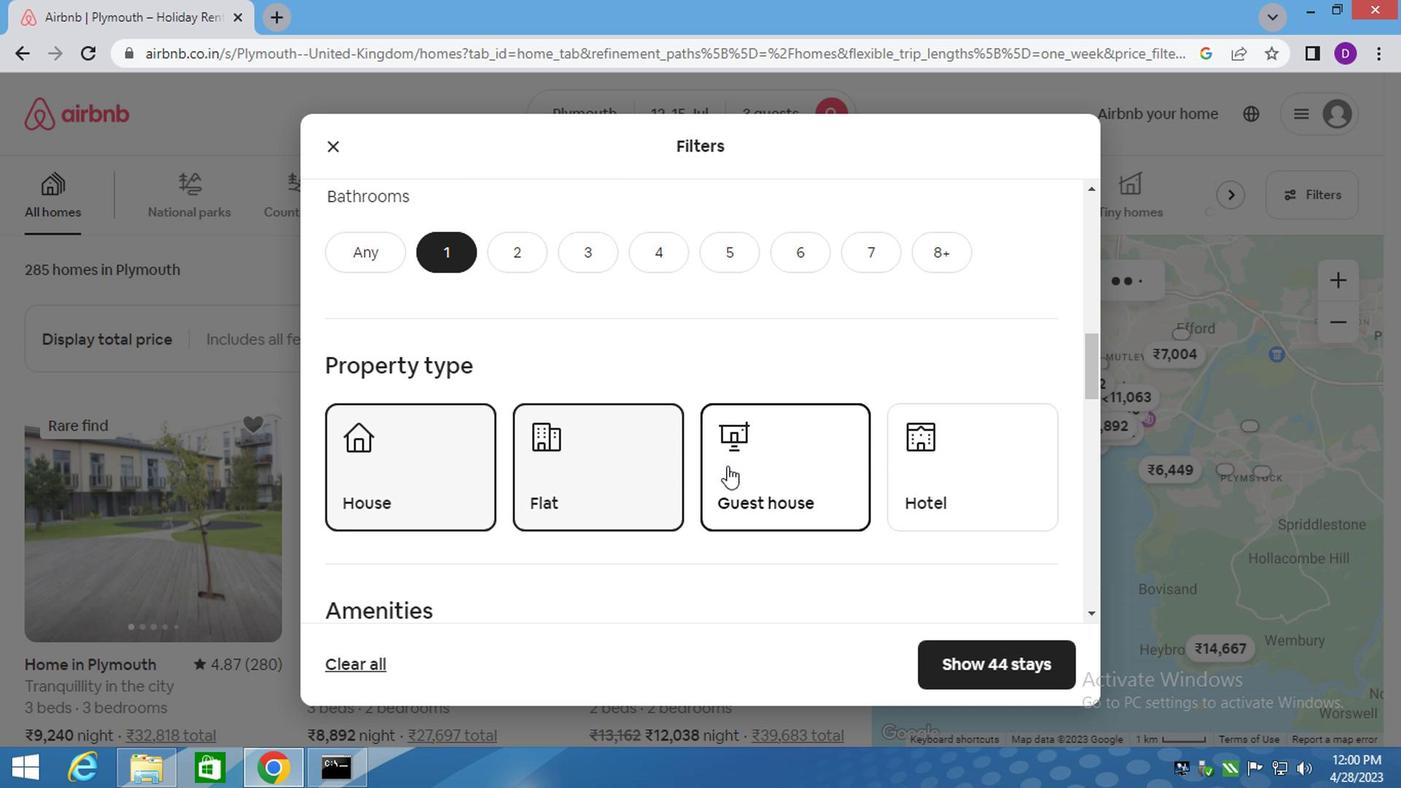 
Action: Mouse scrolled (623, 524) with delta (0, -1)
Screenshot: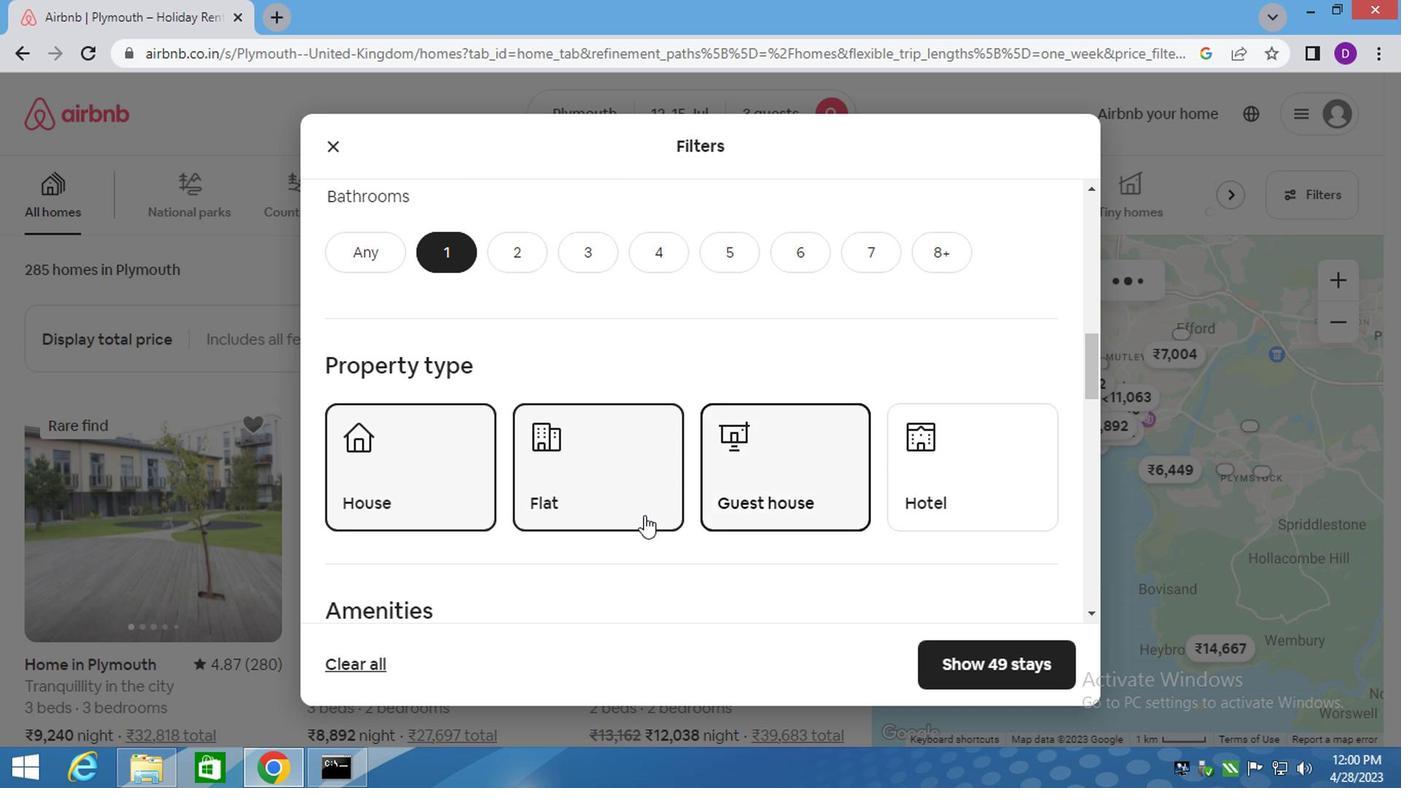 
Action: Mouse moved to (615, 532)
Screenshot: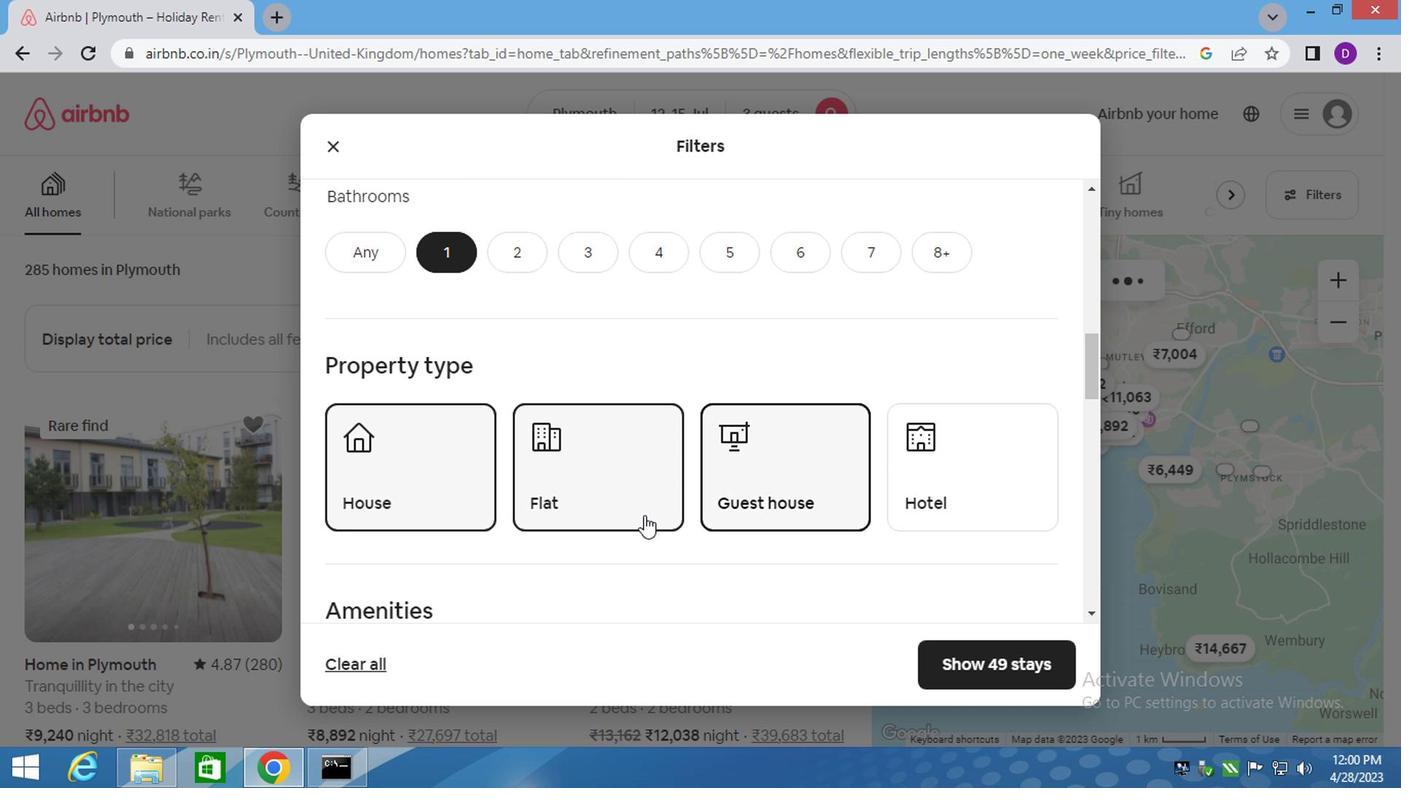 
Action: Mouse scrolled (615, 532) with delta (0, 0)
Screenshot: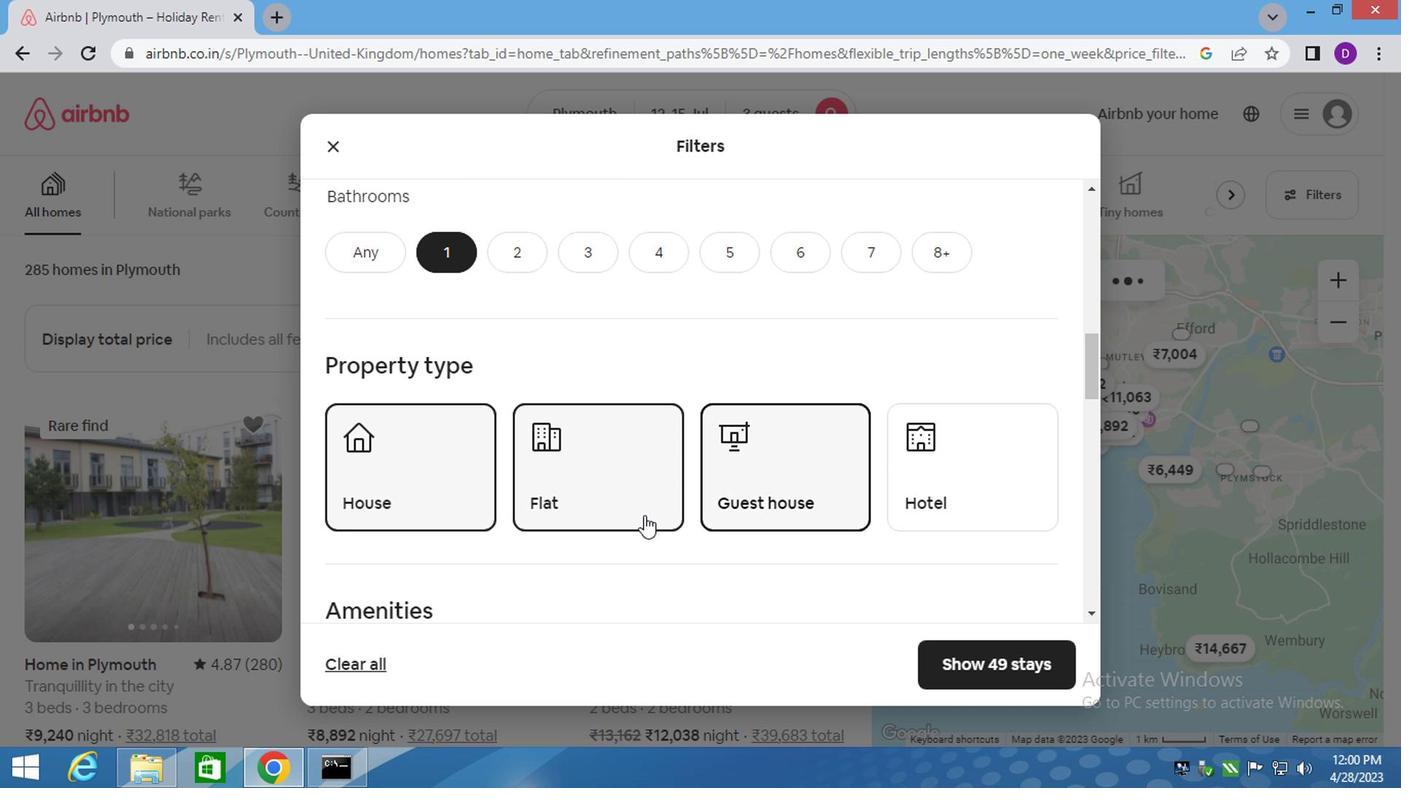 
Action: Mouse scrolled (615, 532) with delta (0, 0)
Screenshot: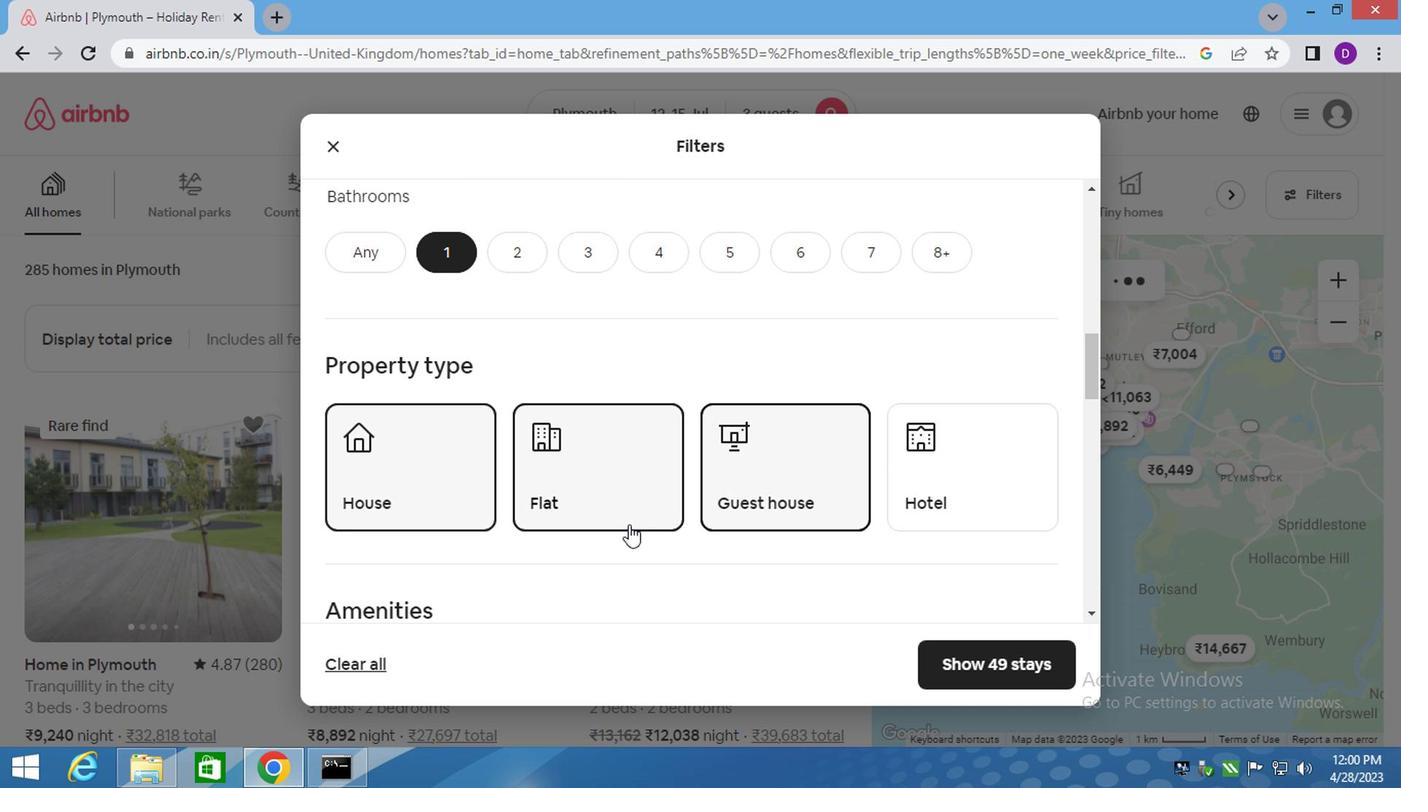 
Action: Mouse scrolled (615, 532) with delta (0, 0)
Screenshot: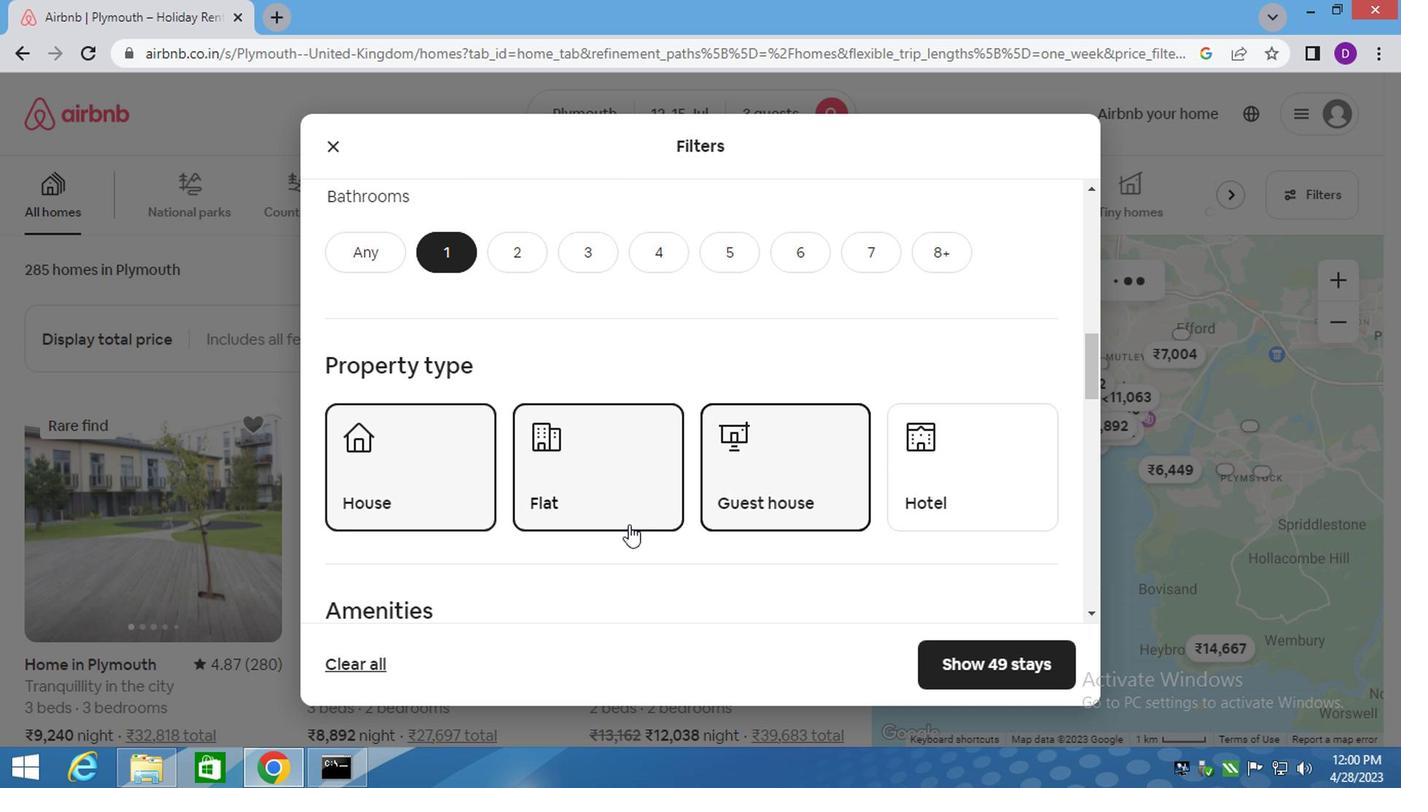 
Action: Mouse moved to (749, 519)
Screenshot: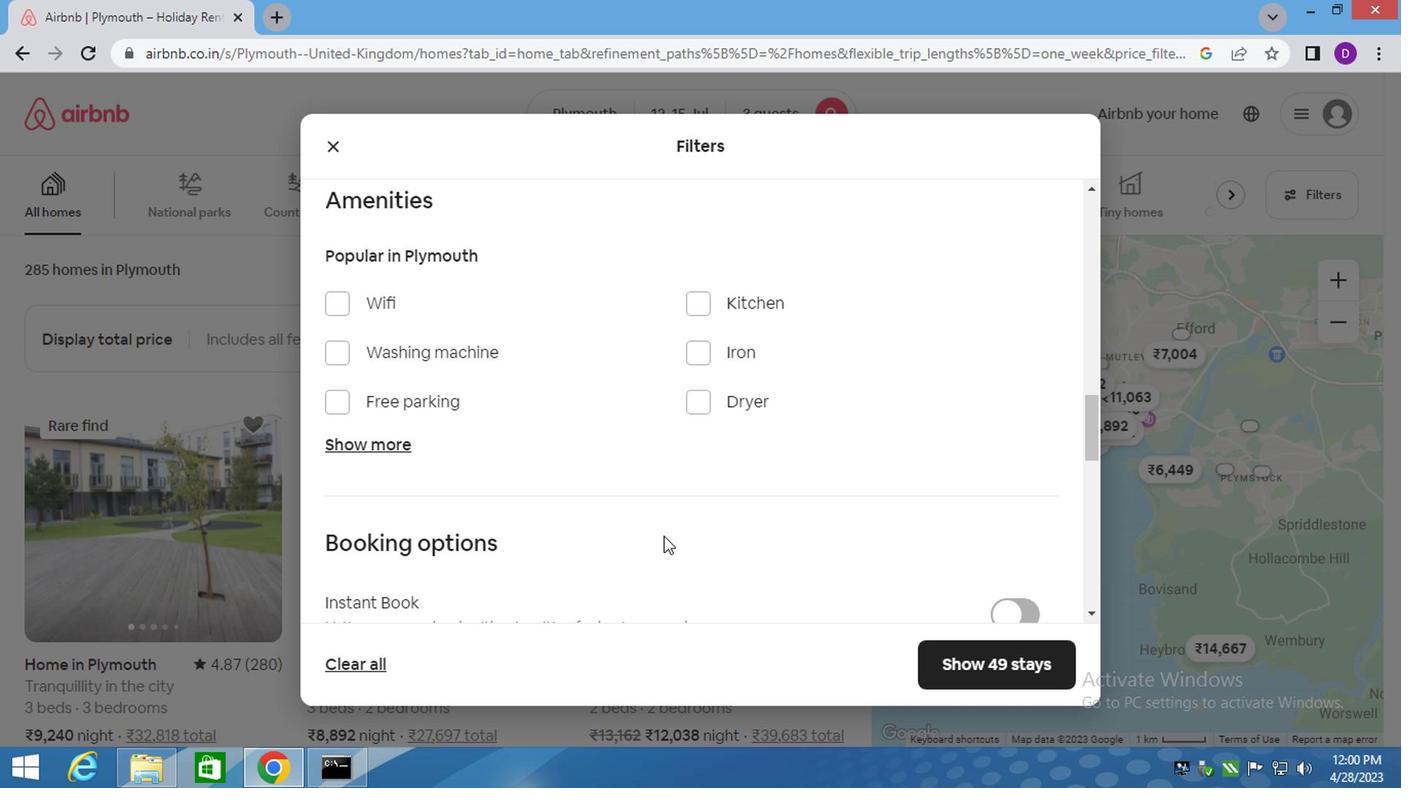 
Action: Mouse scrolled (749, 518) with delta (0, 0)
Screenshot: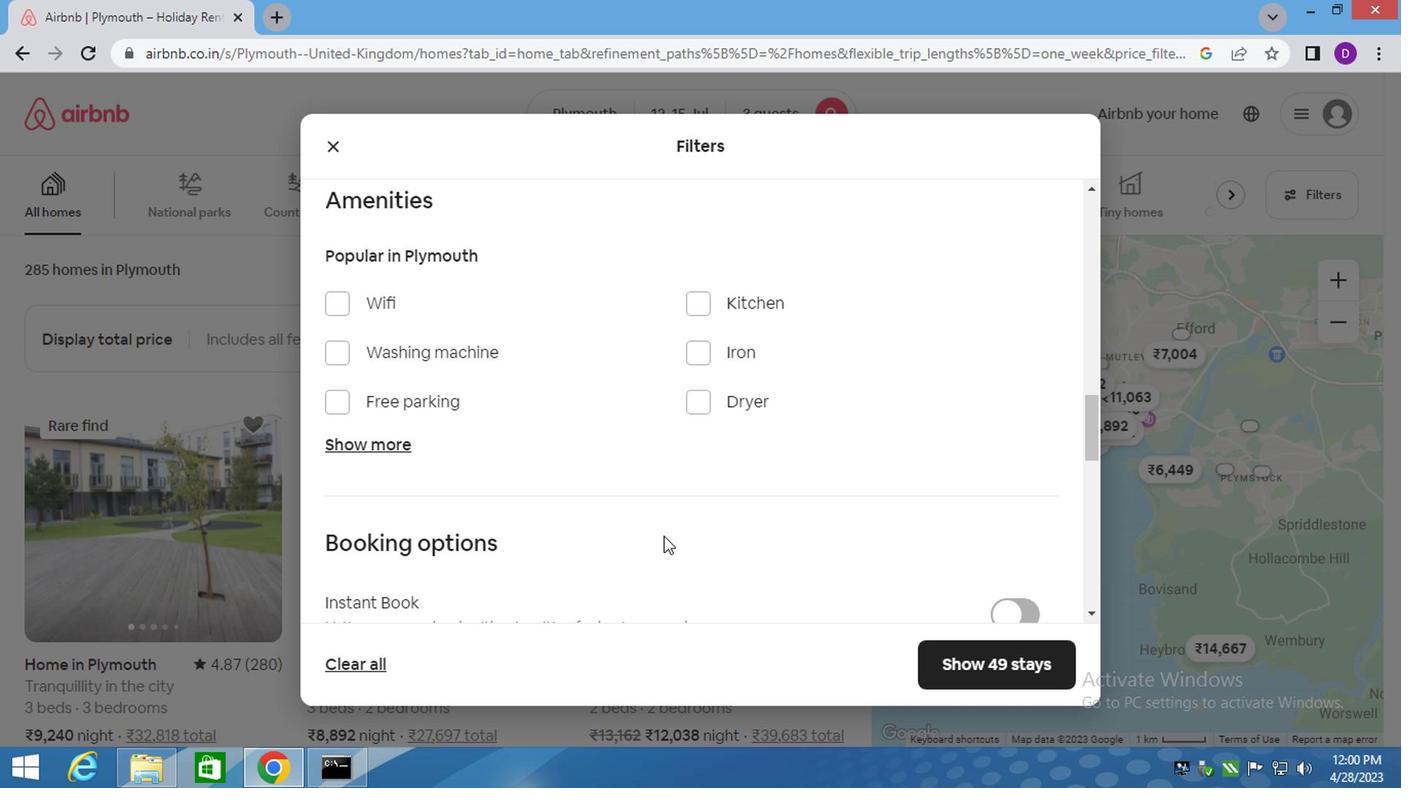 
Action: Mouse moved to (762, 518)
Screenshot: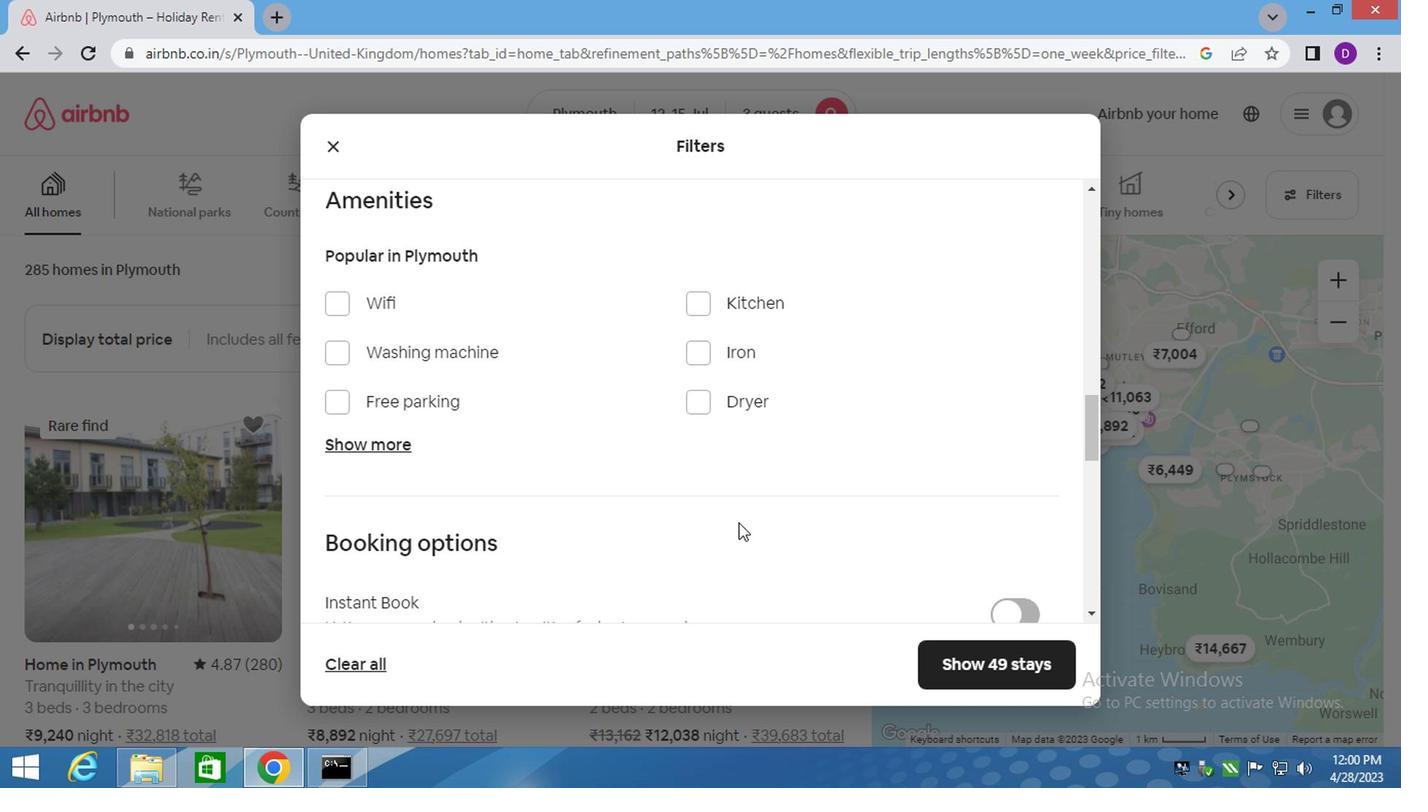 
Action: Mouse scrolled (762, 516) with delta (0, -1)
Screenshot: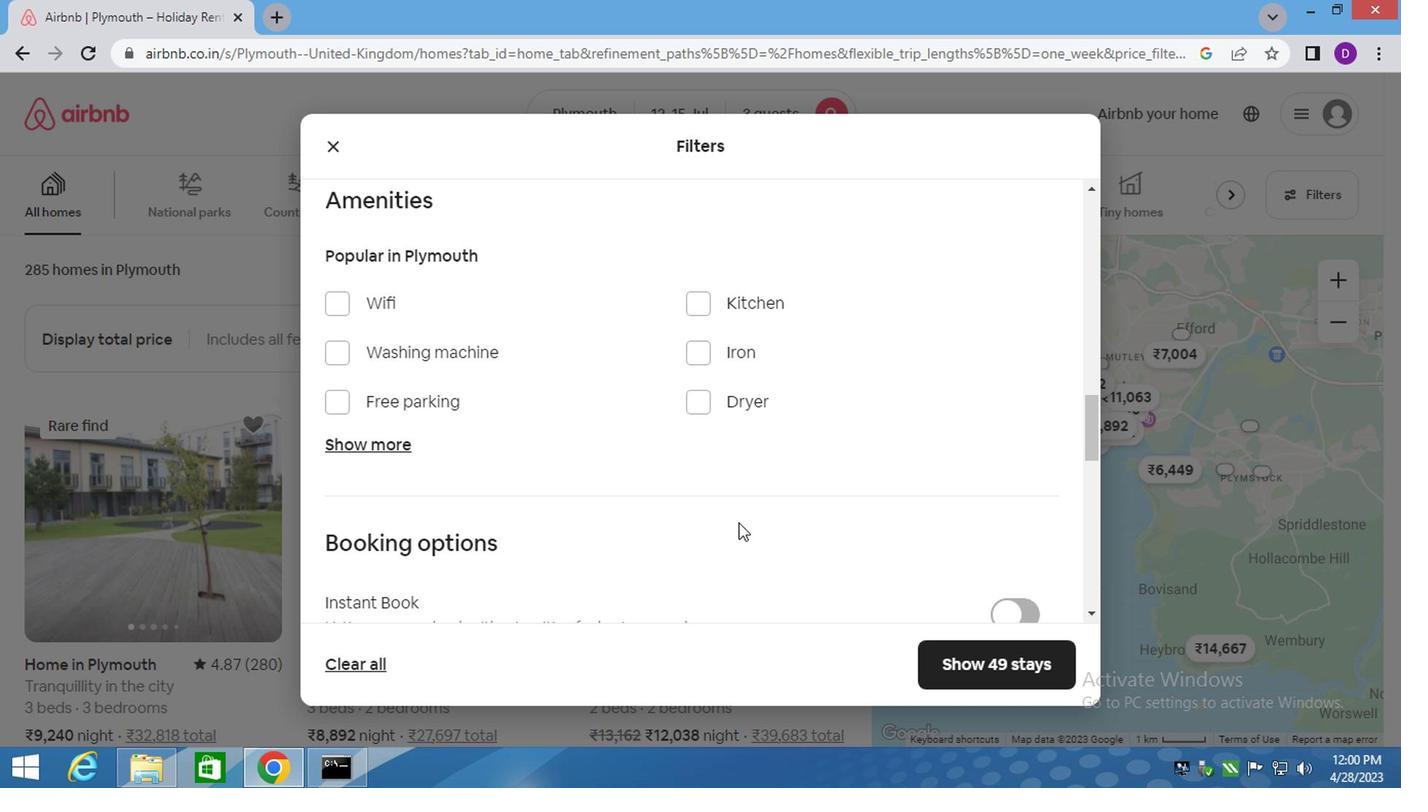 
Action: Mouse moved to (1020, 469)
Screenshot: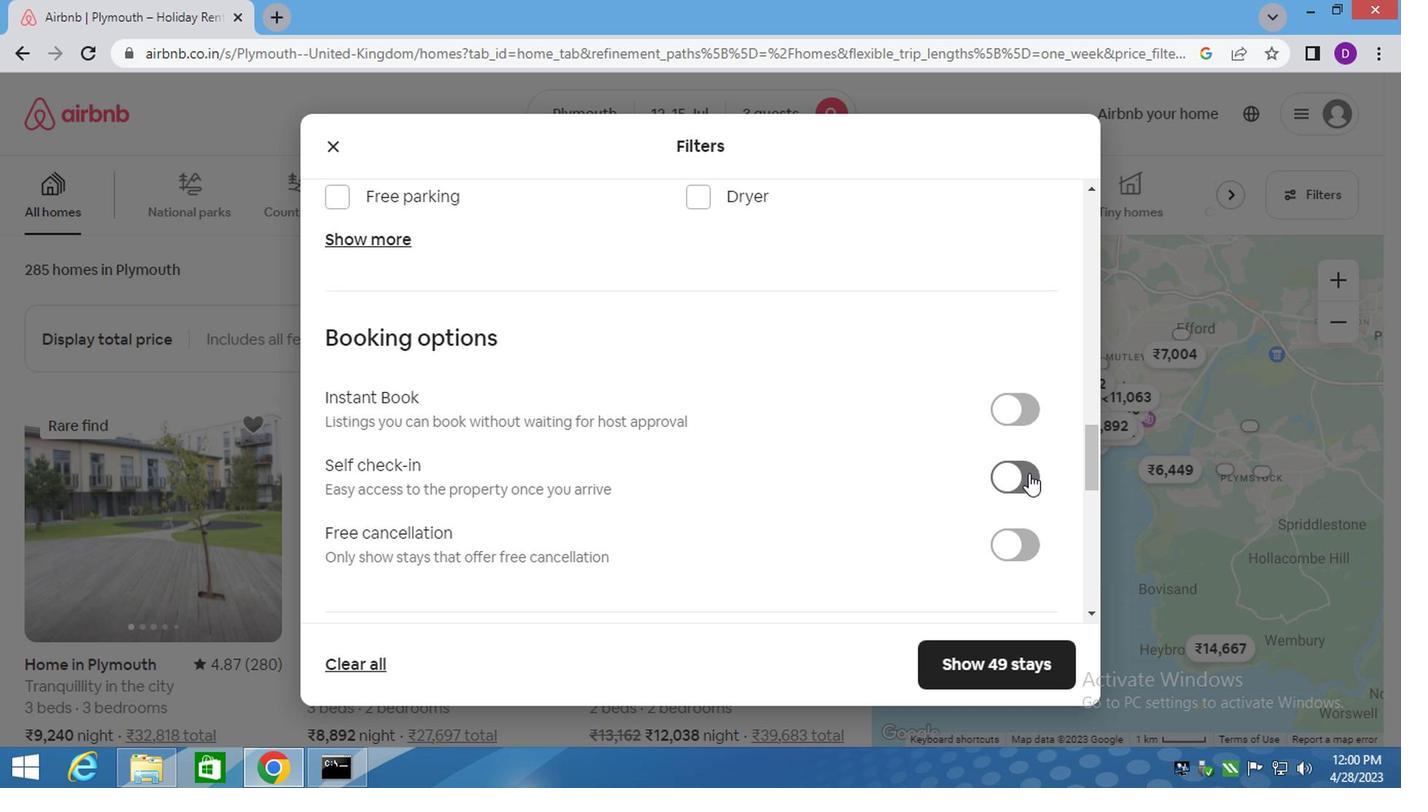 
Action: Mouse pressed left at (1020, 469)
Screenshot: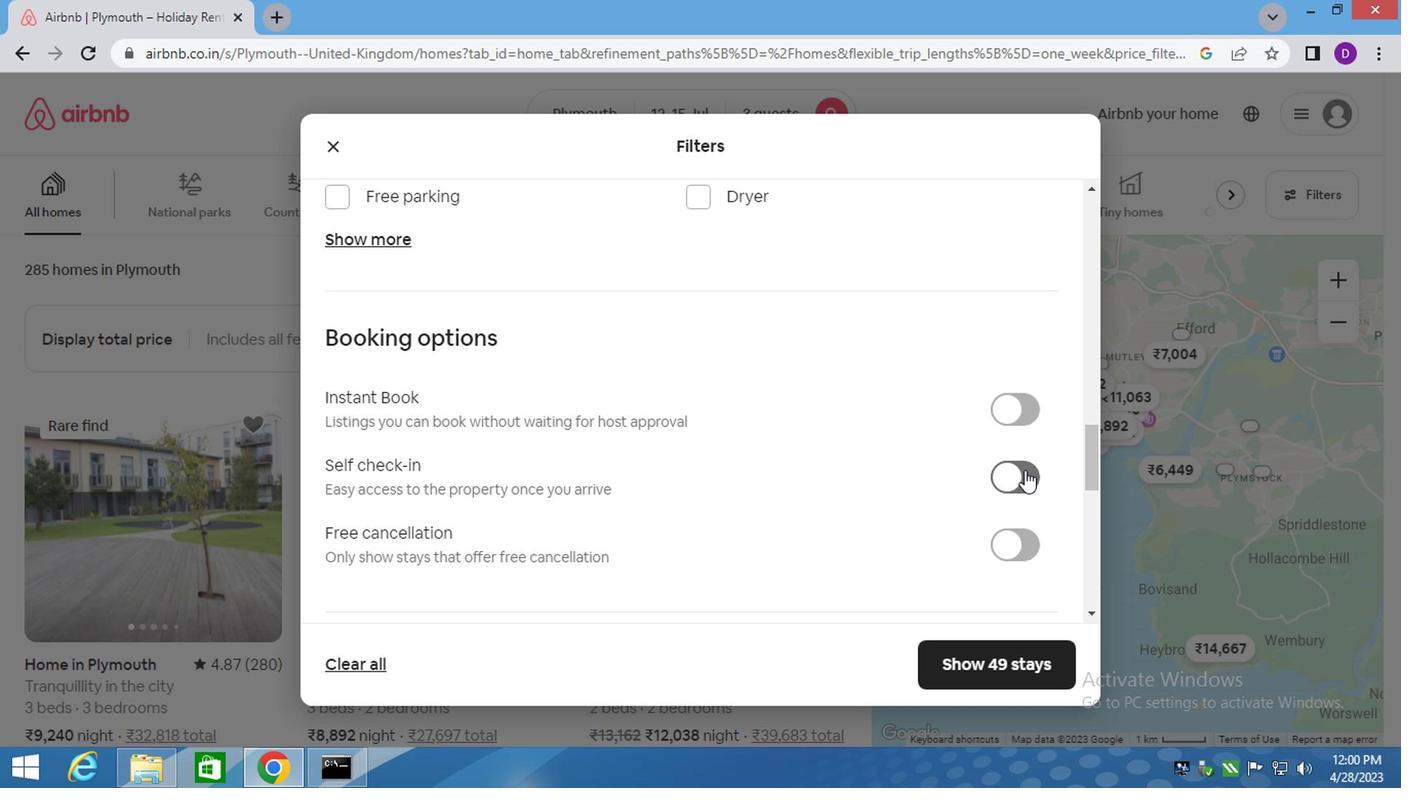 
Action: Mouse moved to (613, 485)
Screenshot: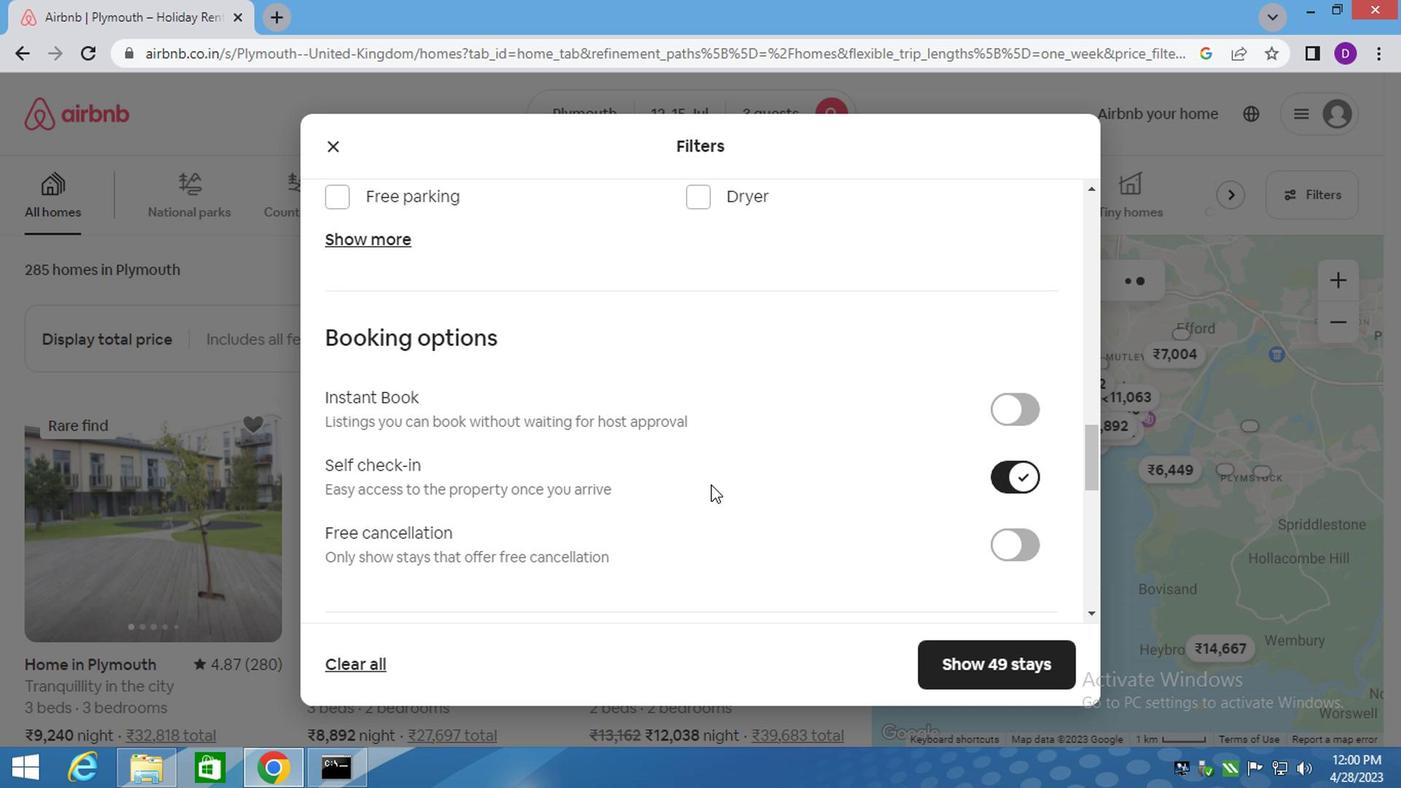 
Action: Mouse scrolled (613, 484) with delta (0, 0)
Screenshot: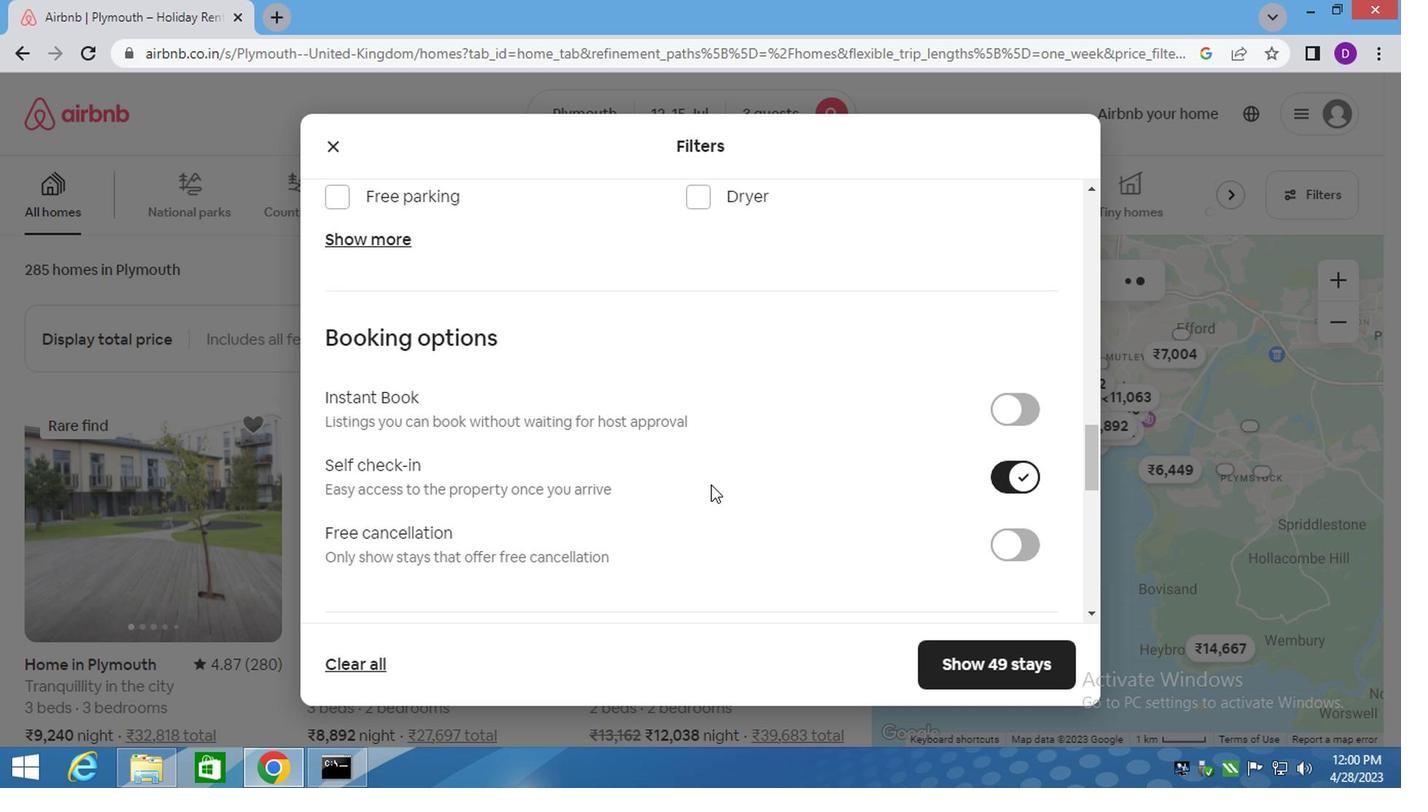 
Action: Mouse scrolled (613, 484) with delta (0, 0)
Screenshot: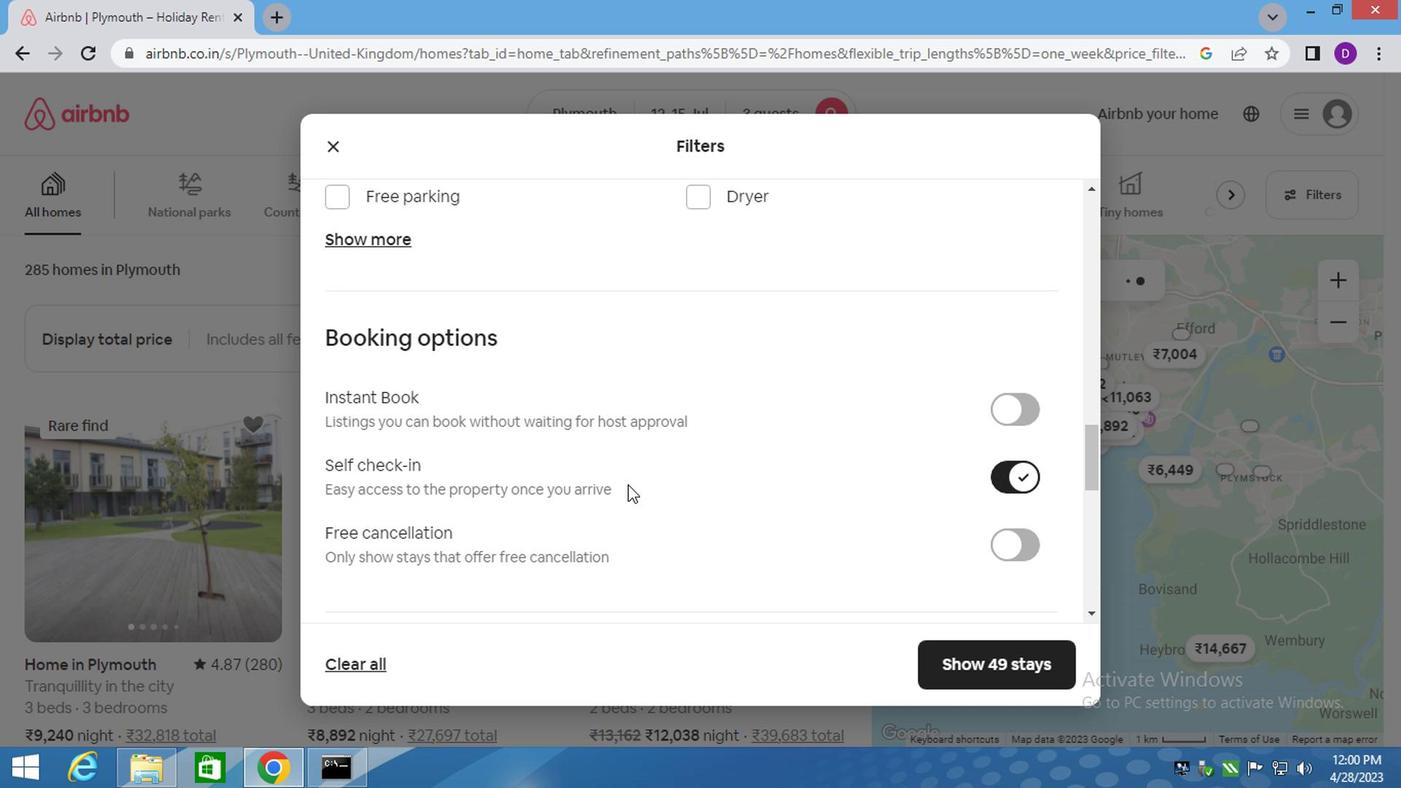 
Action: Mouse scrolled (613, 484) with delta (0, 0)
Screenshot: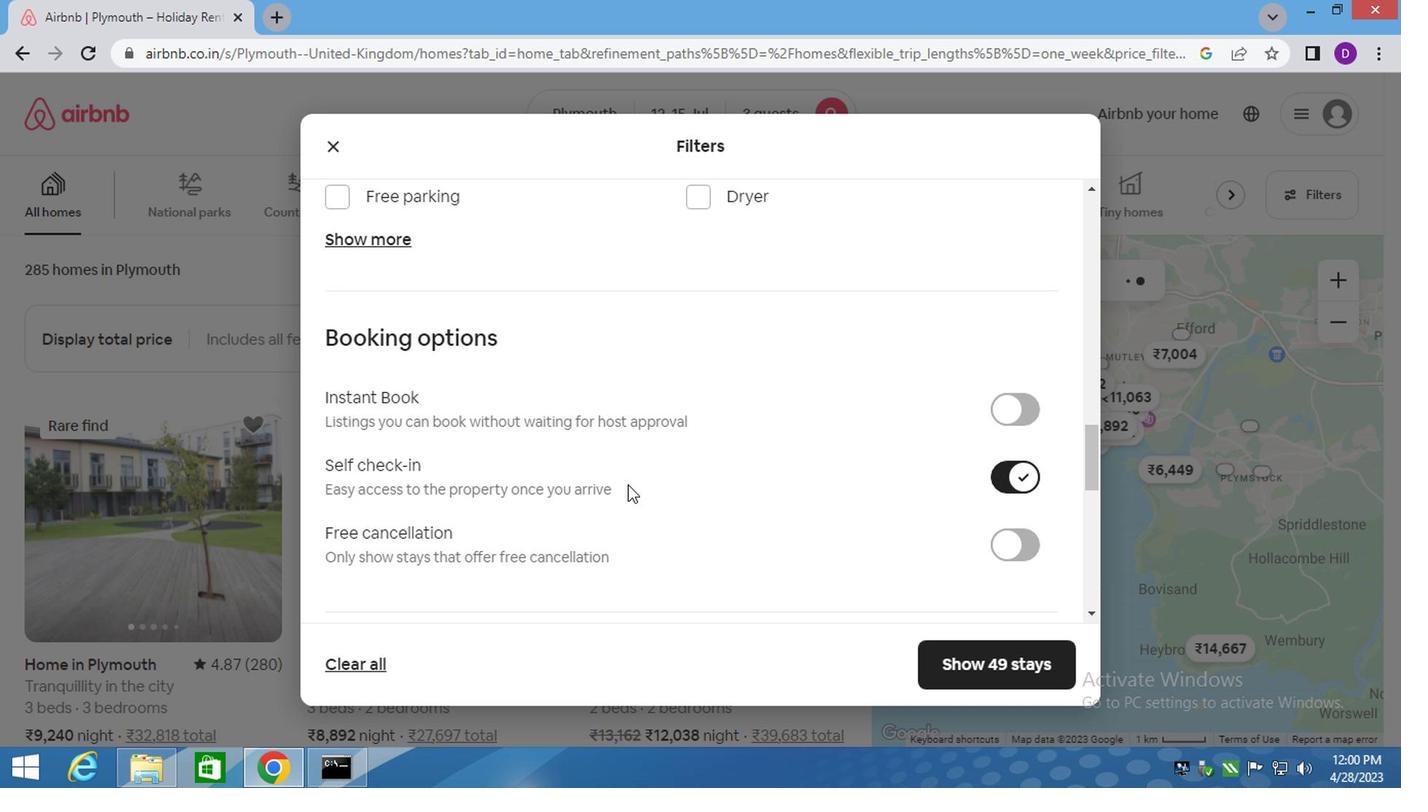 
Action: Mouse scrolled (613, 484) with delta (0, 0)
Screenshot: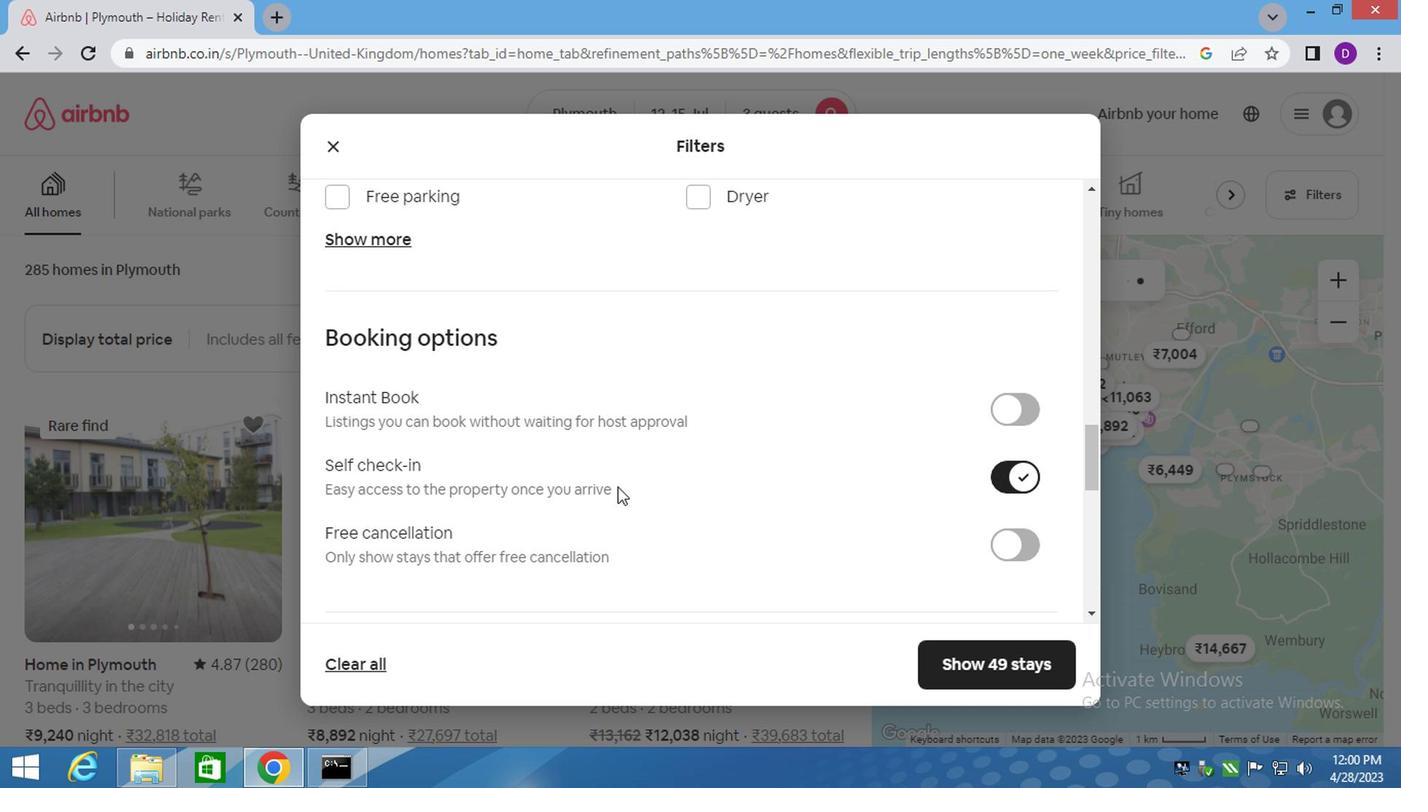 
Action: Mouse moved to (540, 509)
Screenshot: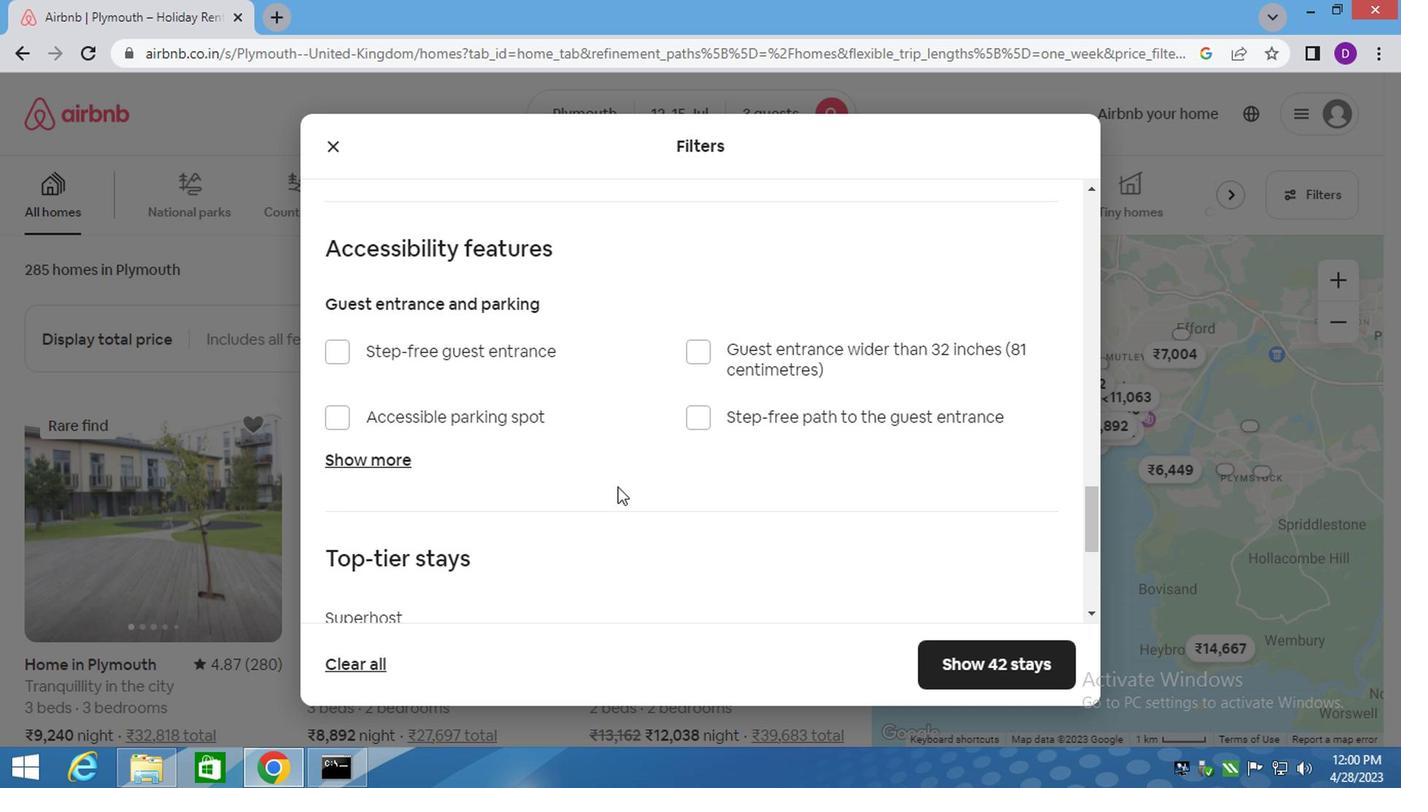 
Action: Mouse scrolled (540, 508) with delta (0, 0)
Screenshot: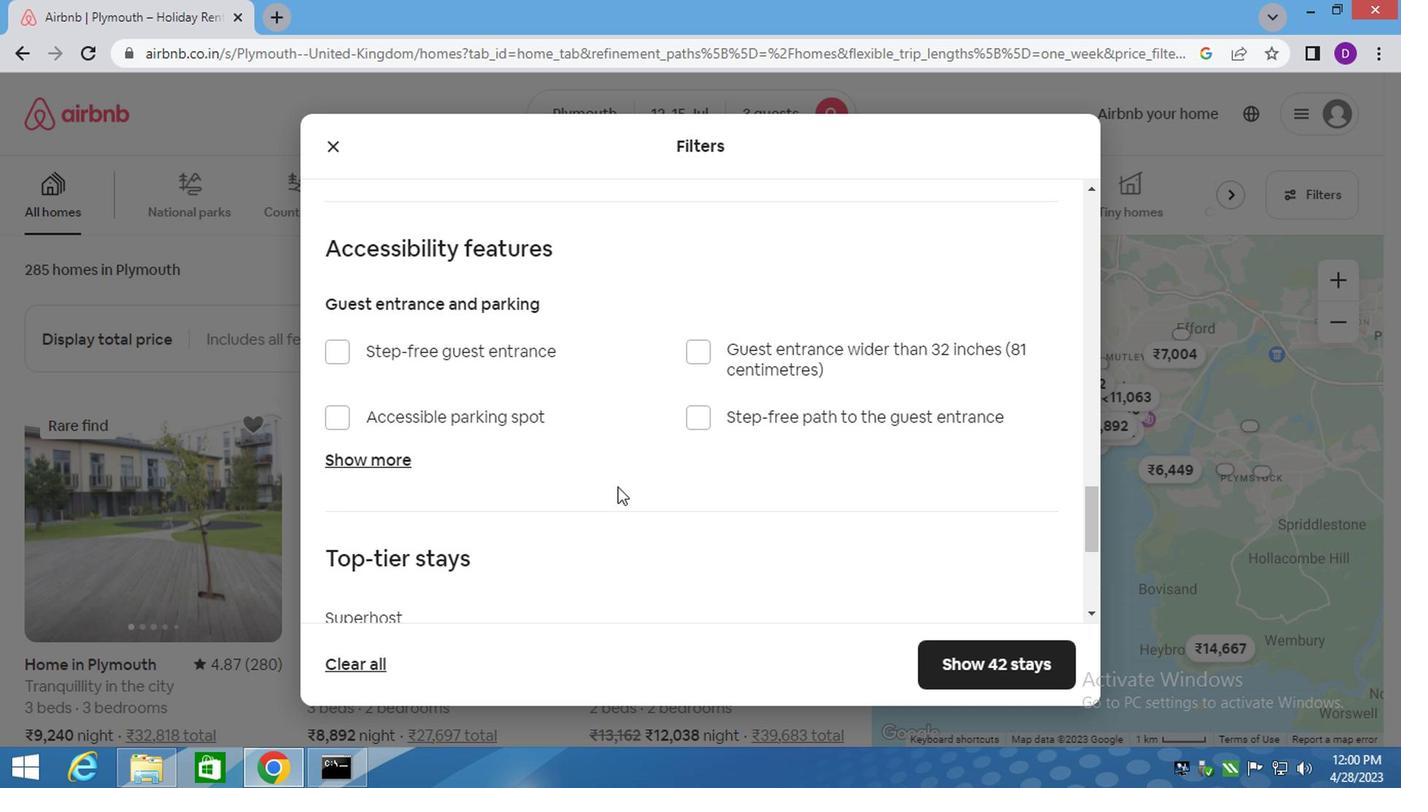 
Action: Mouse moved to (538, 511)
Screenshot: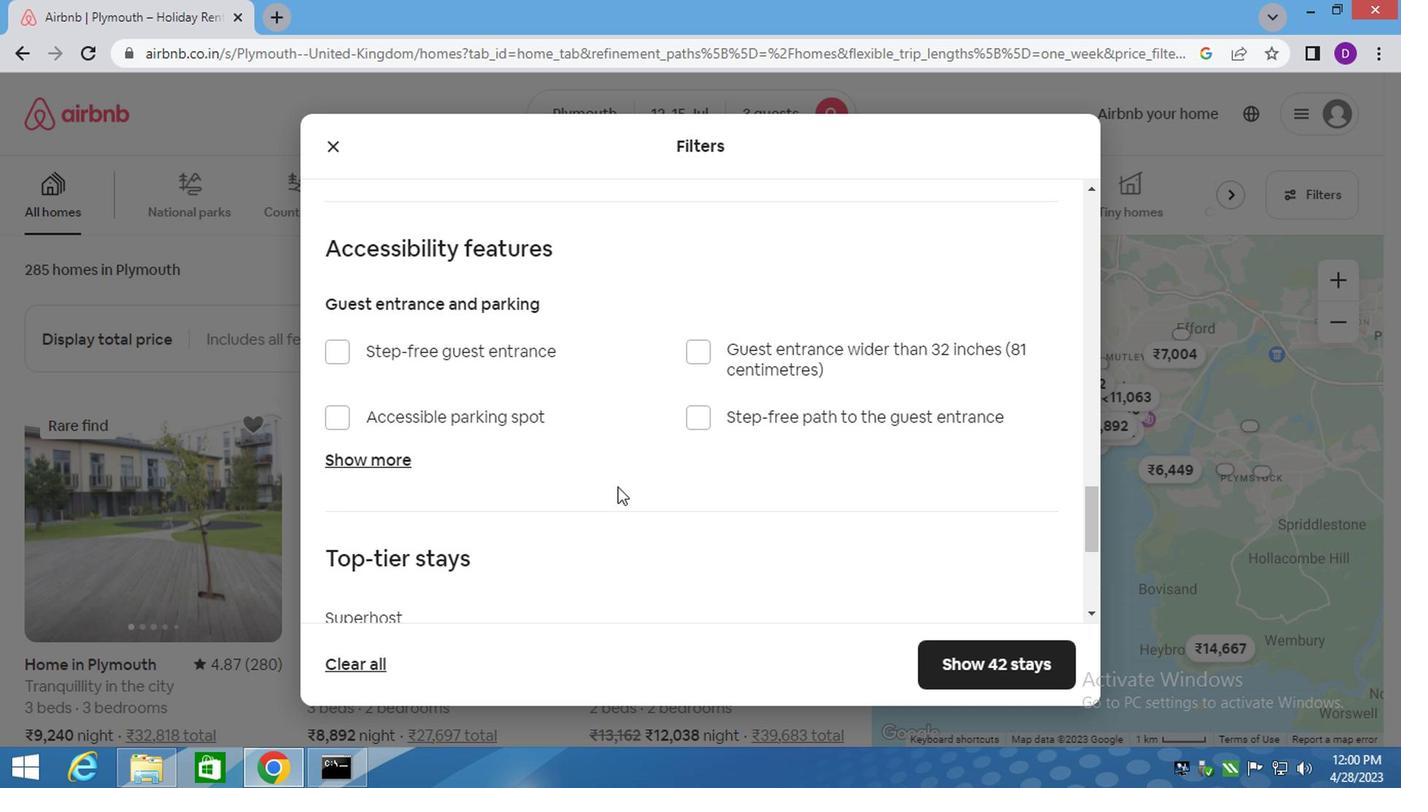 
Action: Mouse scrolled (538, 511) with delta (0, 0)
Screenshot: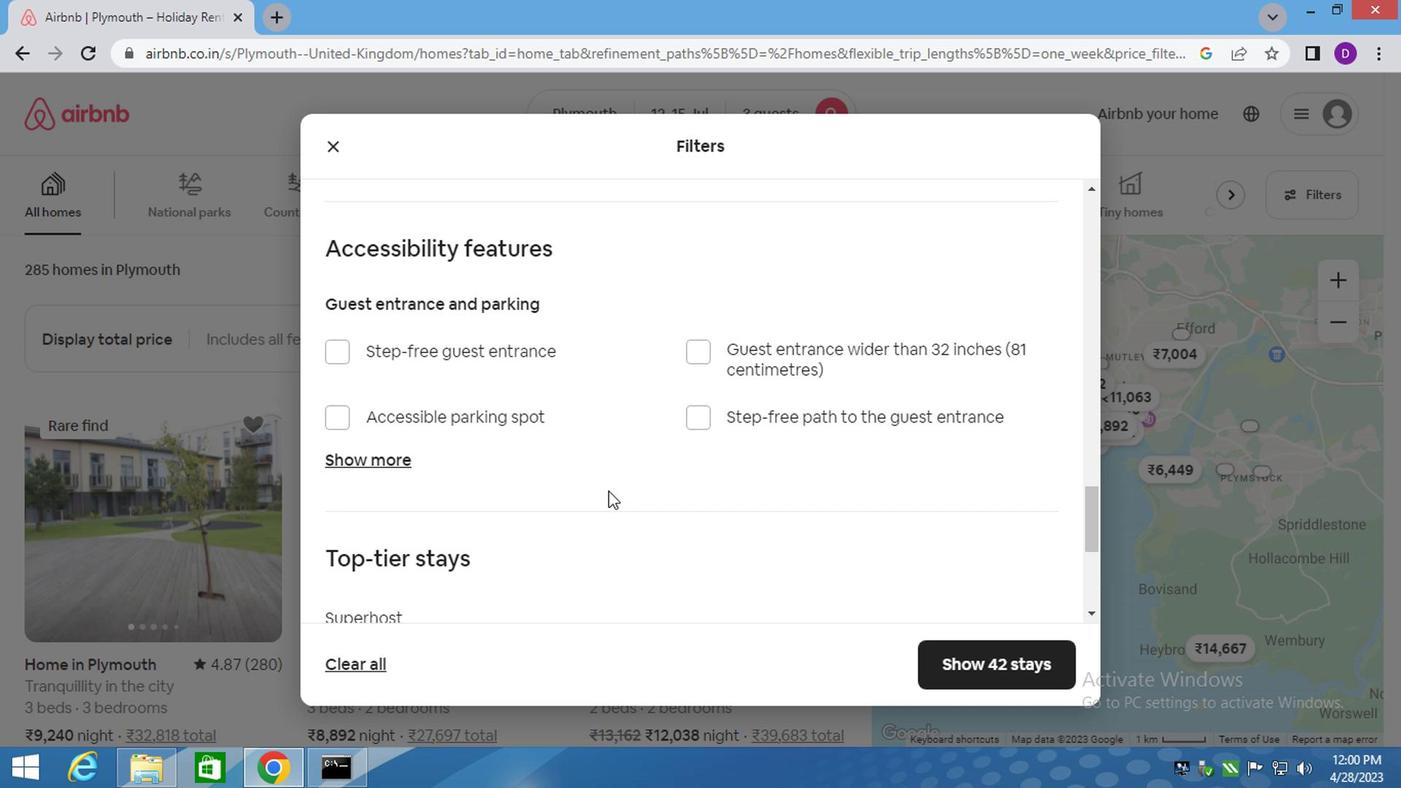 
Action: Mouse scrolled (538, 511) with delta (0, 0)
Screenshot: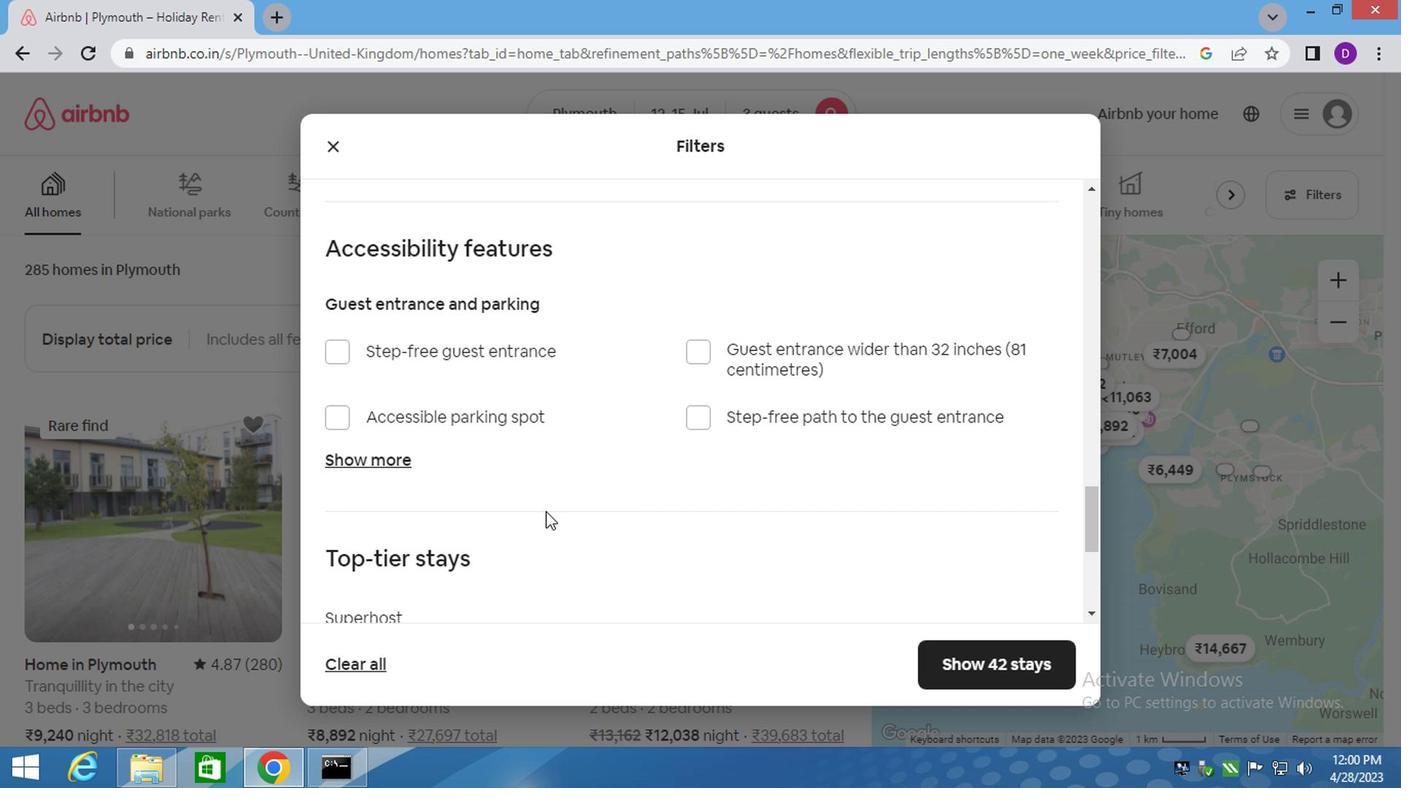 
Action: Mouse scrolled (538, 511) with delta (0, 0)
Screenshot: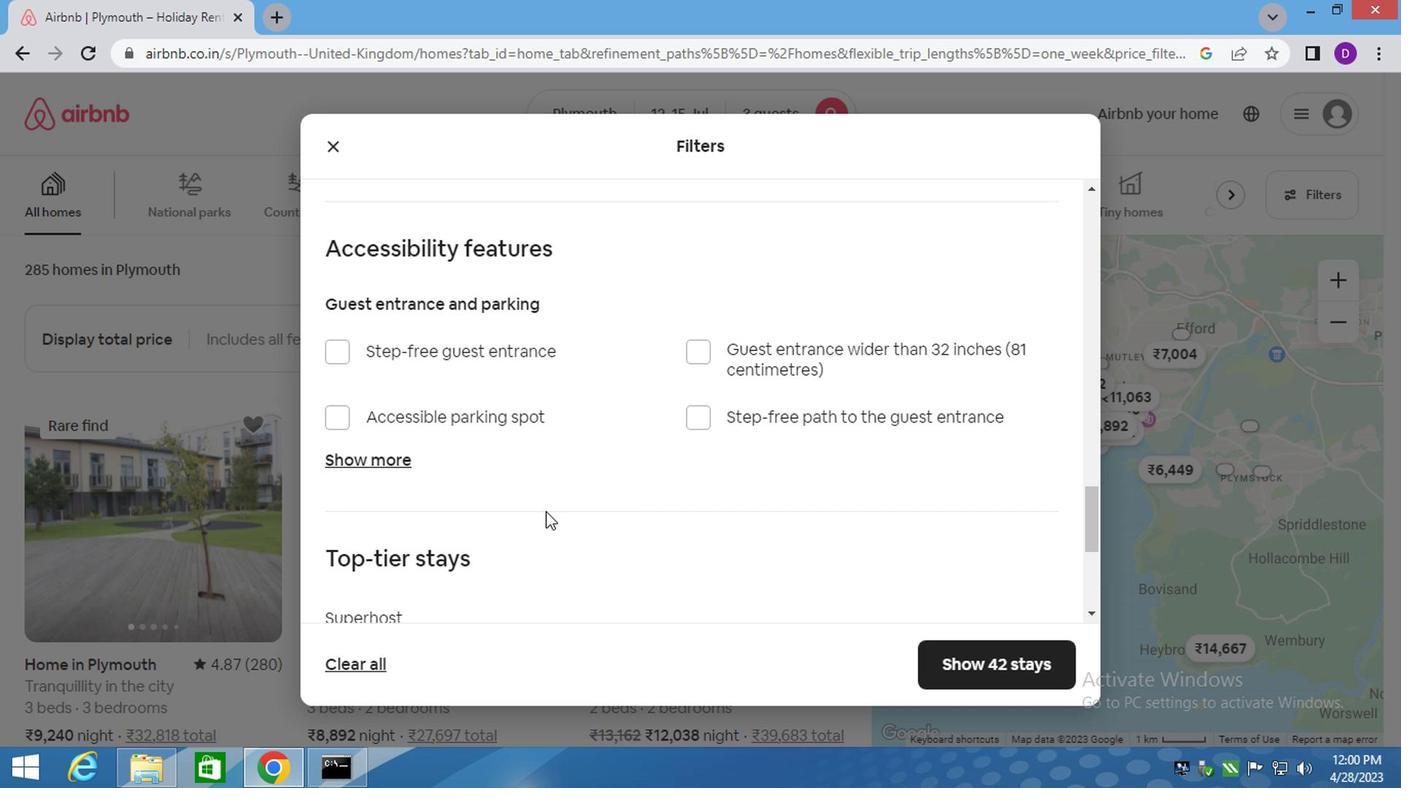 
Action: Mouse moved to (537, 511)
Screenshot: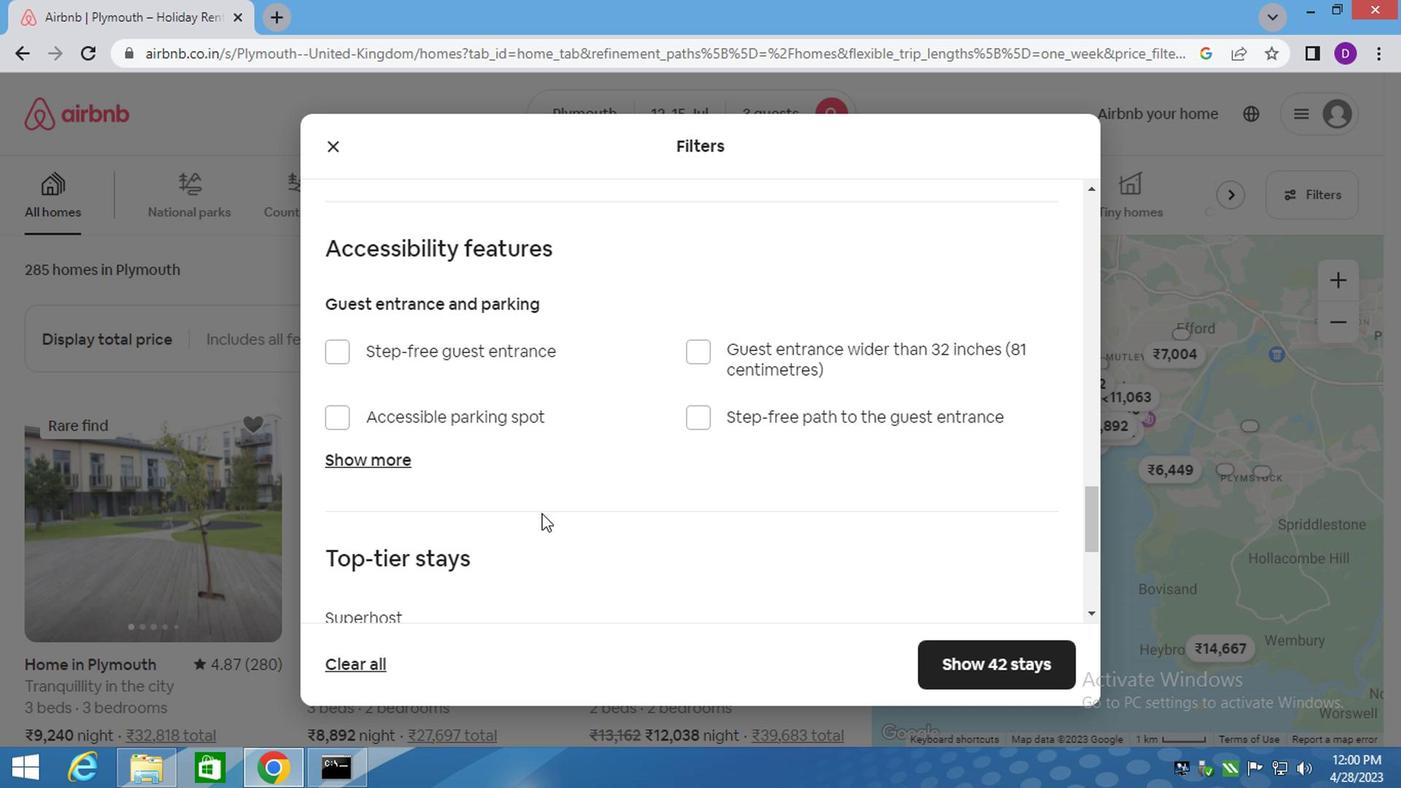 
Action: Mouse scrolled (537, 511) with delta (0, 0)
Screenshot: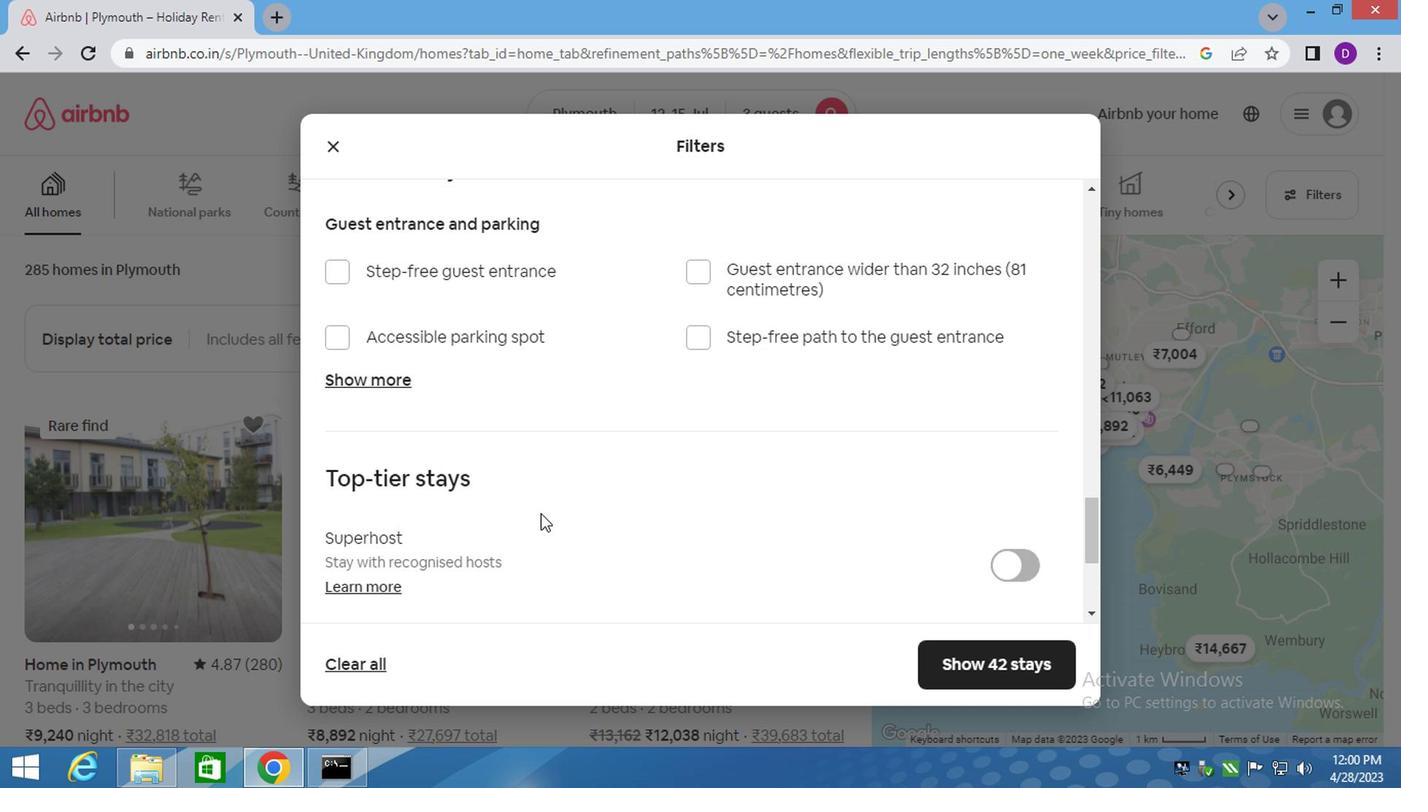 
Action: Mouse scrolled (537, 511) with delta (0, 0)
Screenshot: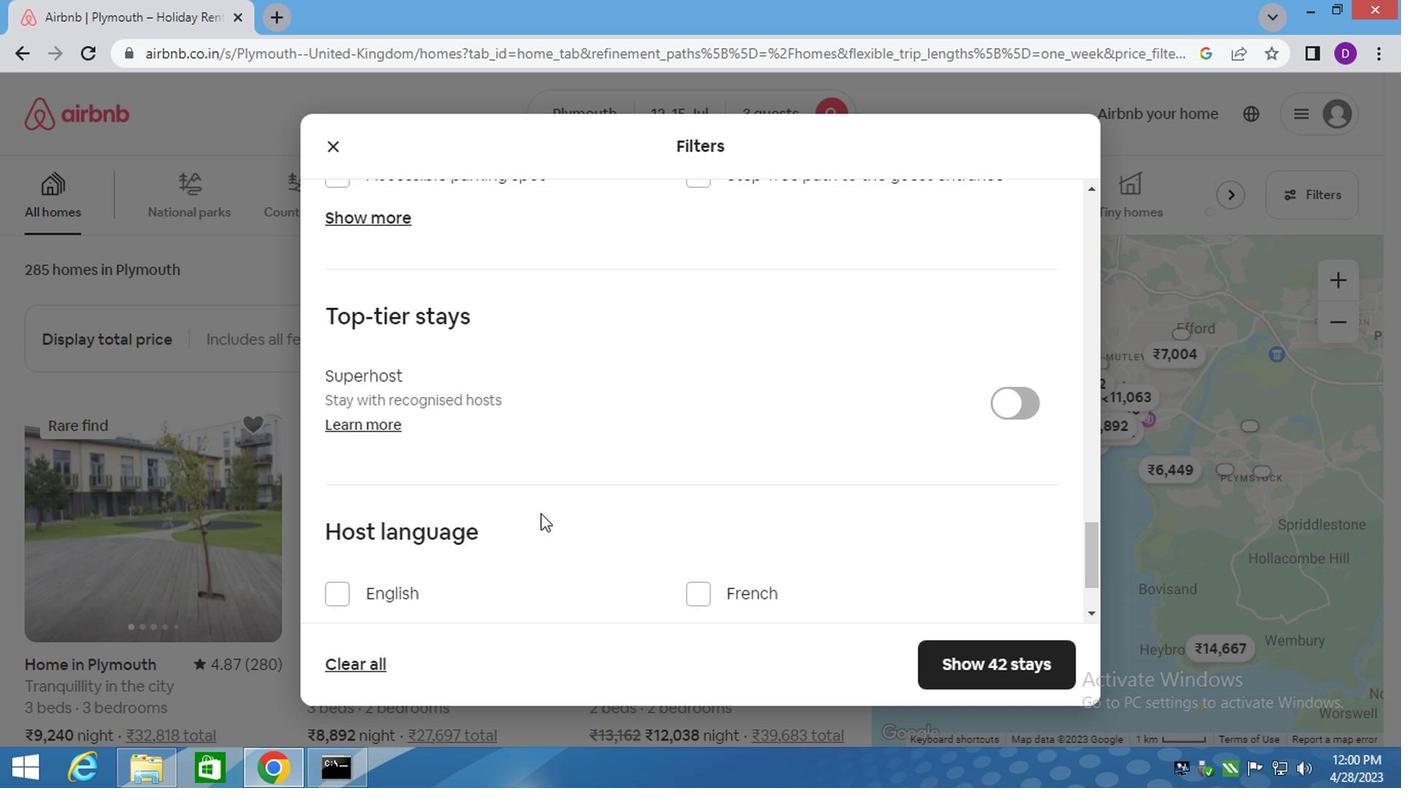 
Action: Mouse scrolled (537, 511) with delta (0, 0)
Screenshot: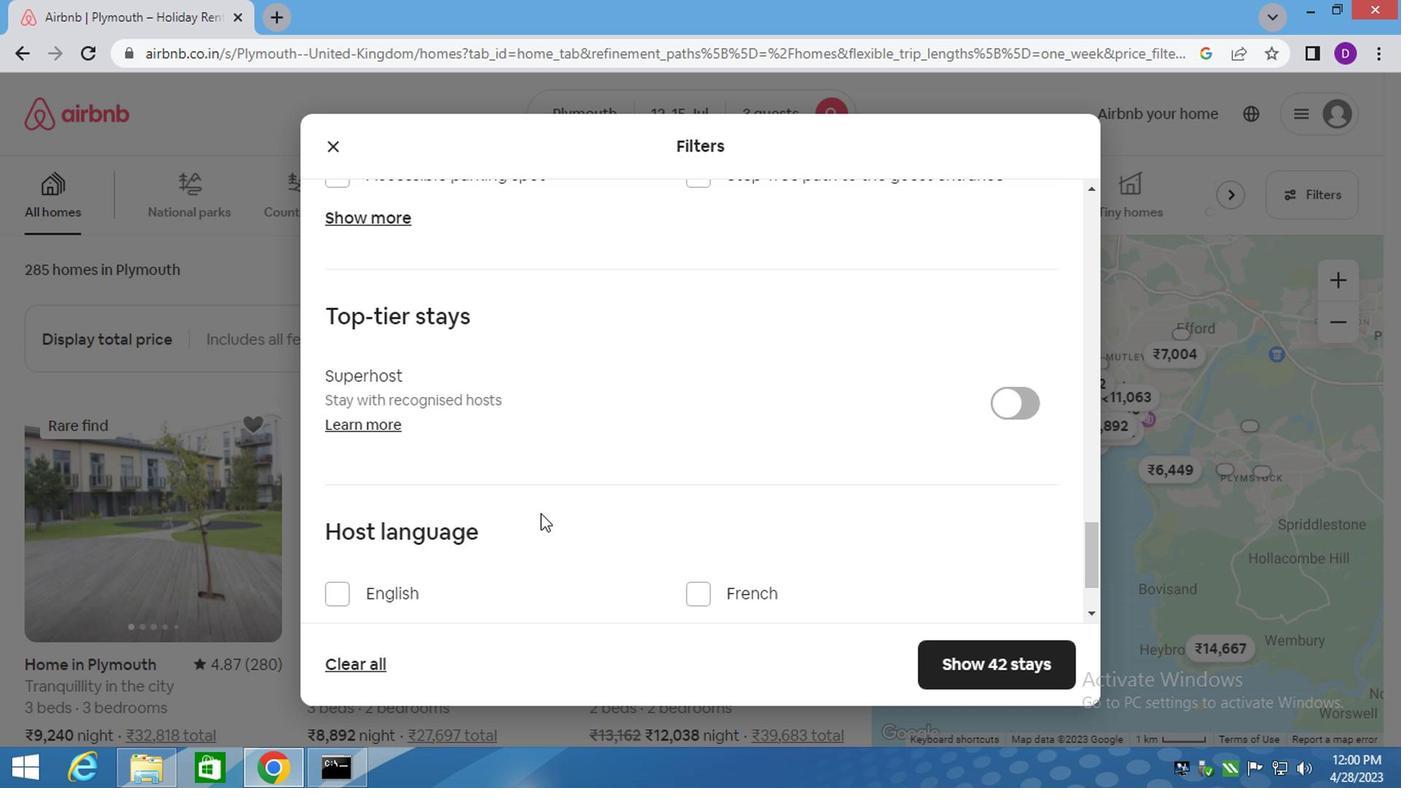 
Action: Mouse moved to (532, 511)
Screenshot: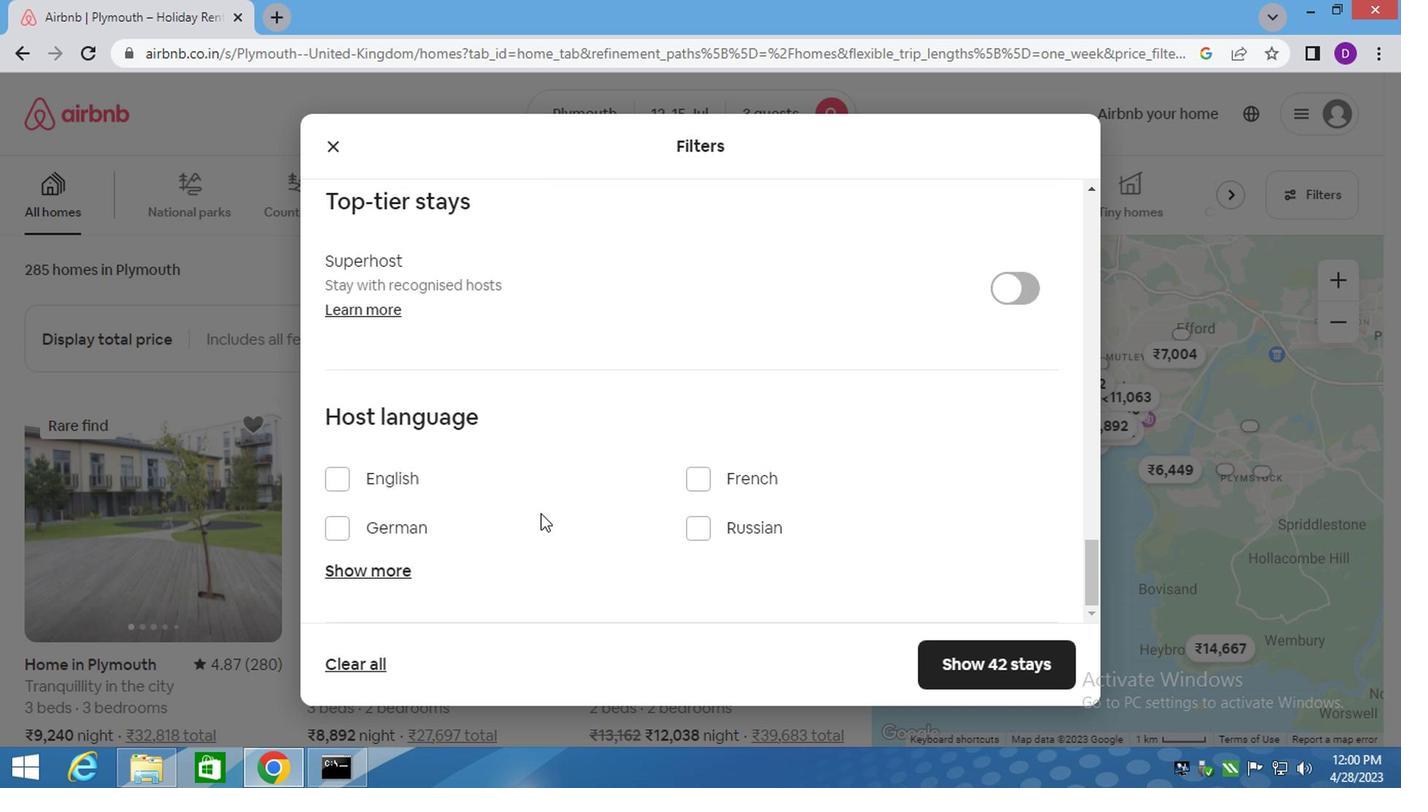 
Action: Mouse scrolled (532, 511) with delta (0, 0)
Screenshot: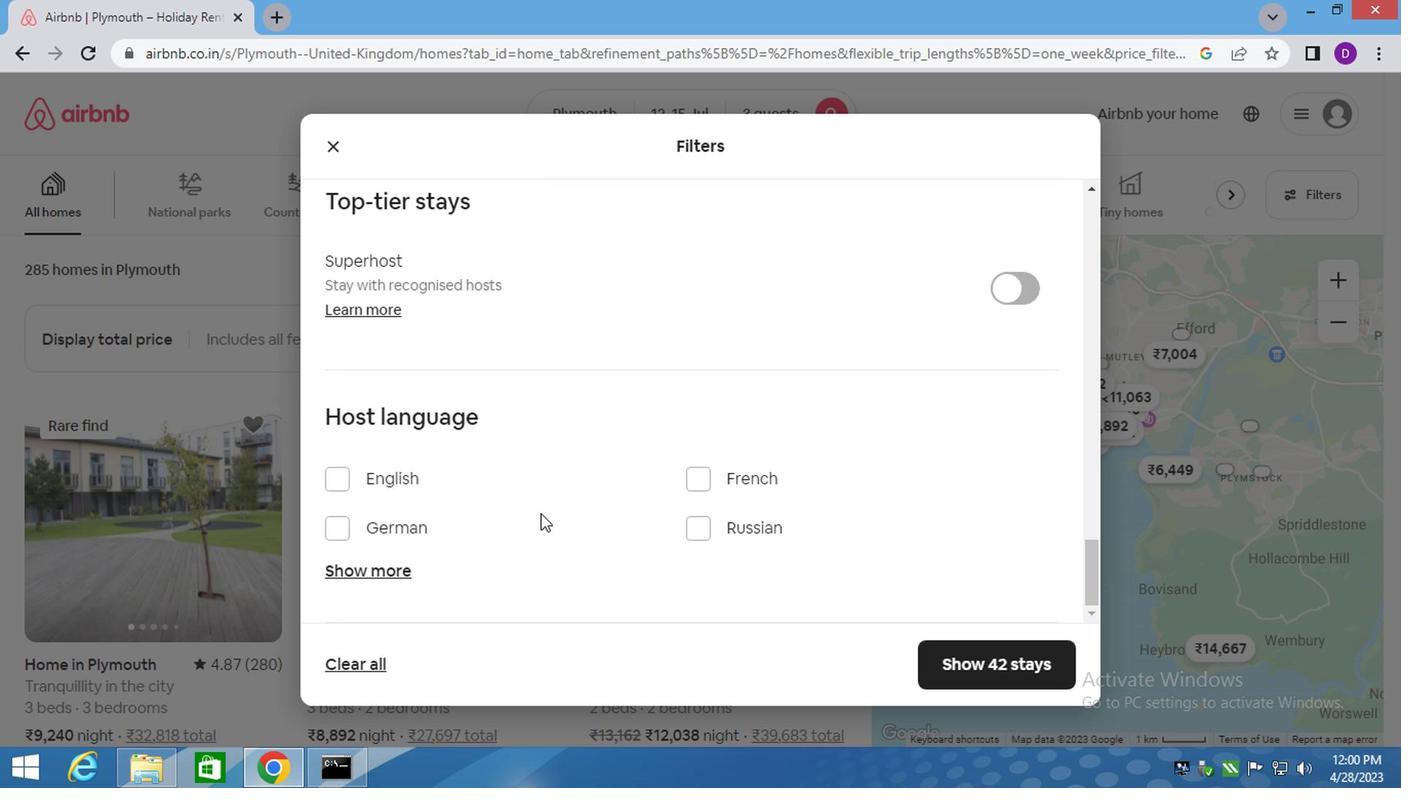 
Action: Mouse moved to (515, 513)
Screenshot: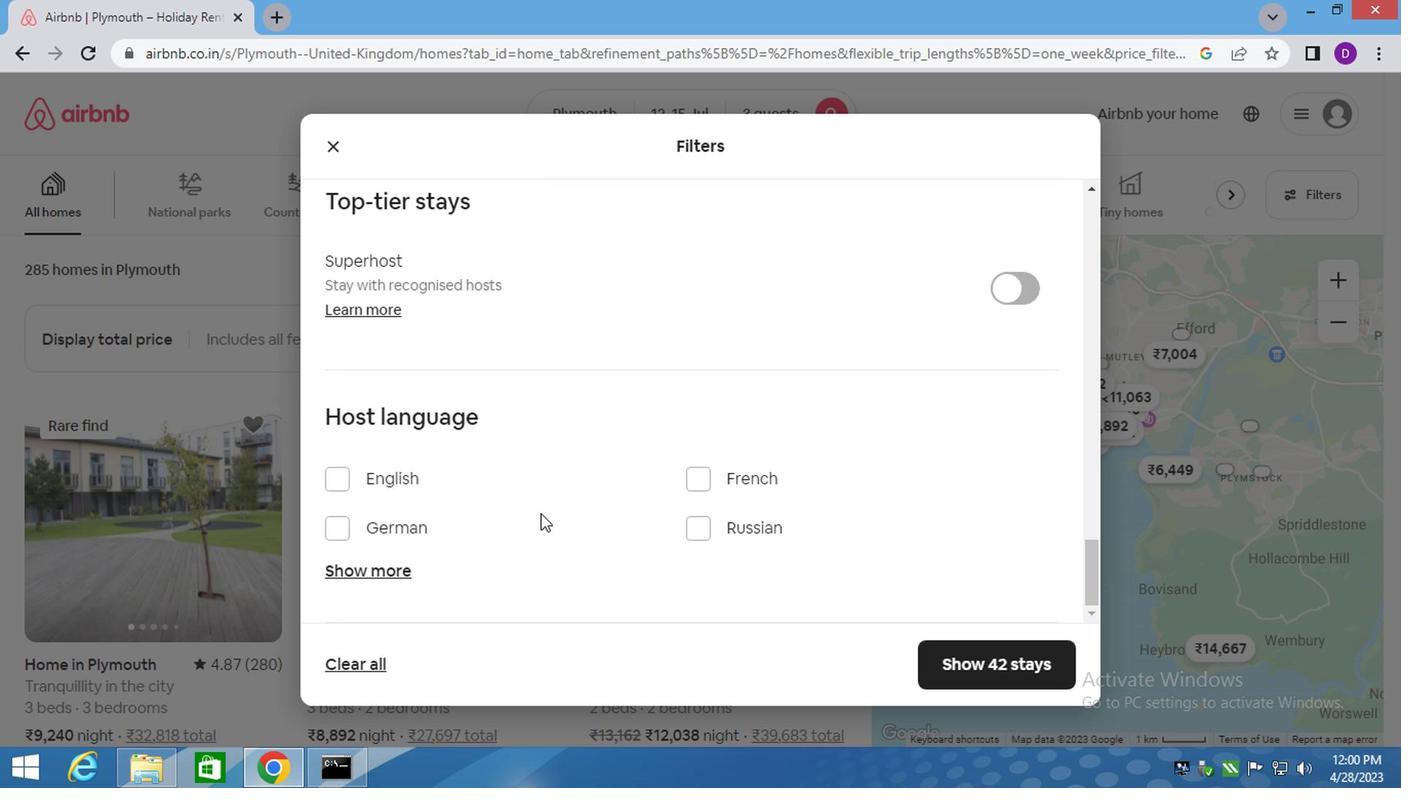 
Action: Mouse scrolled (515, 511) with delta (0, -1)
Screenshot: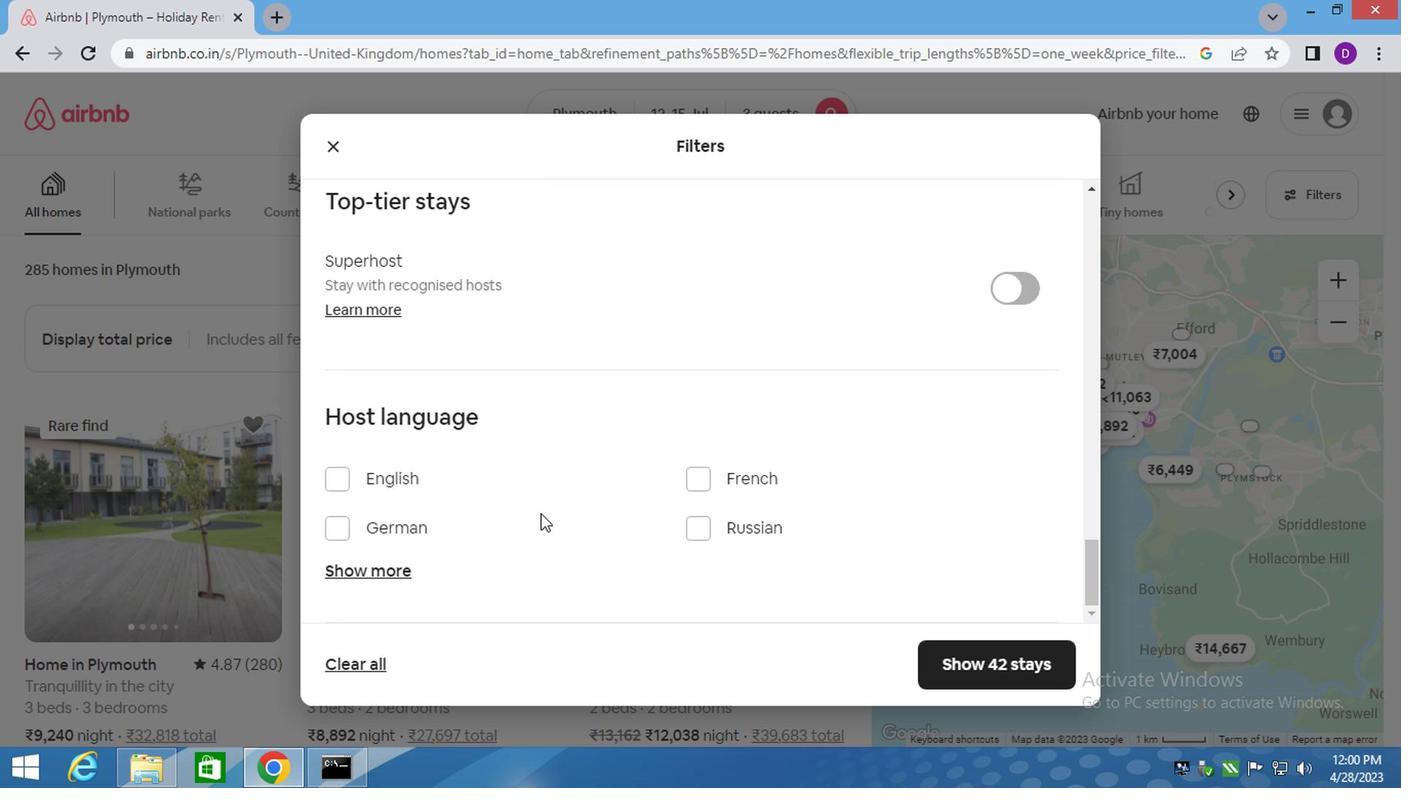
Action: Mouse moved to (489, 521)
Screenshot: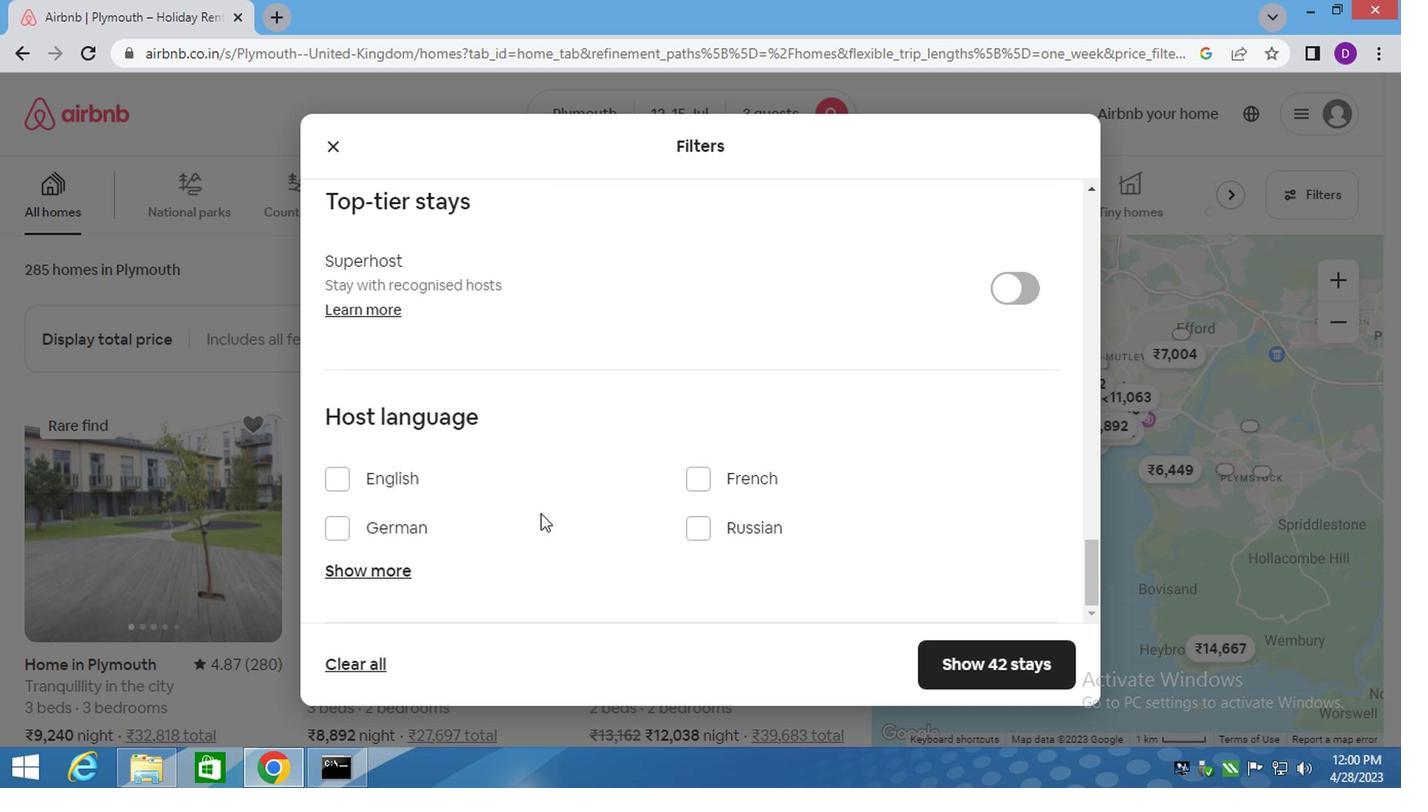 
Action: Mouse scrolled (489, 519) with delta (0, -1)
Screenshot: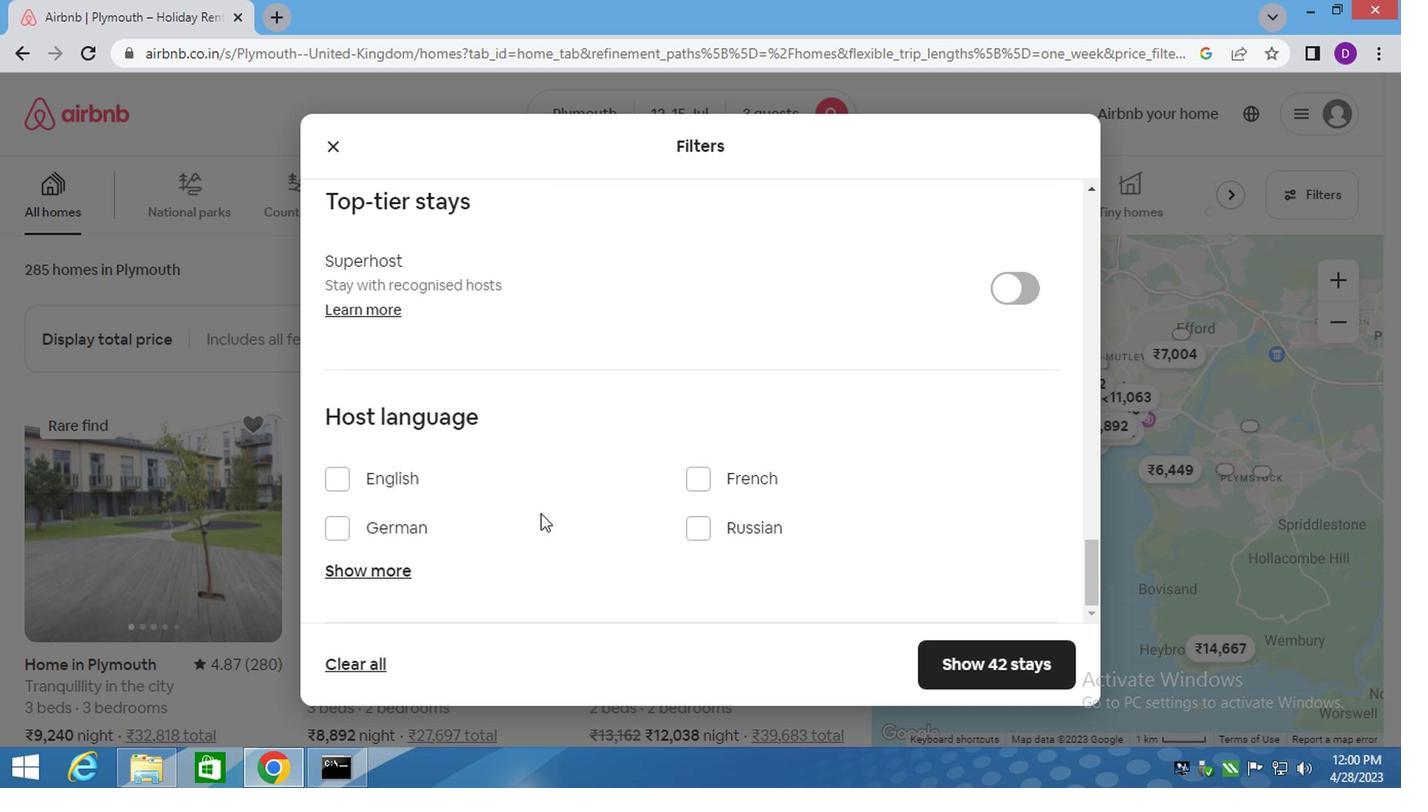 
Action: Mouse moved to (323, 481)
Screenshot: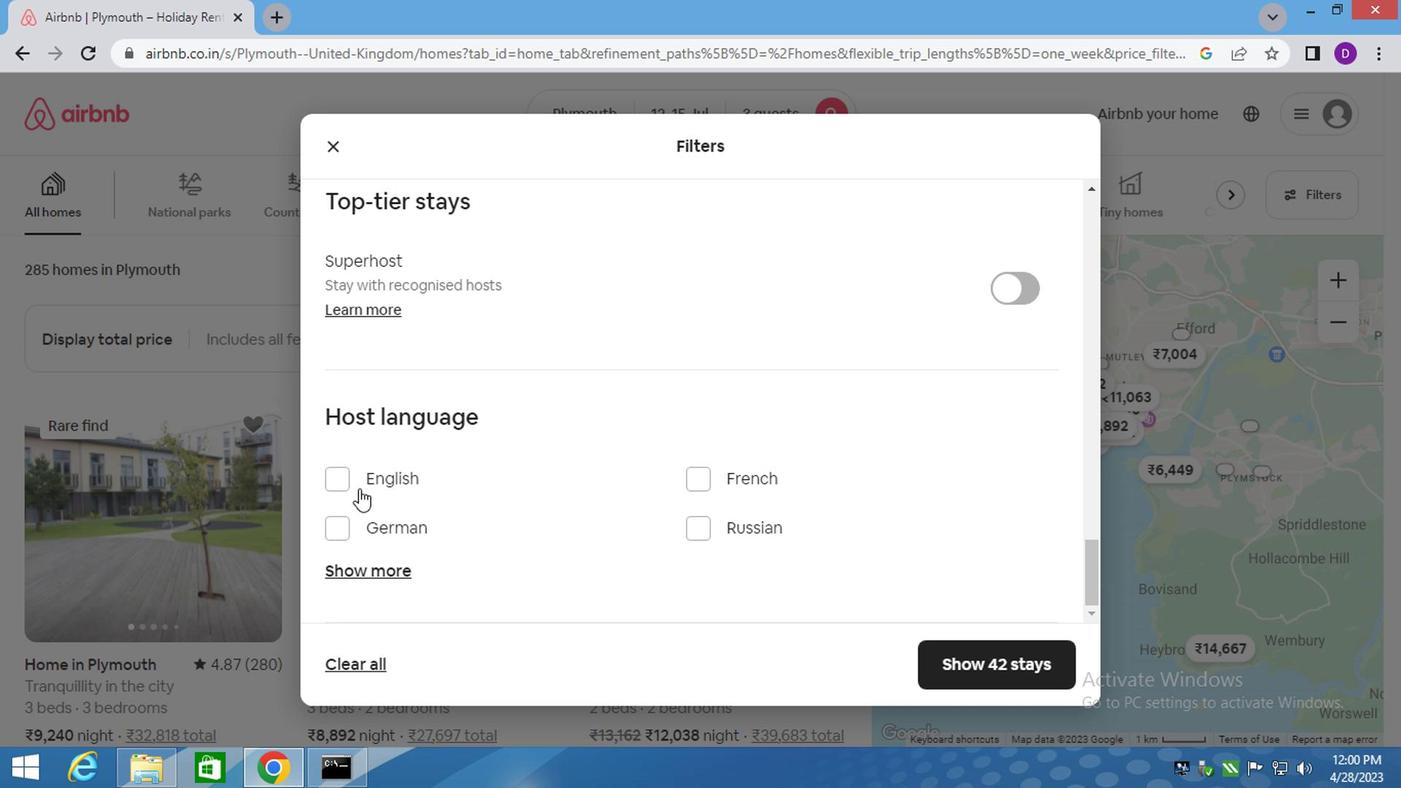 
Action: Mouse pressed left at (323, 481)
Screenshot: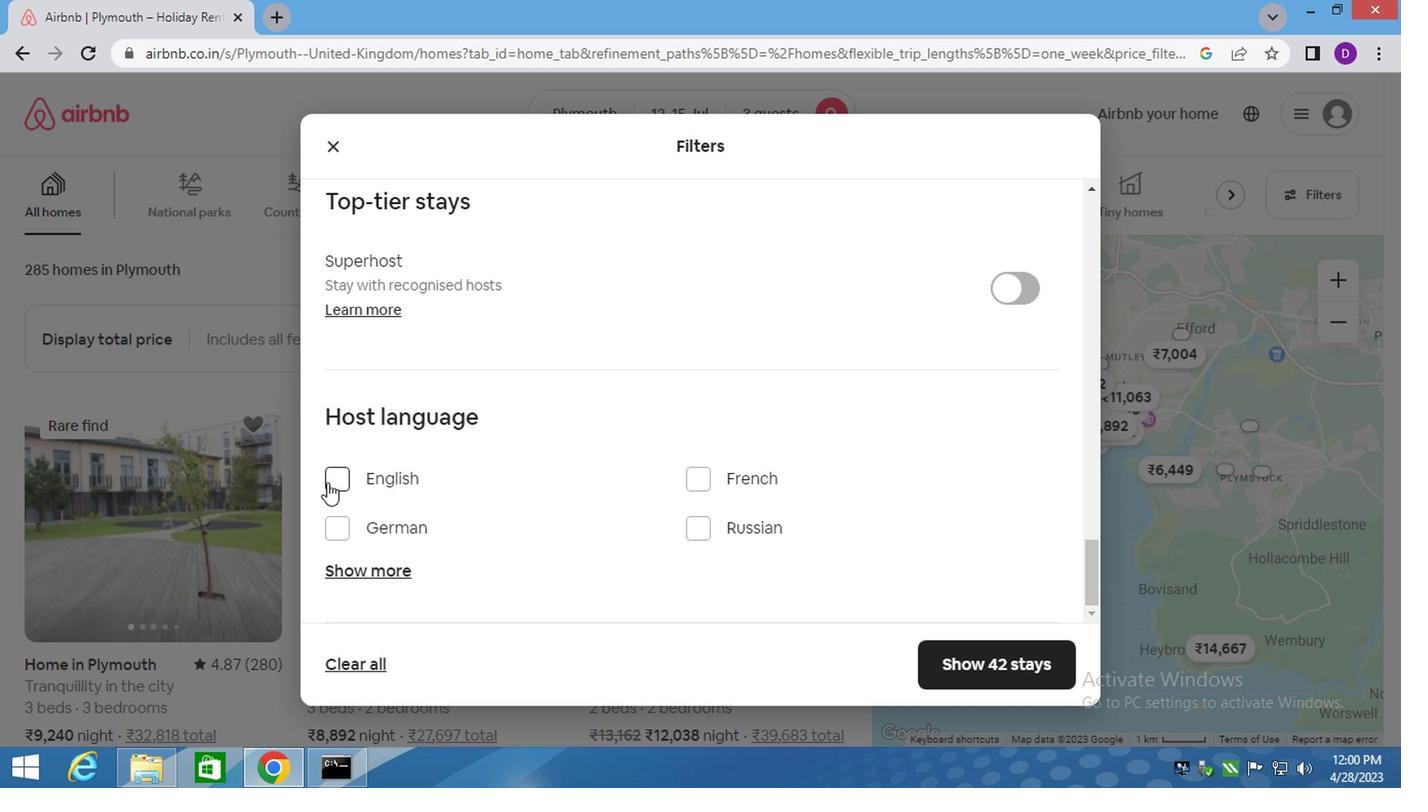 
Action: Mouse moved to (962, 654)
Screenshot: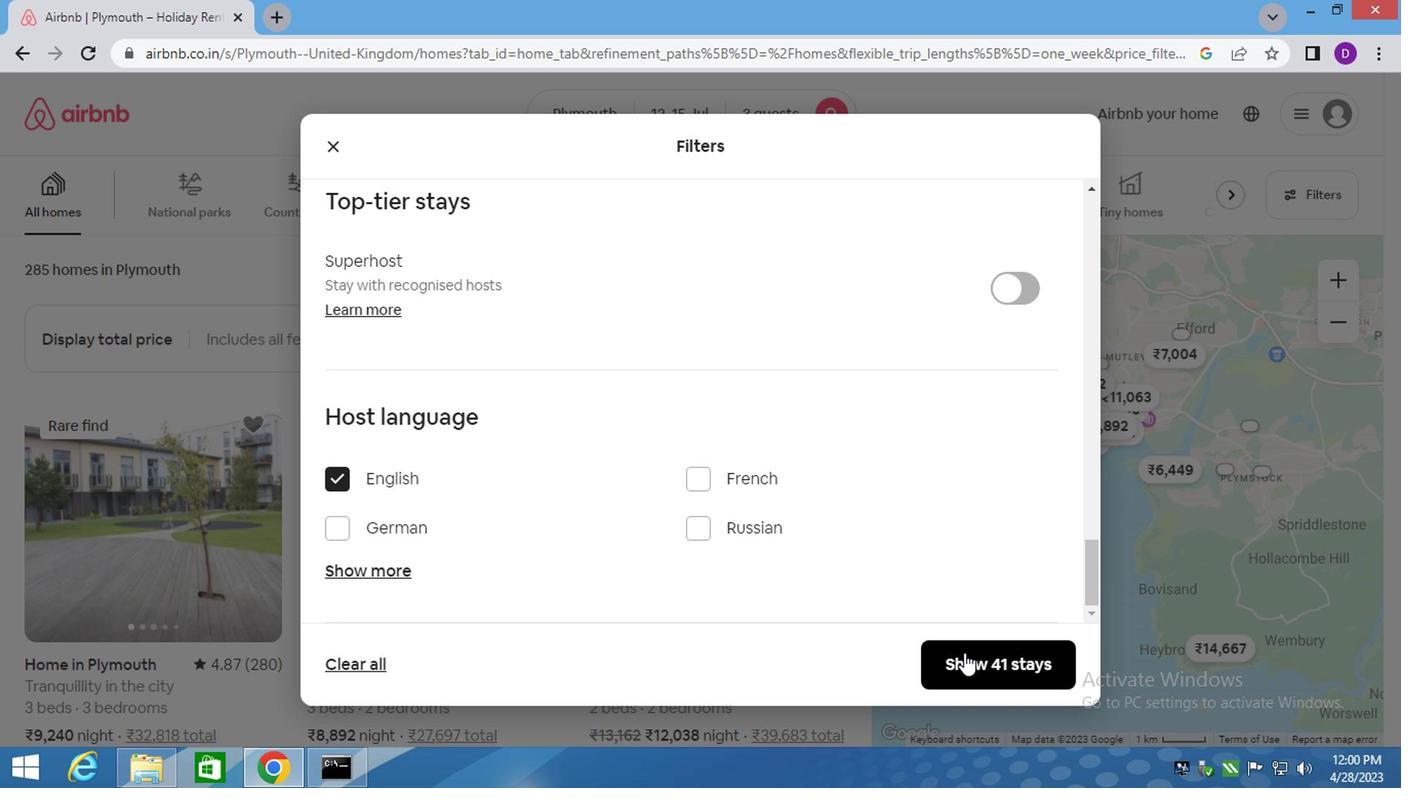 
Action: Mouse pressed left at (962, 654)
Screenshot: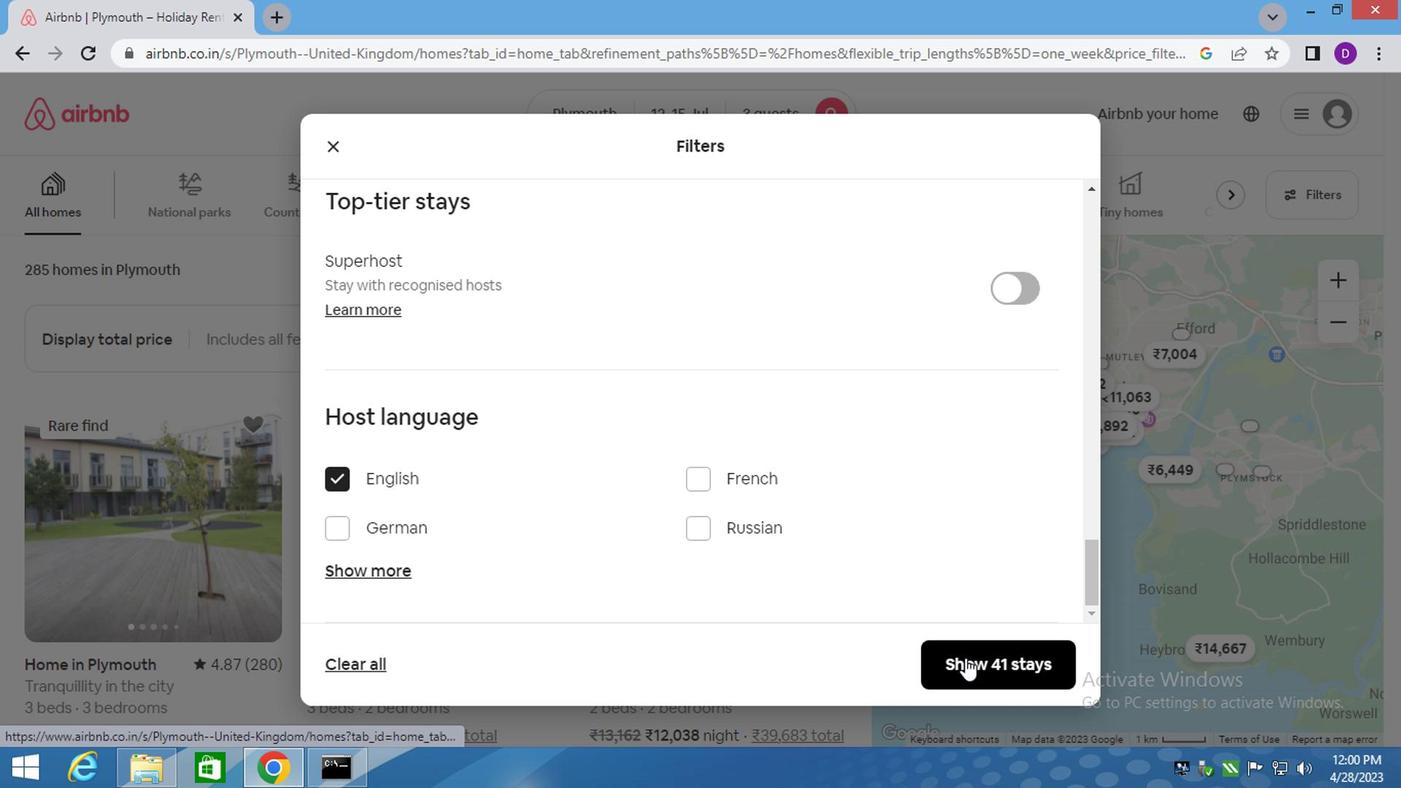 
